 Task: Look for space in Kpandu, Ghana from 9th June, 2023 to 16th June, 2023 for 2 adults in price range Rs.8000 to Rs.16000. Place can be entire place with 2 bedrooms having 2 beds and 1 bathroom. Property type can be house, flat, guest house. Booking option can be shelf check-in. Required host language is English.
Action: Mouse moved to (559, 67)
Screenshot: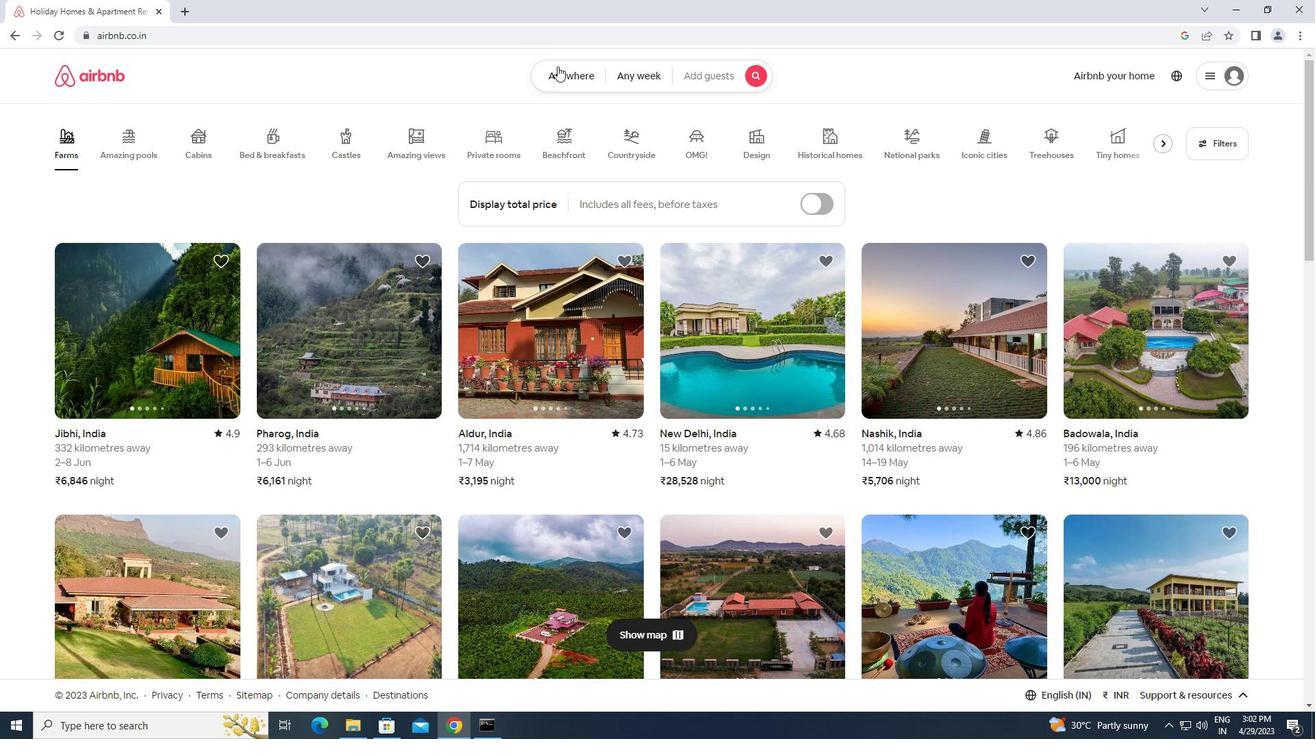 
Action: Mouse pressed left at (559, 67)
Screenshot: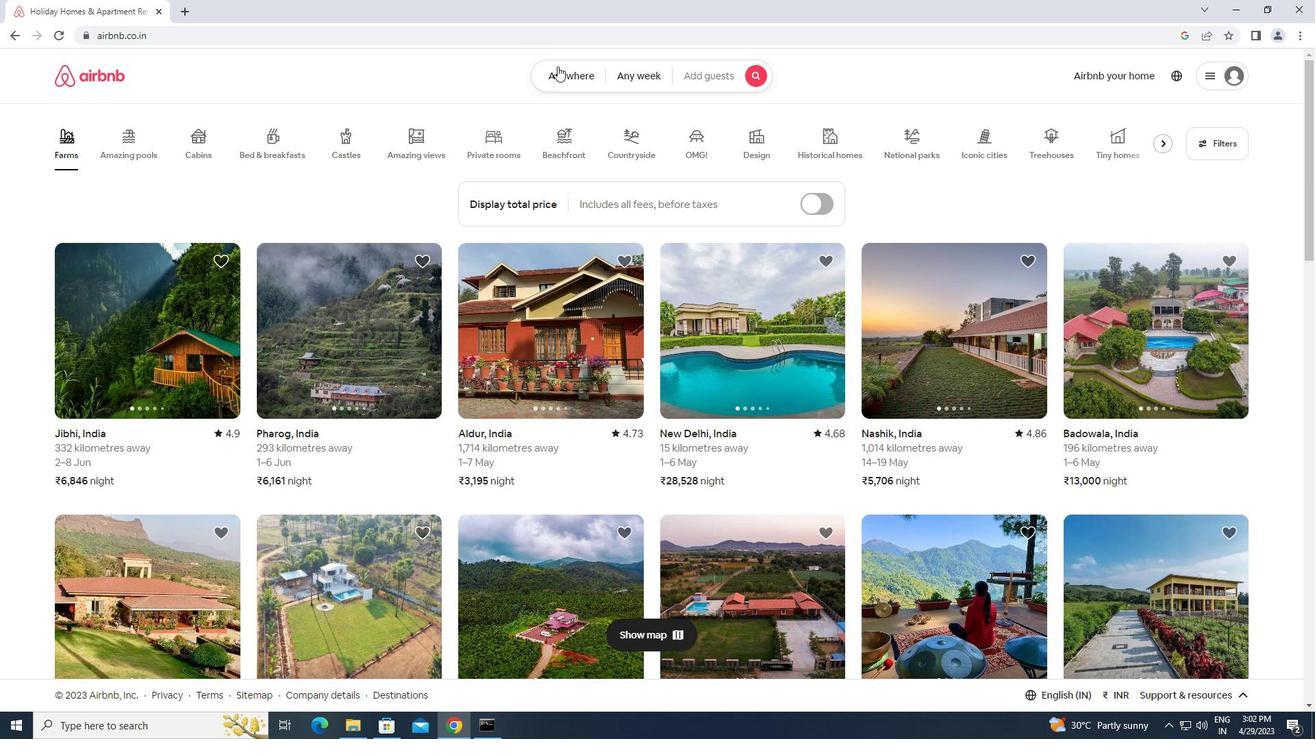 
Action: Mouse moved to (469, 119)
Screenshot: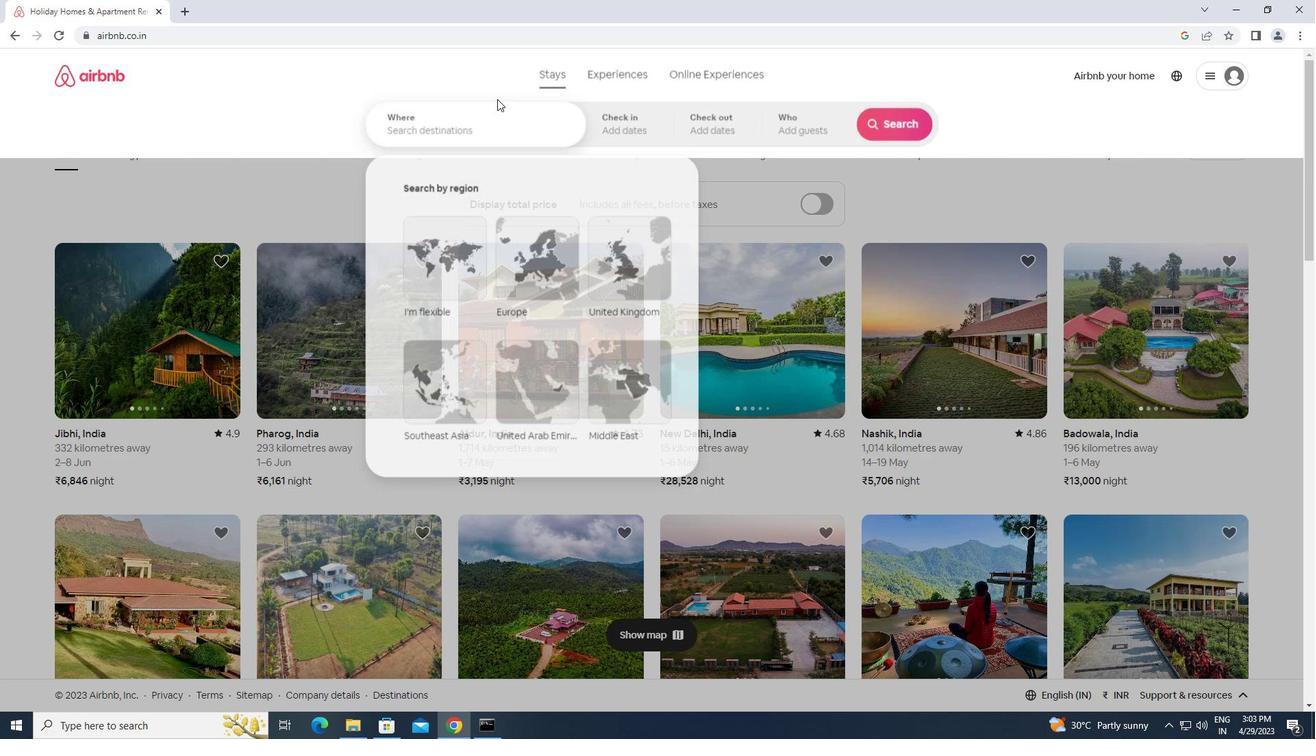 
Action: Mouse pressed left at (469, 119)
Screenshot: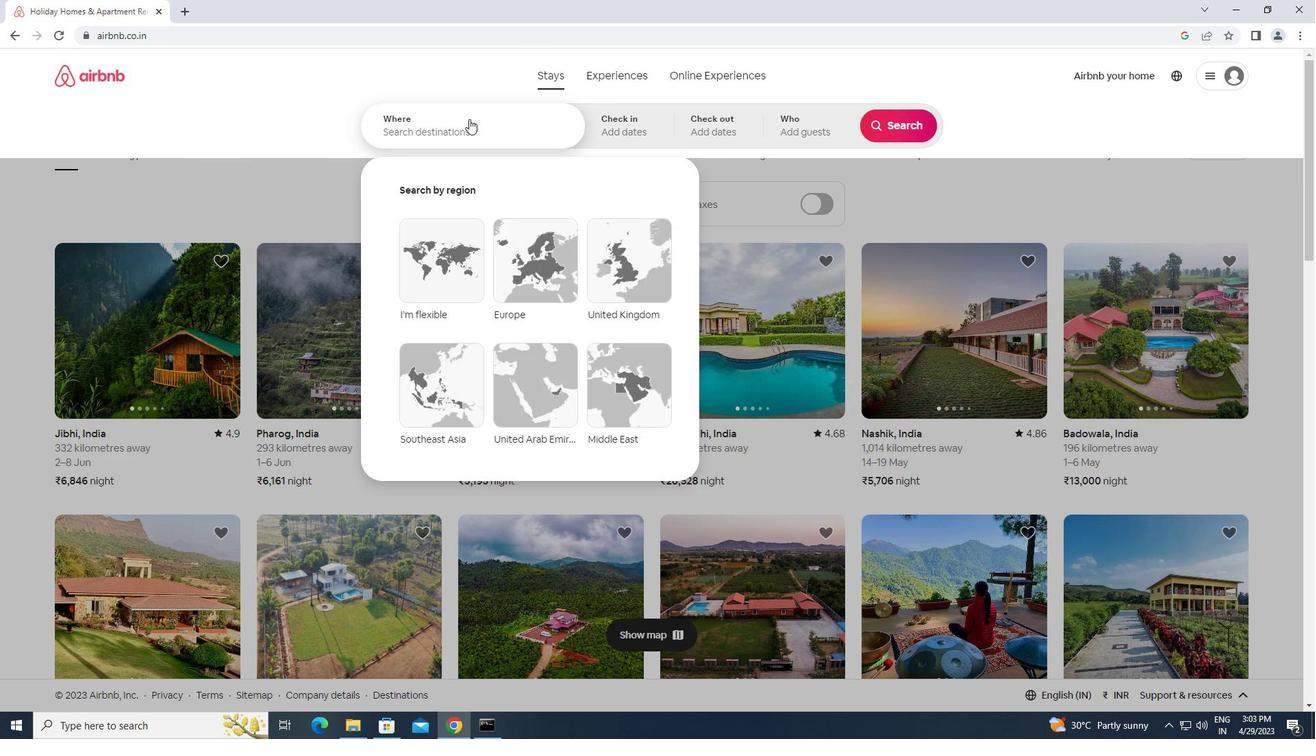 
Action: Key pressed k<Key.caps_lock>pandu,<Key.space><Key.caps_lock>g<Key.caps_lock>hana<Key.enter>
Screenshot: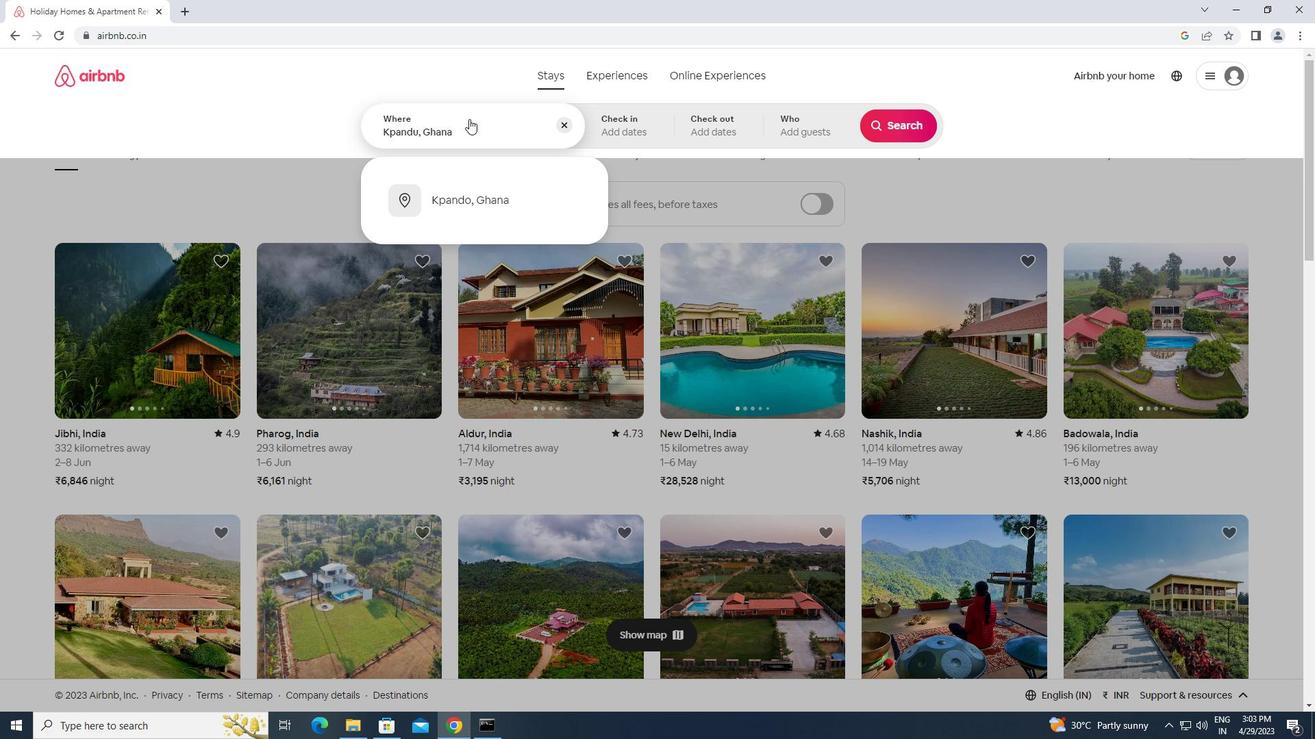 
Action: Mouse moved to (893, 232)
Screenshot: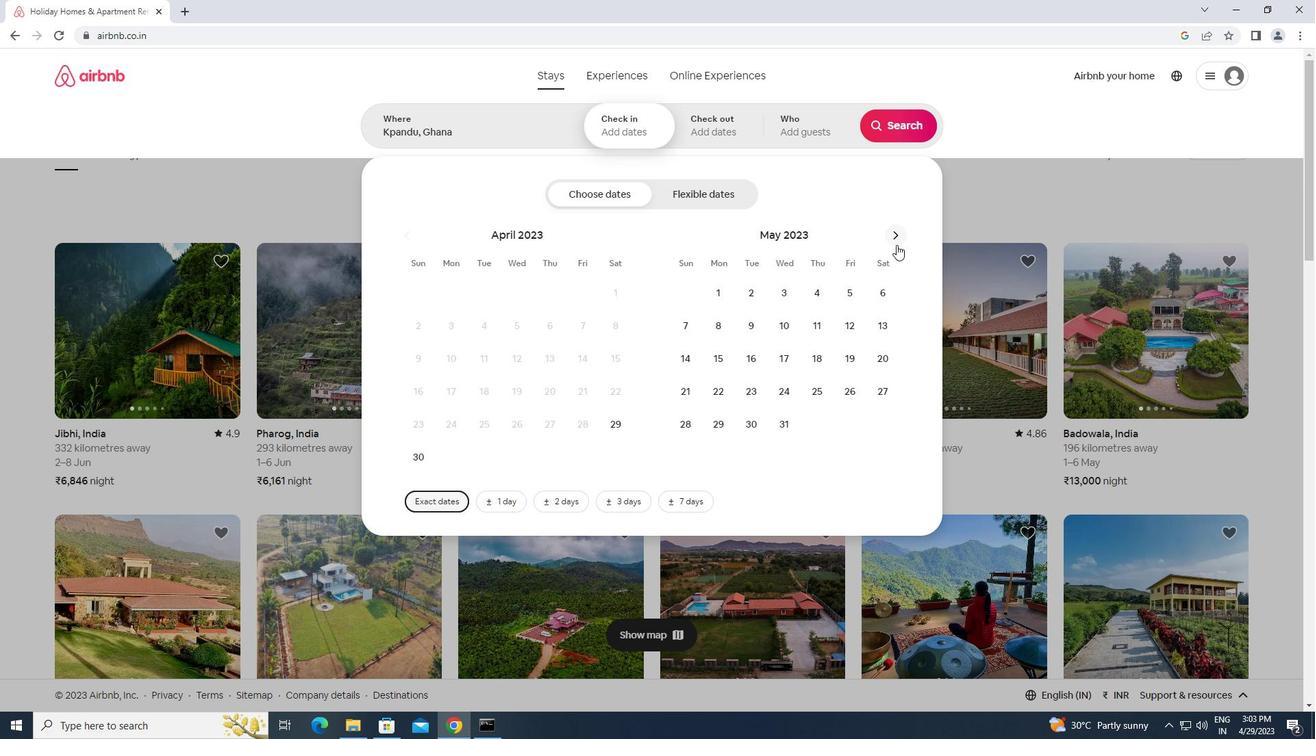 
Action: Mouse pressed left at (893, 232)
Screenshot: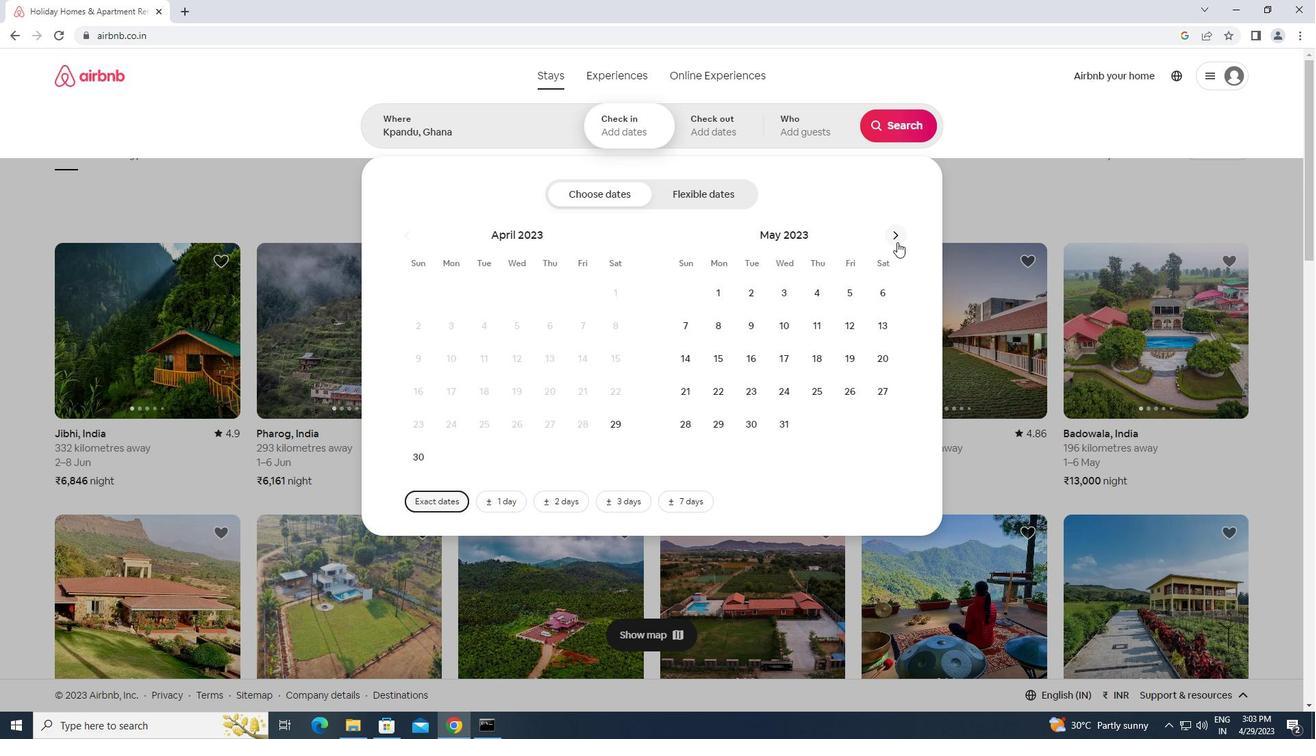 
Action: Mouse moved to (848, 321)
Screenshot: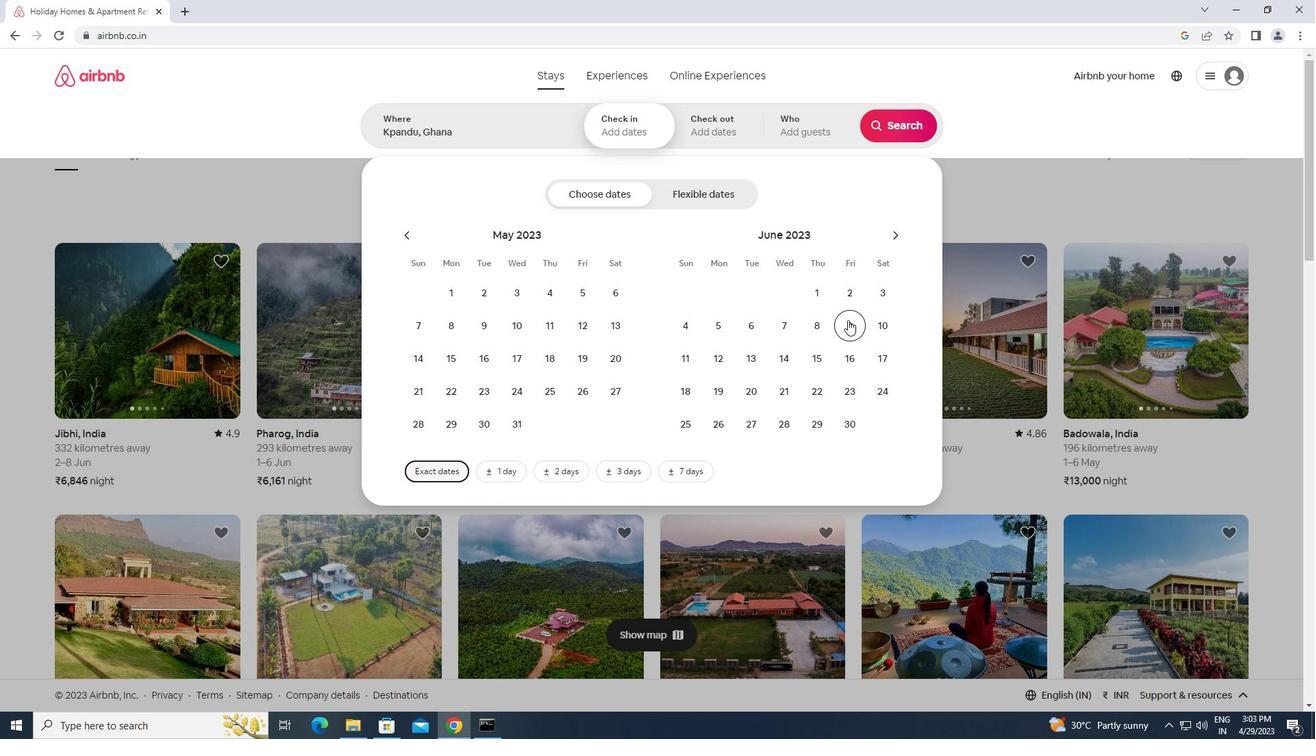 
Action: Mouse pressed left at (848, 321)
Screenshot: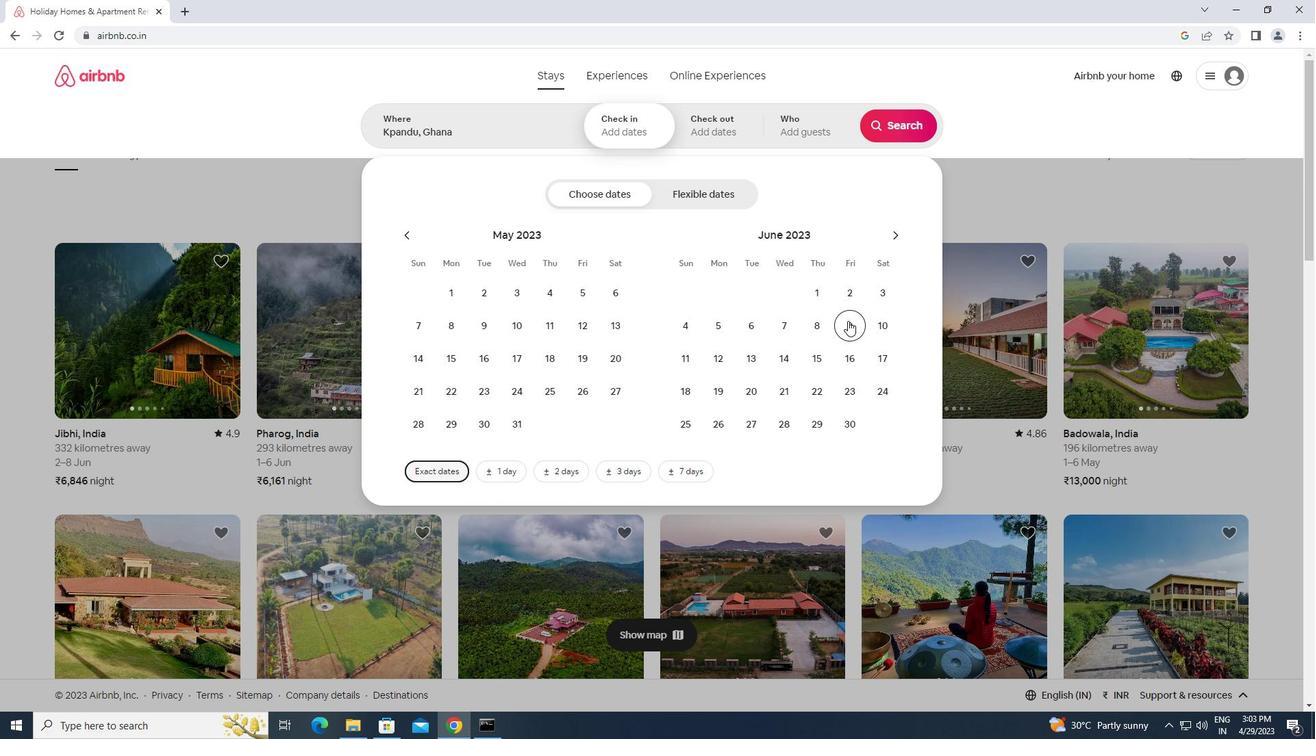 
Action: Mouse moved to (854, 352)
Screenshot: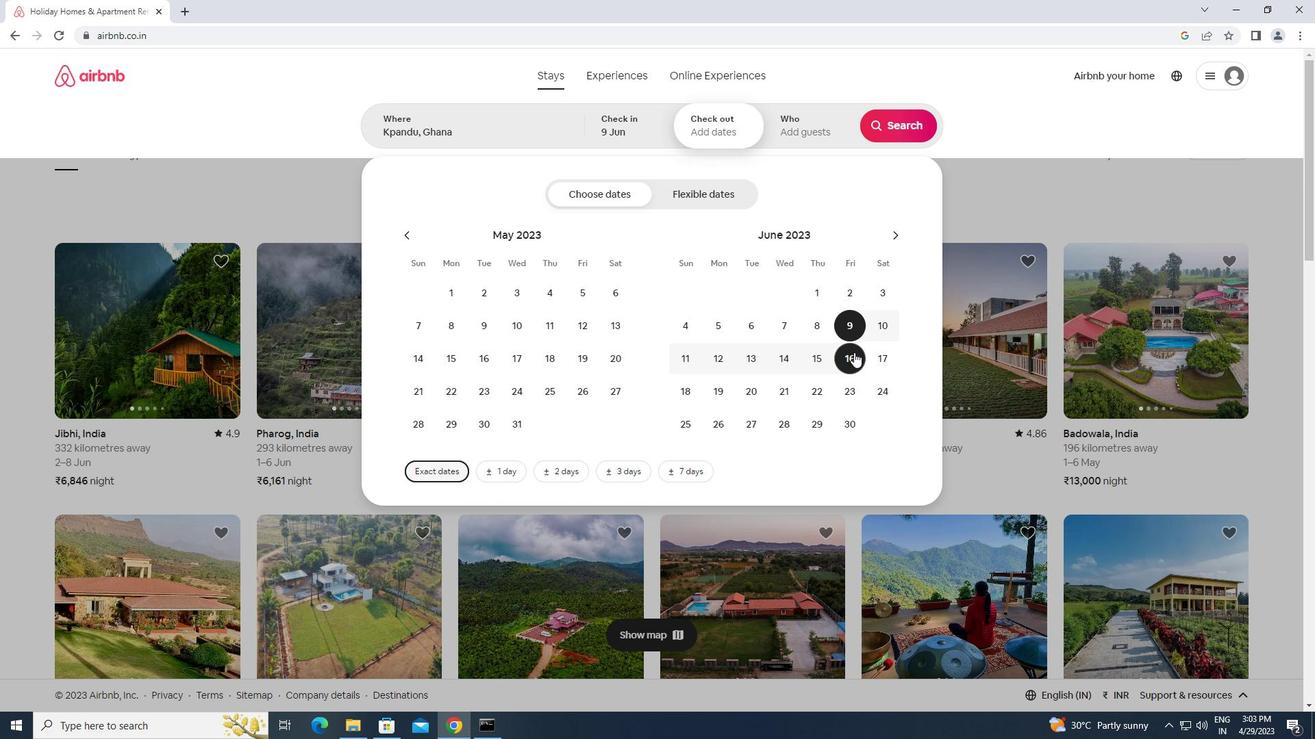 
Action: Mouse pressed left at (854, 352)
Screenshot: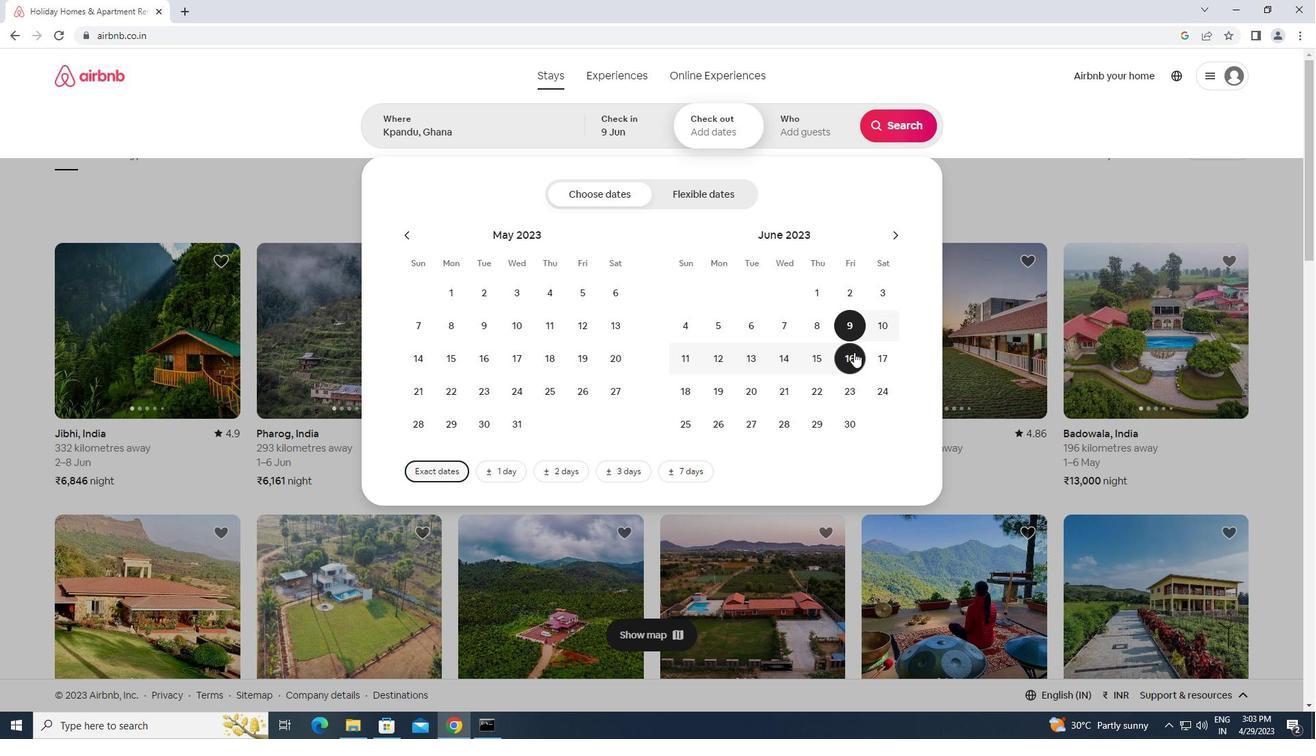 
Action: Mouse moved to (811, 117)
Screenshot: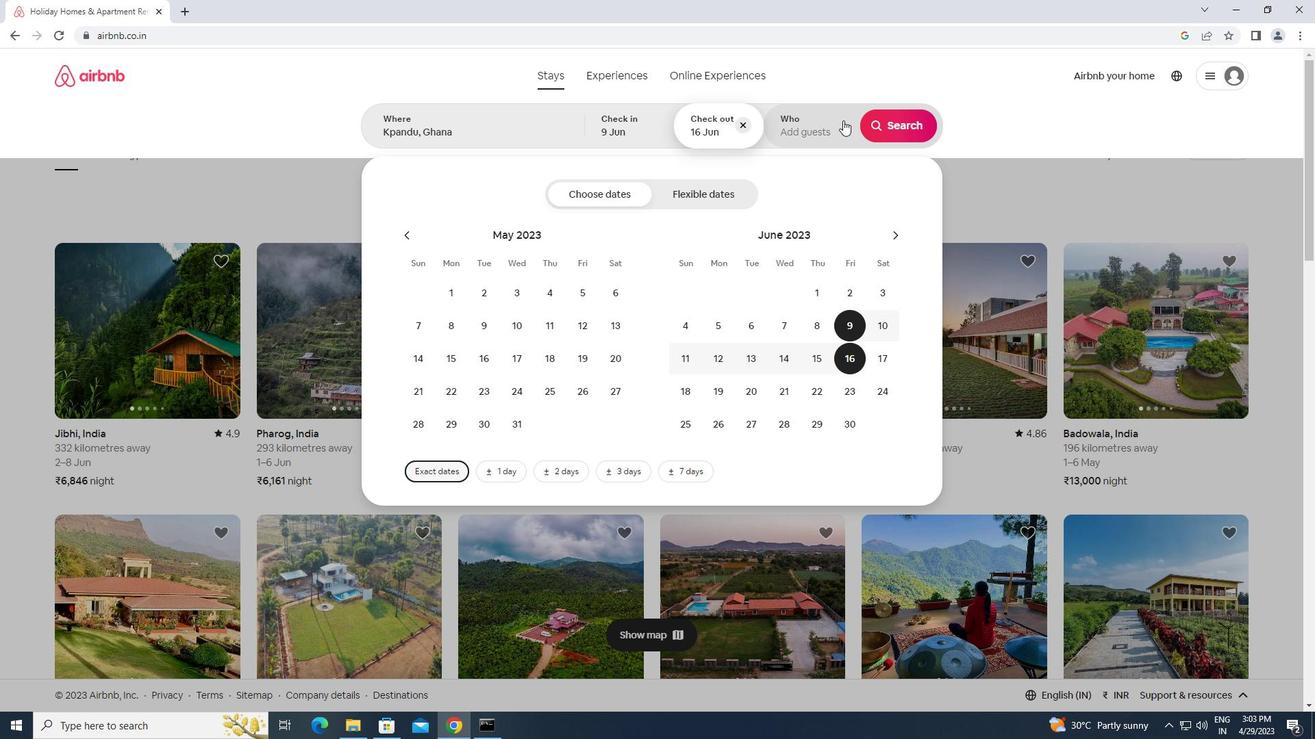 
Action: Mouse pressed left at (811, 117)
Screenshot: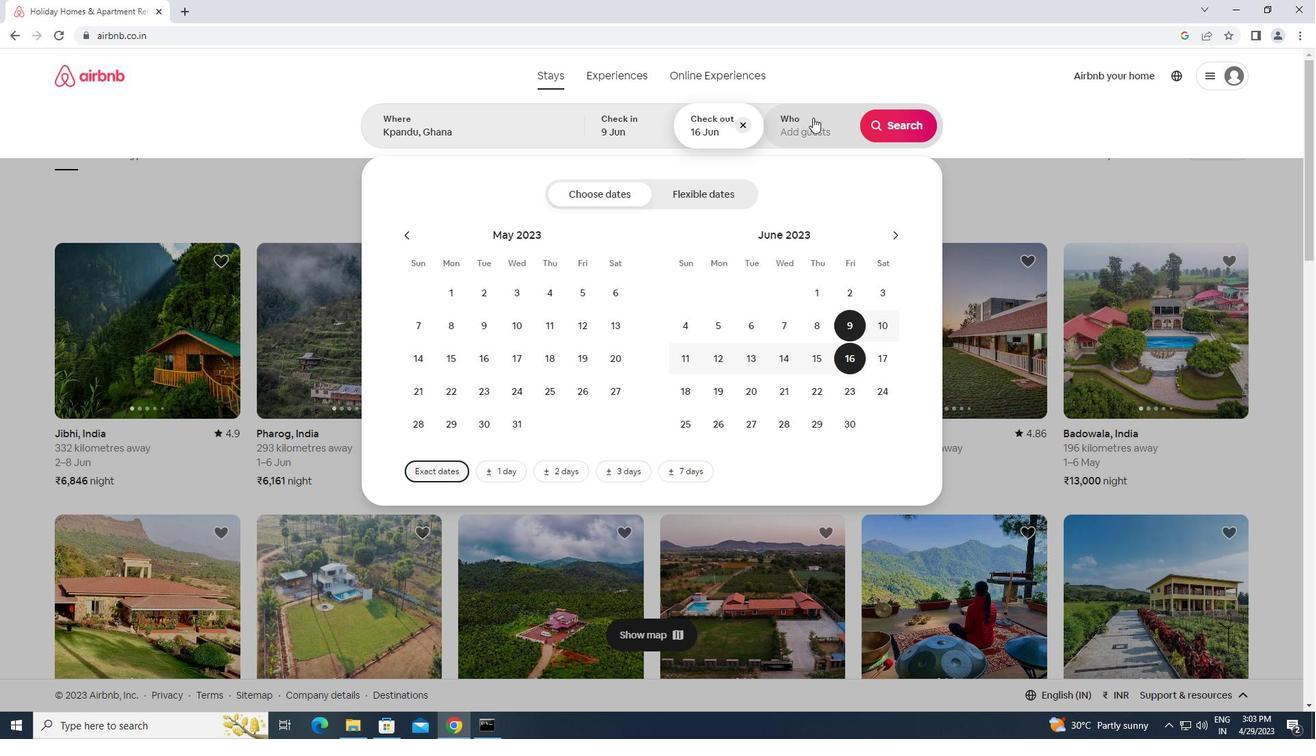 
Action: Mouse moved to (906, 202)
Screenshot: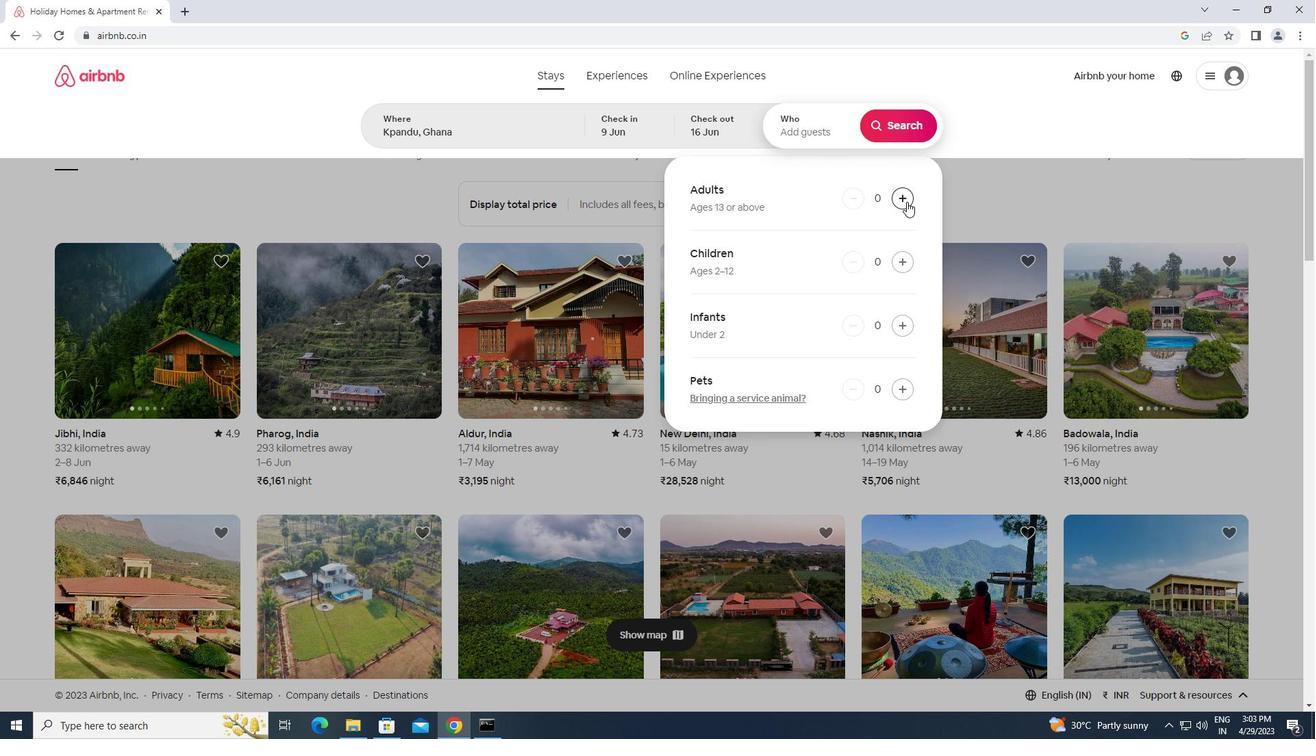 
Action: Mouse pressed left at (906, 202)
Screenshot: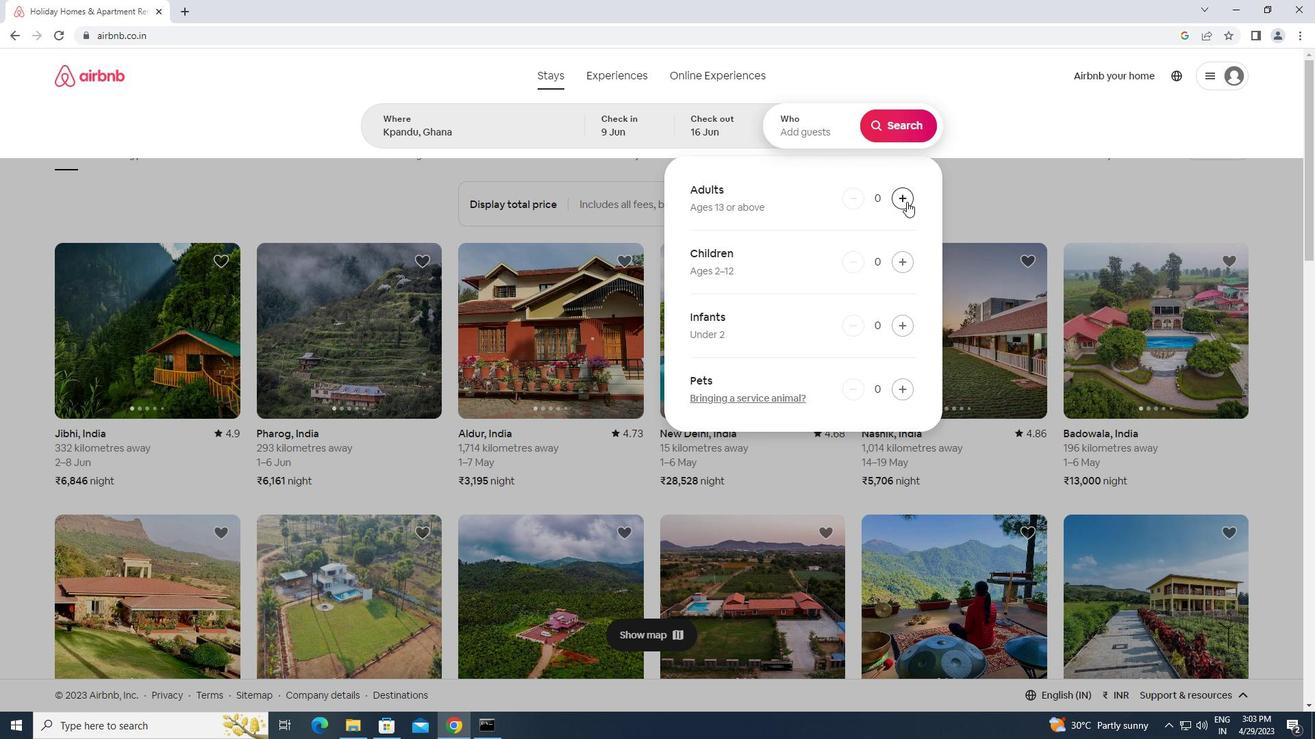 
Action: Mouse pressed left at (906, 202)
Screenshot: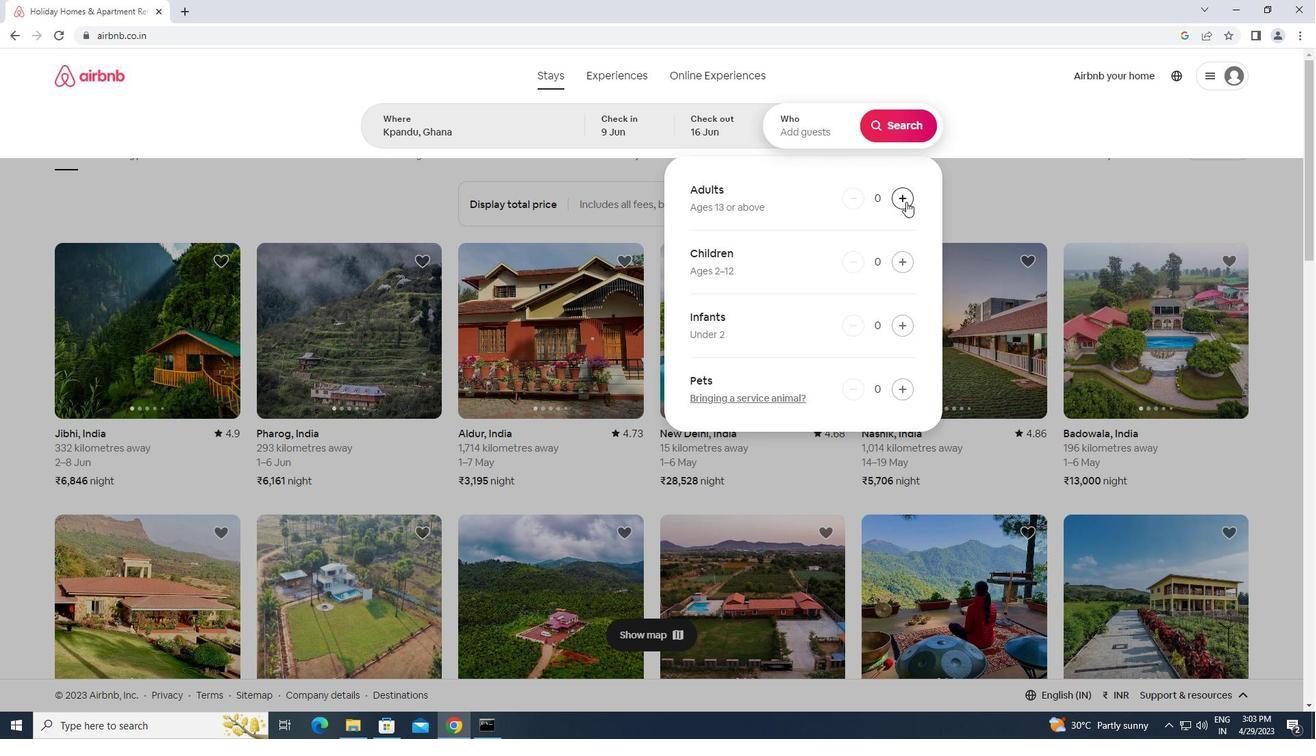 
Action: Mouse moved to (902, 123)
Screenshot: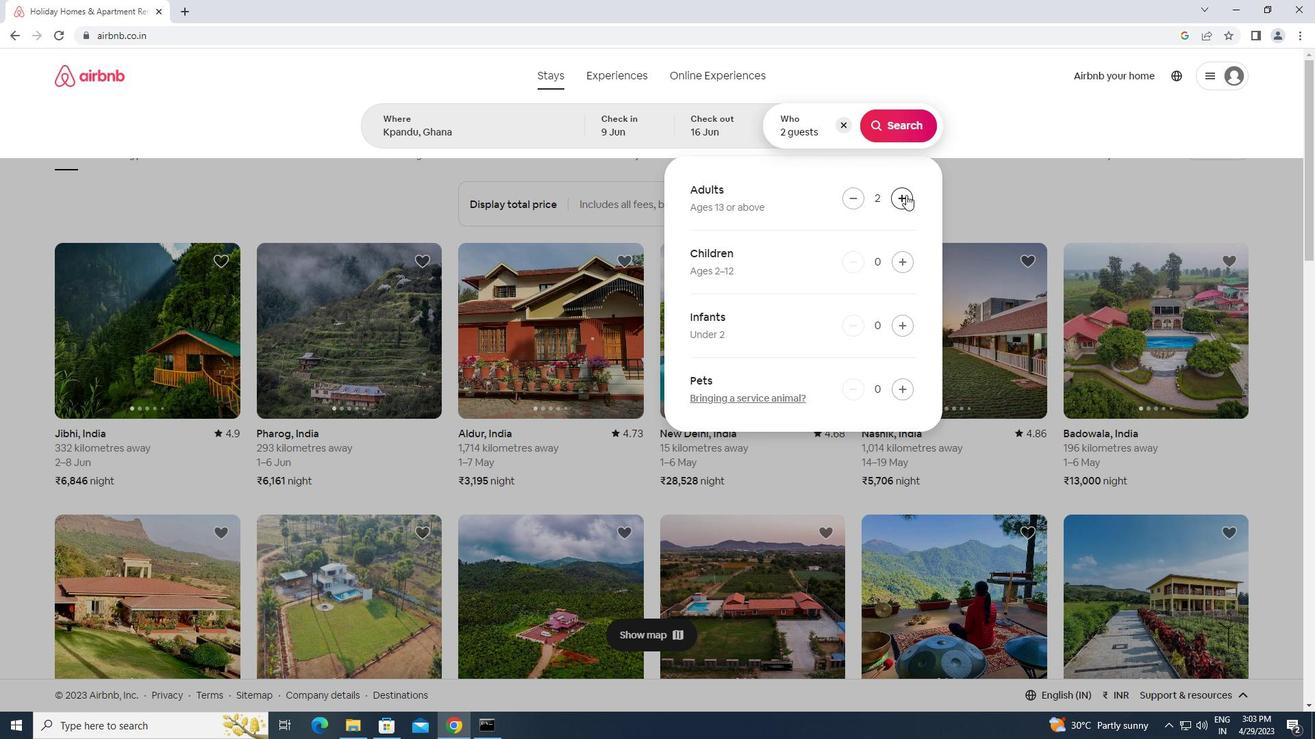 
Action: Mouse pressed left at (902, 123)
Screenshot: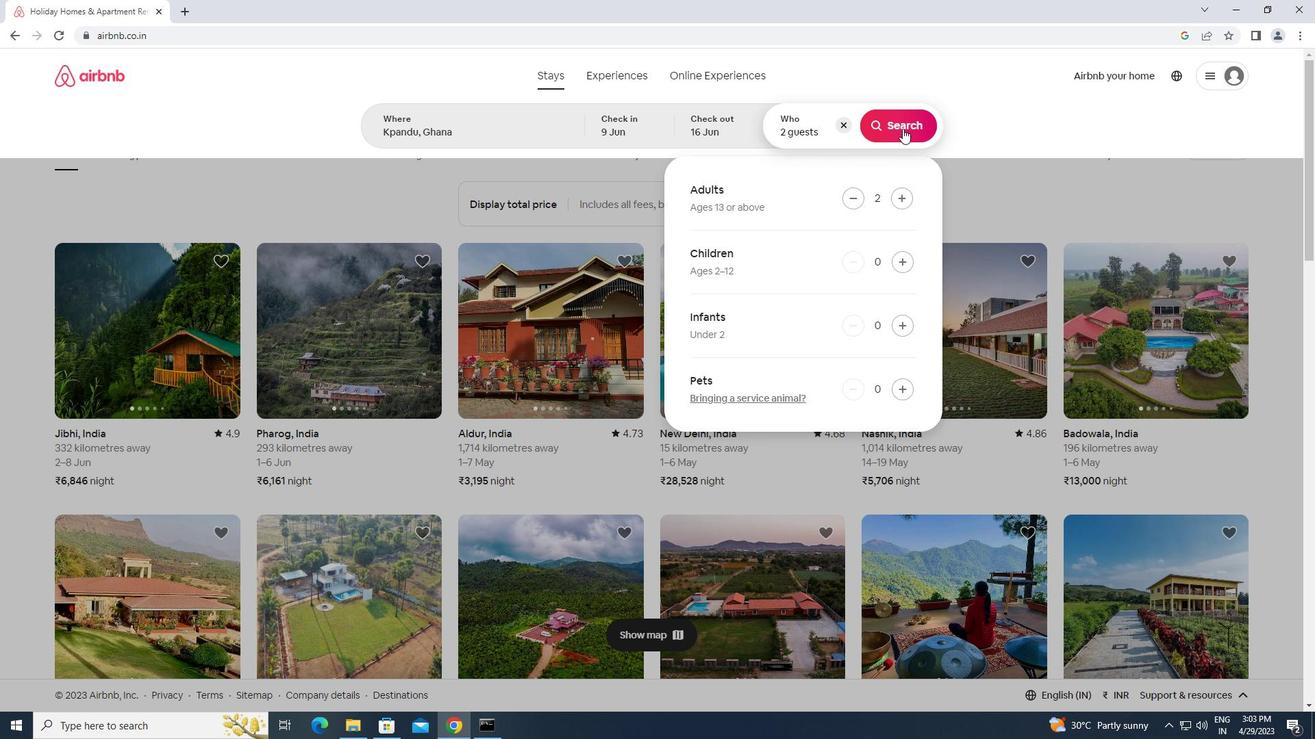
Action: Mouse moved to (1235, 132)
Screenshot: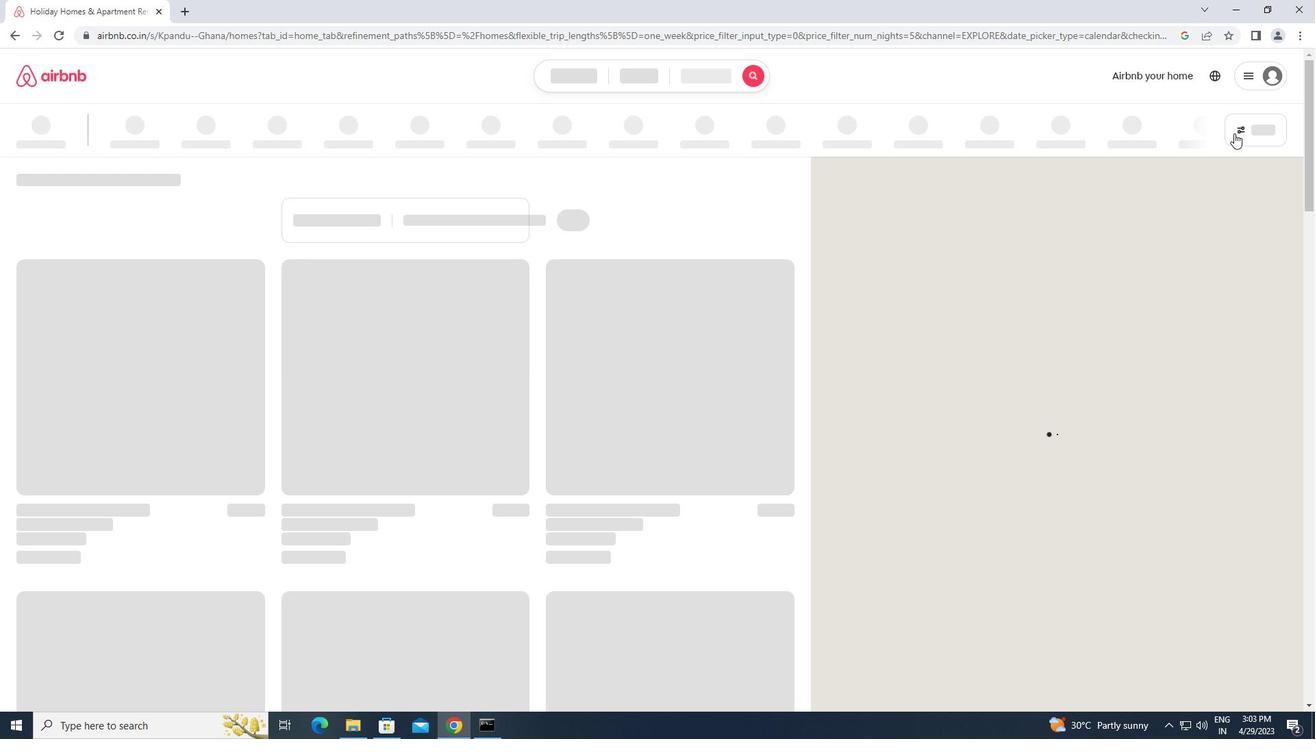 
Action: Mouse pressed left at (1235, 132)
Screenshot: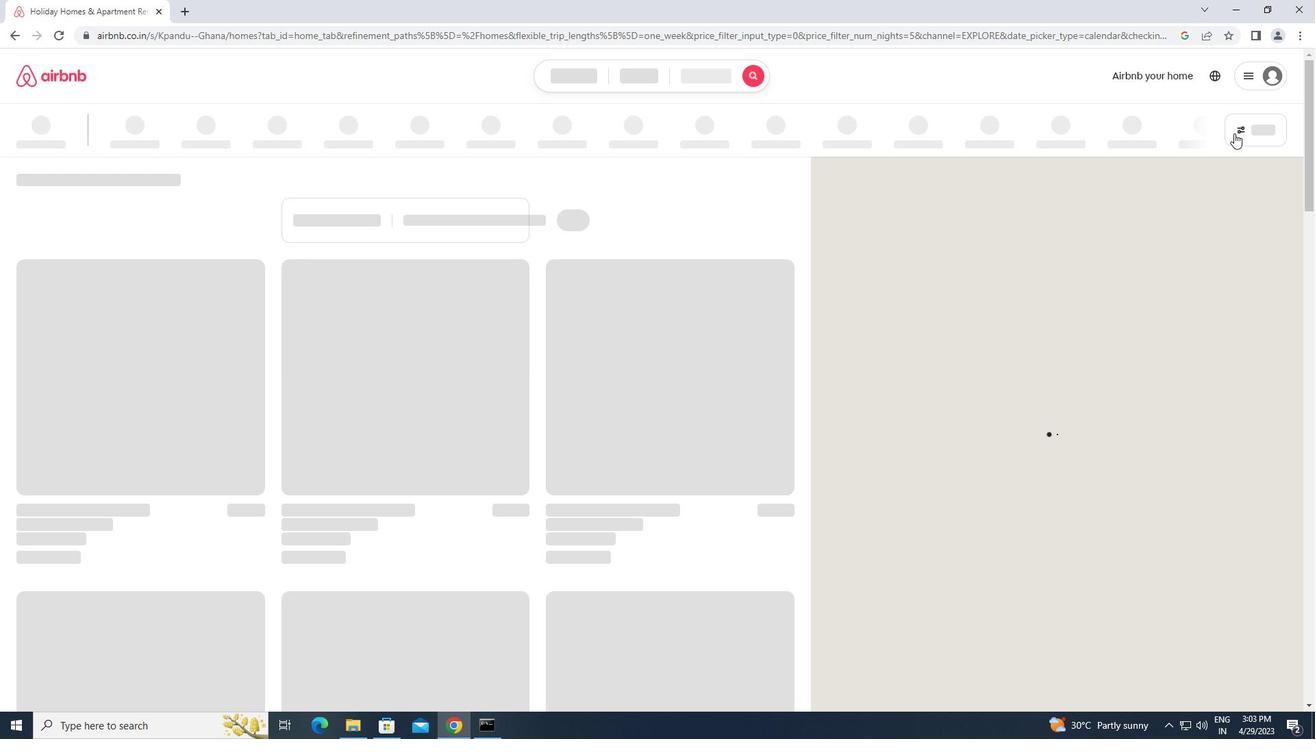 
Action: Mouse moved to (482, 300)
Screenshot: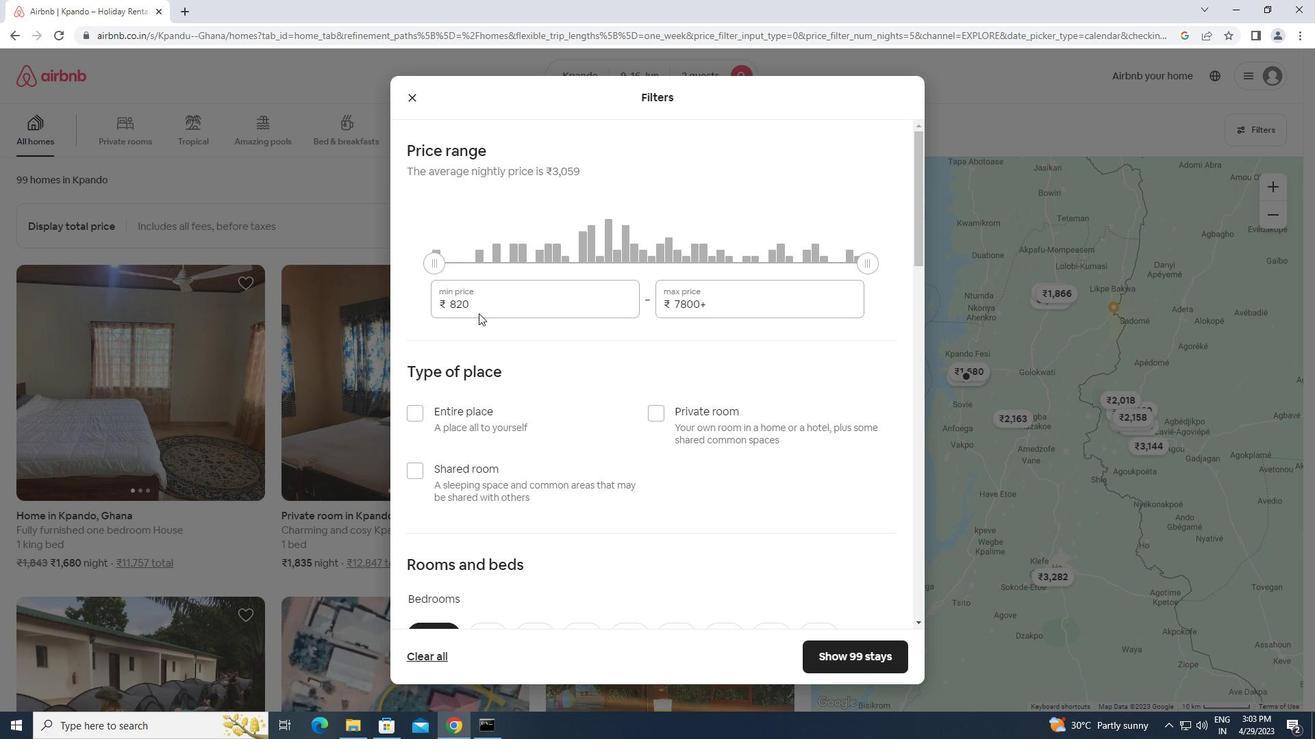 
Action: Mouse pressed left at (482, 300)
Screenshot: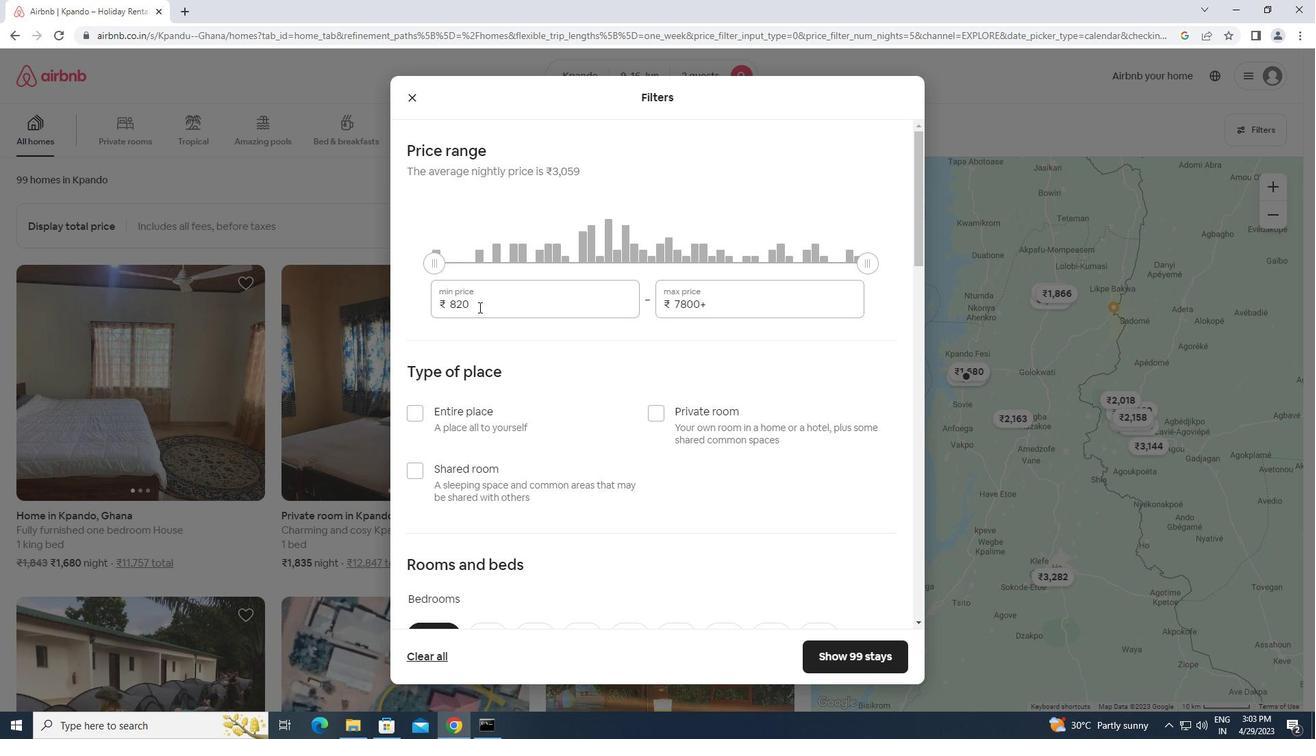 
Action: Mouse moved to (419, 317)
Screenshot: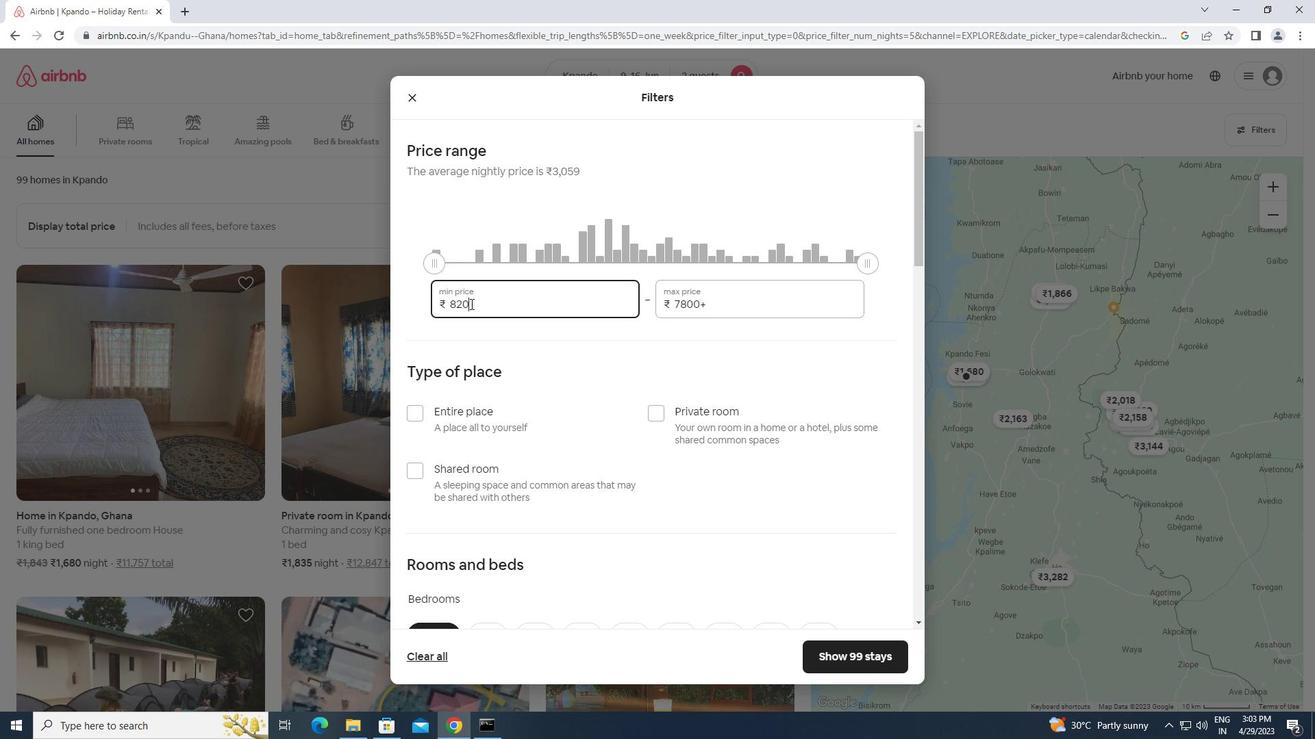 
Action: Key pressed 8000<Key.tab><Key.backspace><Key.backspace><Key.backspace><Key.backspace><Key.backspace><Key.backspace><Key.backspace><Key.backspace><Key.backspace><Key.backspace><Key.backspace><Key.backspace><Key.backspace><Key.backspace><Key.backspace><Key.backspace><Key.backspace><Key.backspace><Key.backspace><Key.backspace>16000
Screenshot: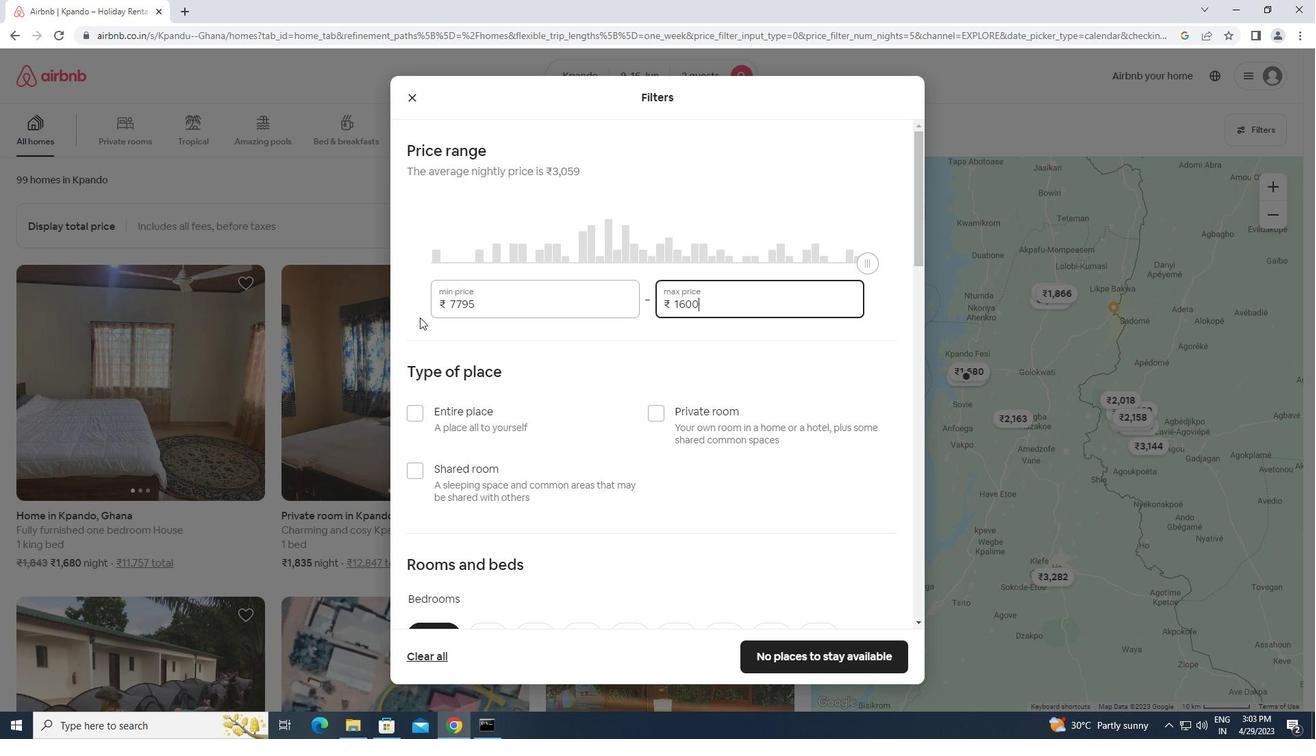 
Action: Mouse moved to (410, 413)
Screenshot: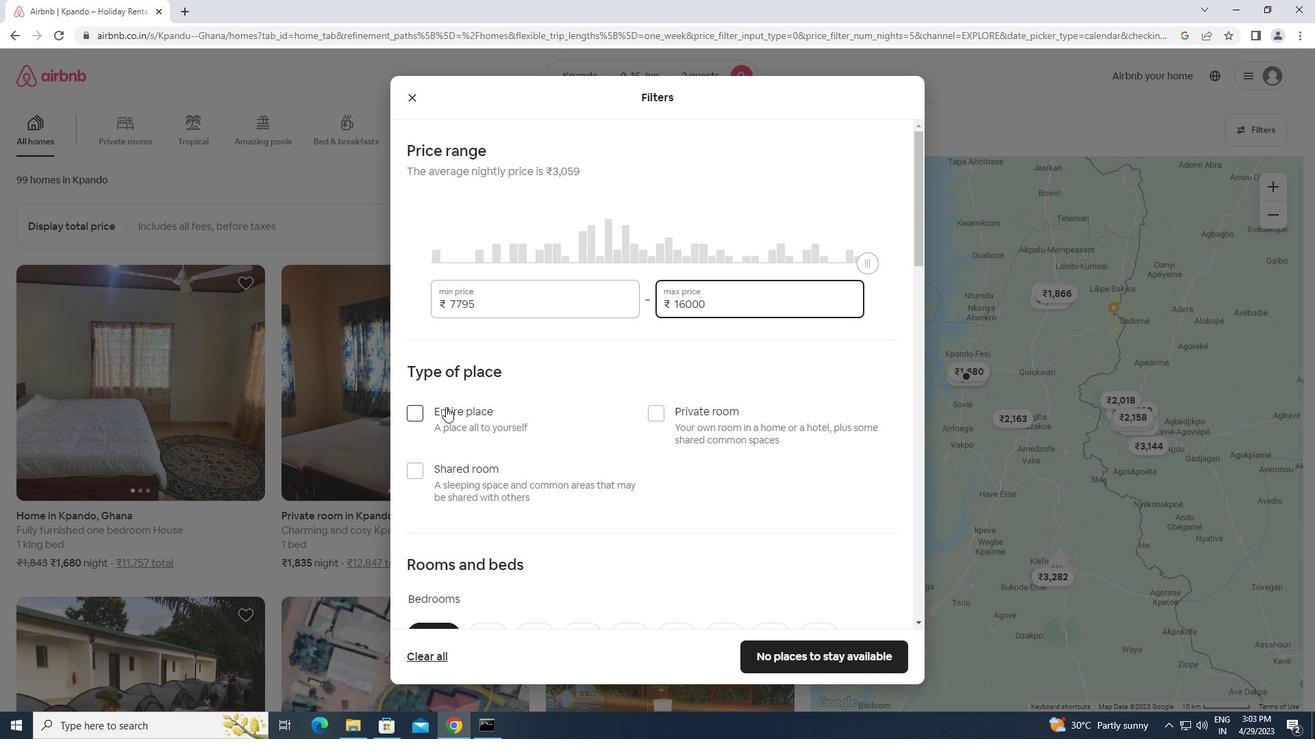 
Action: Mouse pressed left at (410, 413)
Screenshot: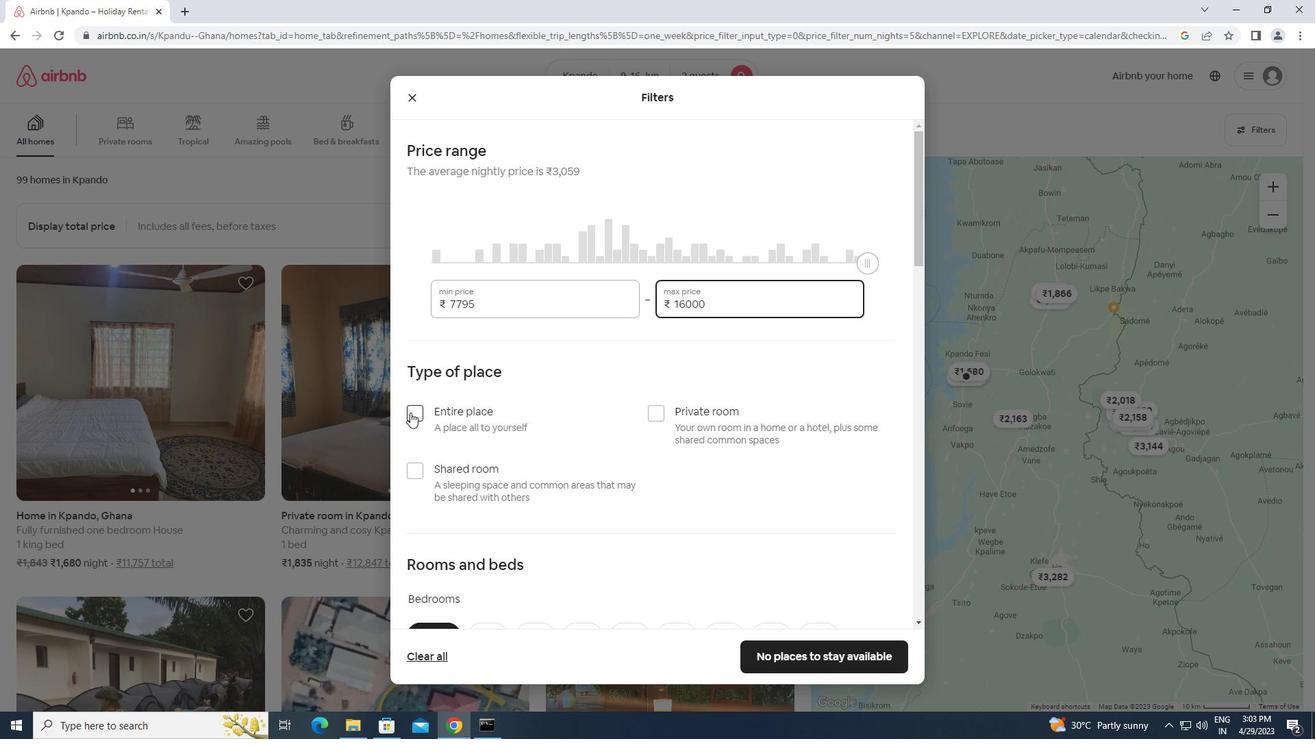 
Action: Mouse moved to (509, 438)
Screenshot: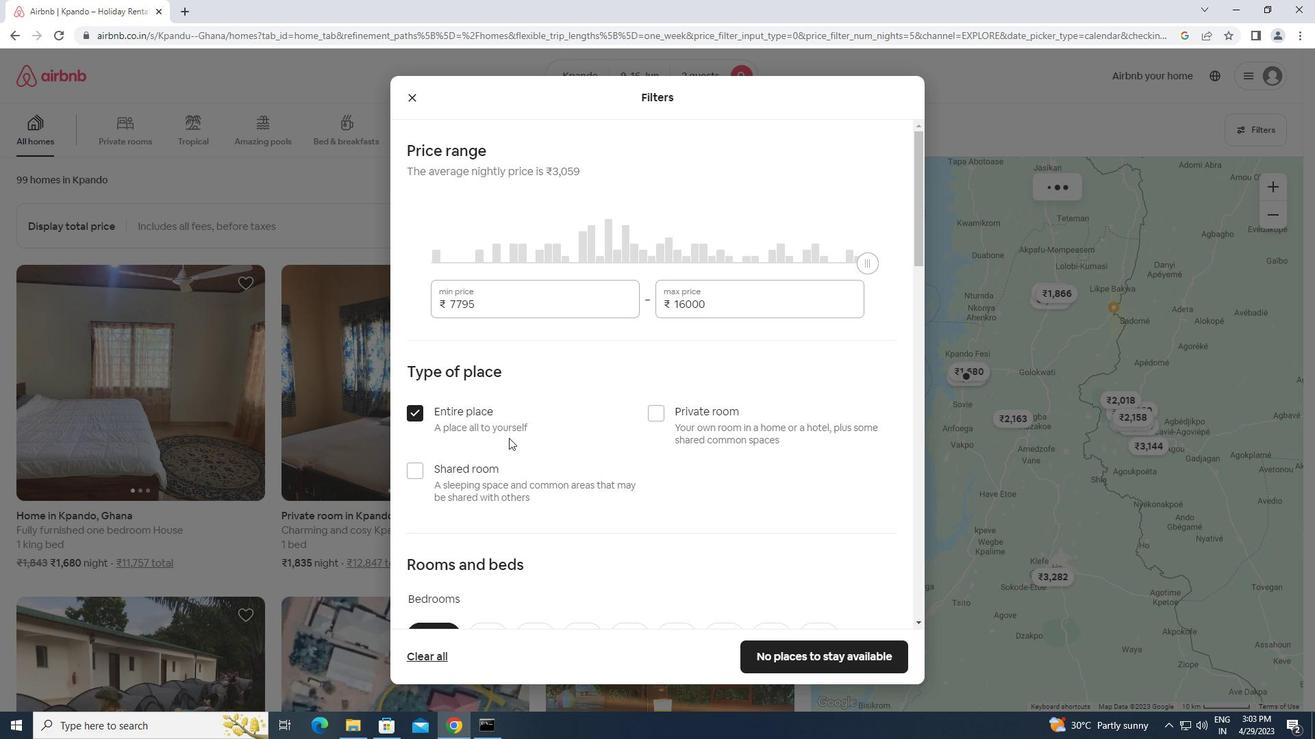 
Action: Mouse scrolled (509, 437) with delta (0, 0)
Screenshot: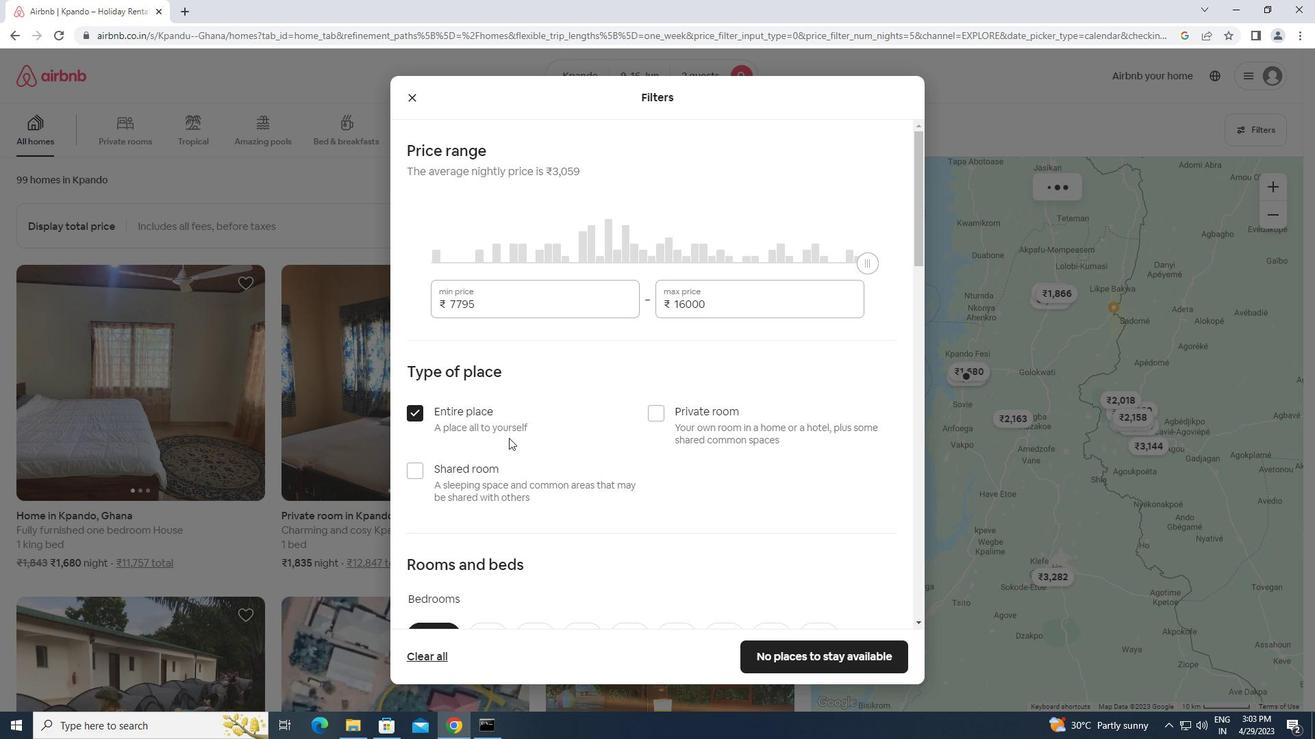 
Action: Mouse scrolled (509, 437) with delta (0, 0)
Screenshot: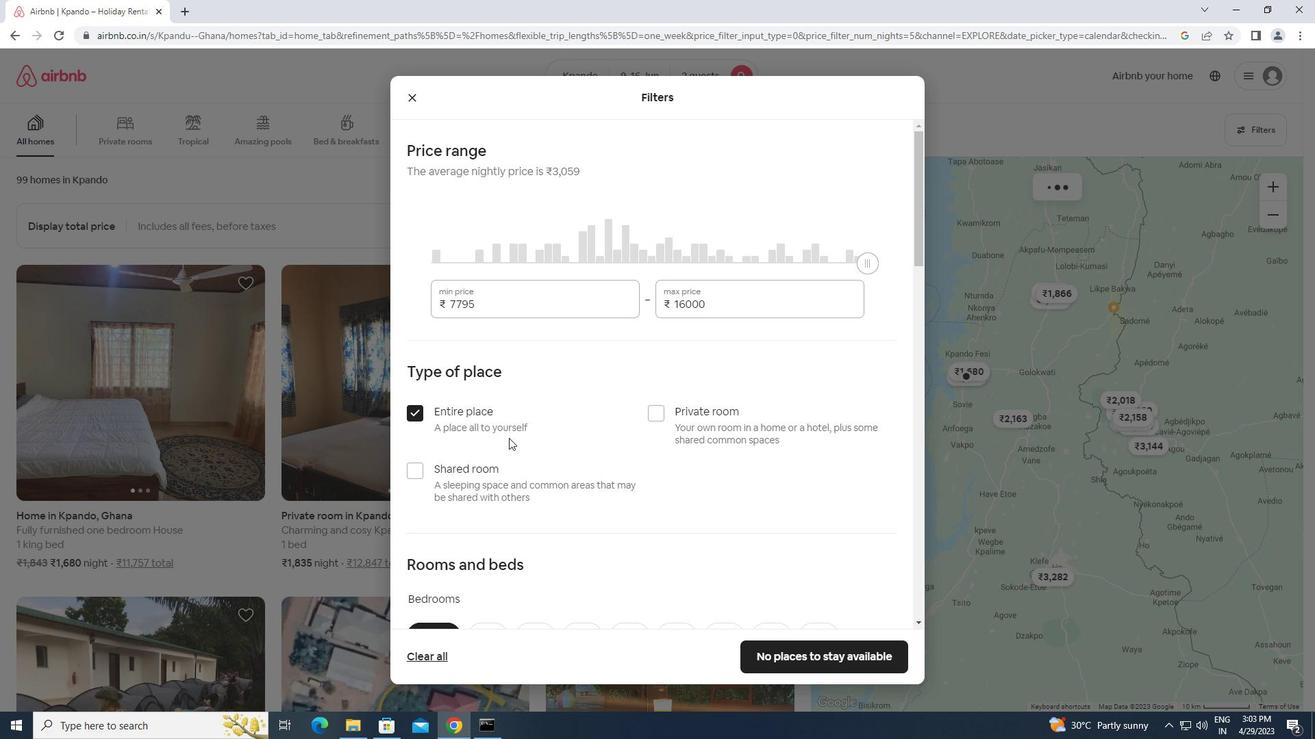 
Action: Mouse scrolled (509, 437) with delta (0, 0)
Screenshot: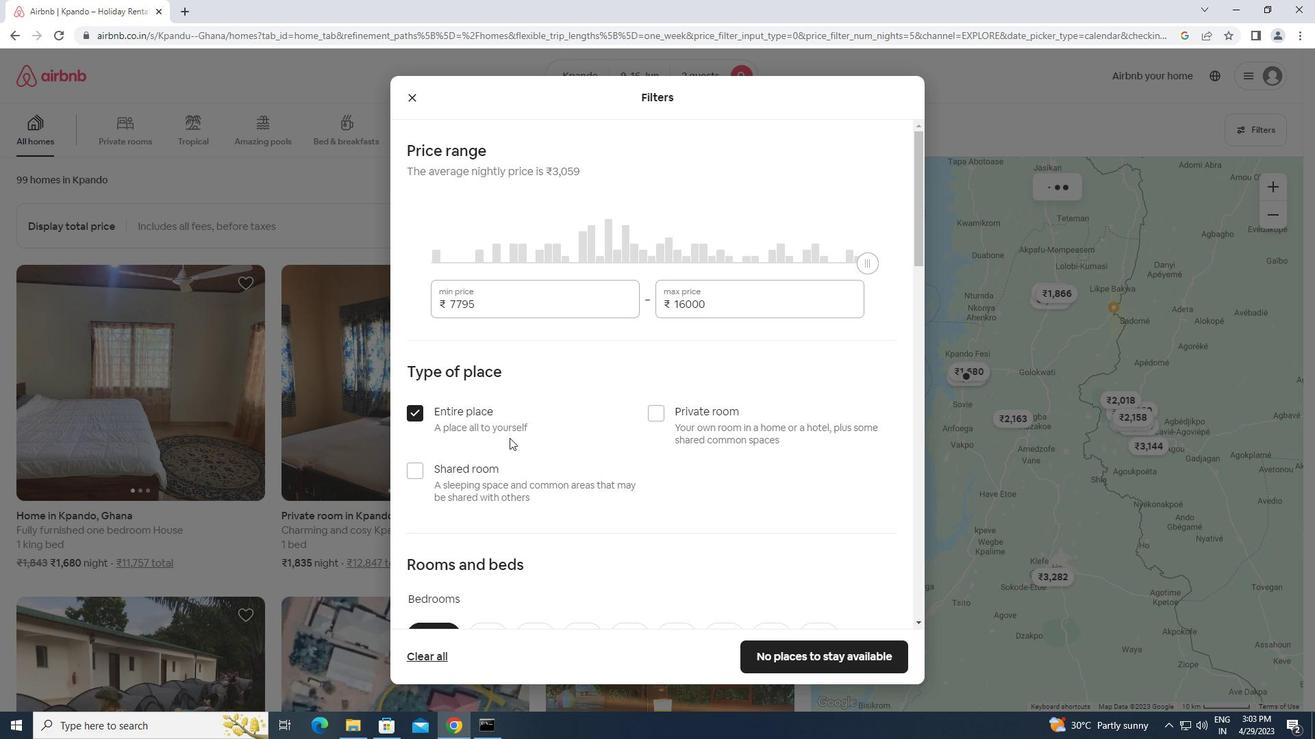 
Action: Mouse scrolled (509, 437) with delta (0, 0)
Screenshot: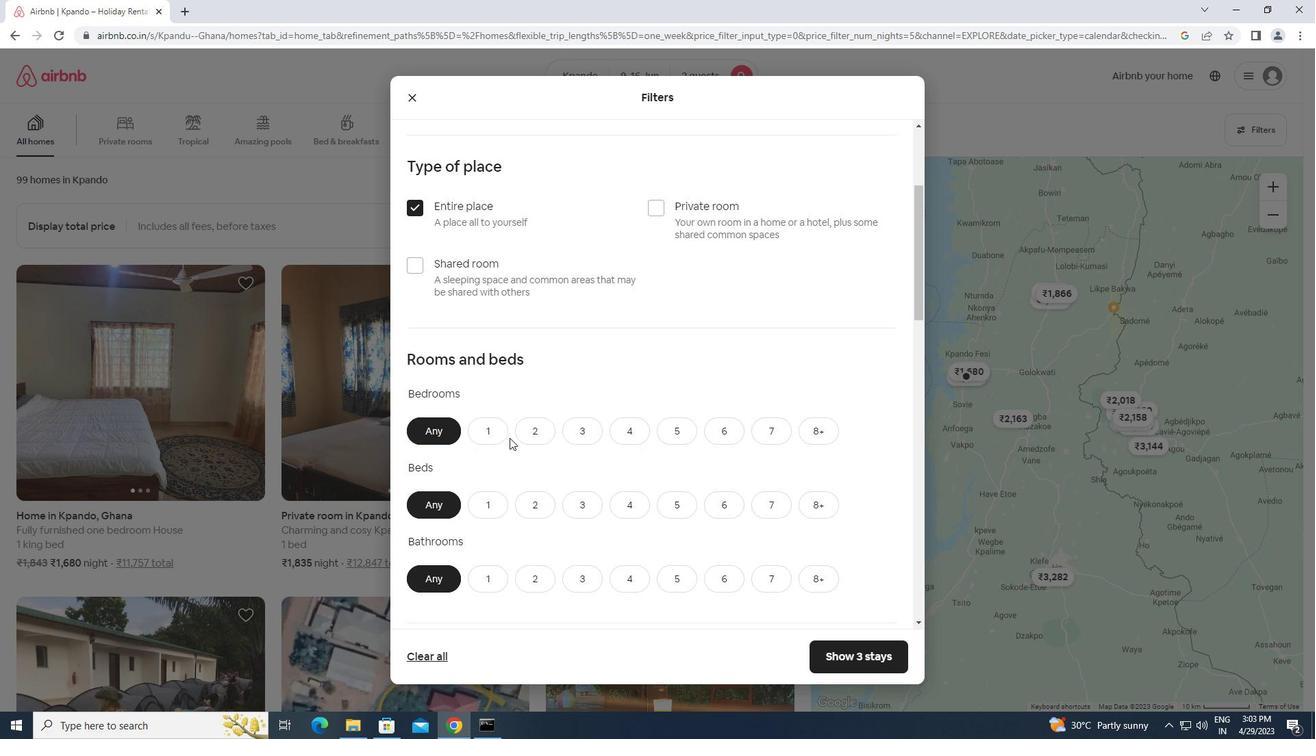 
Action: Mouse scrolled (509, 437) with delta (0, 0)
Screenshot: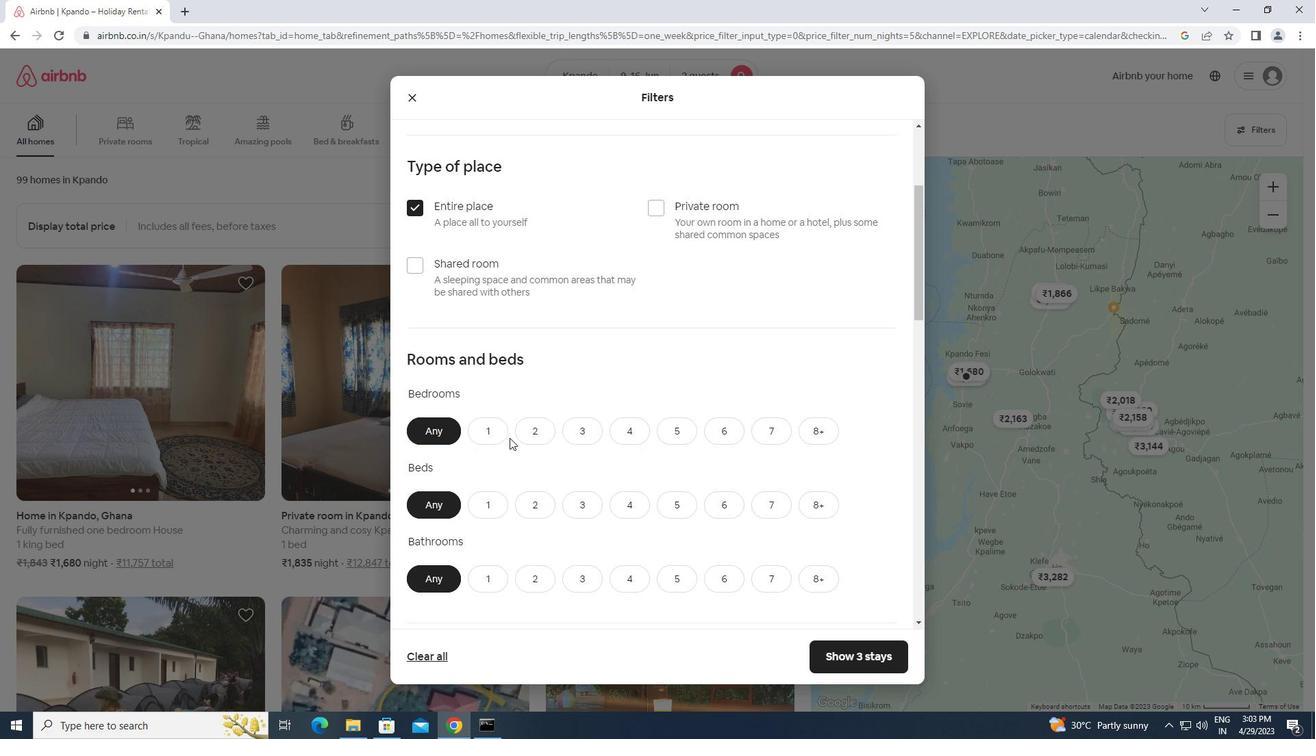 
Action: Mouse moved to (533, 283)
Screenshot: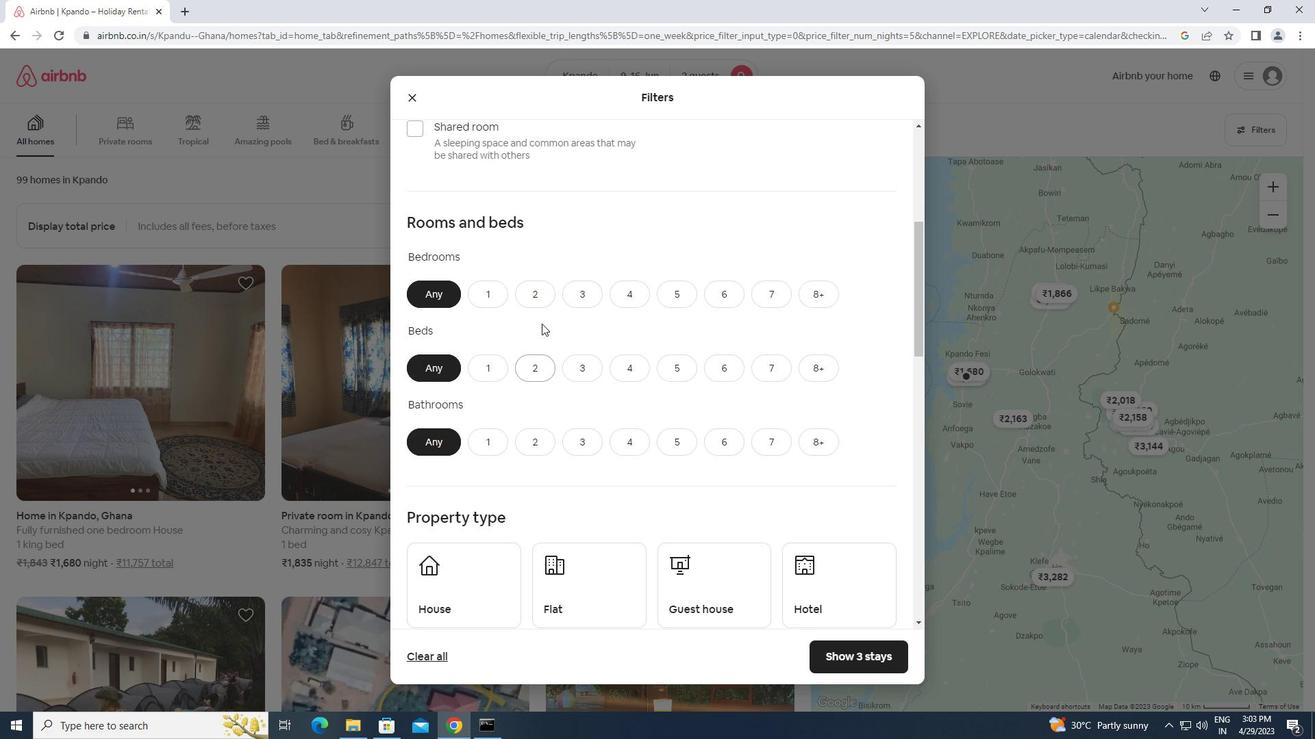 
Action: Mouse pressed left at (533, 283)
Screenshot: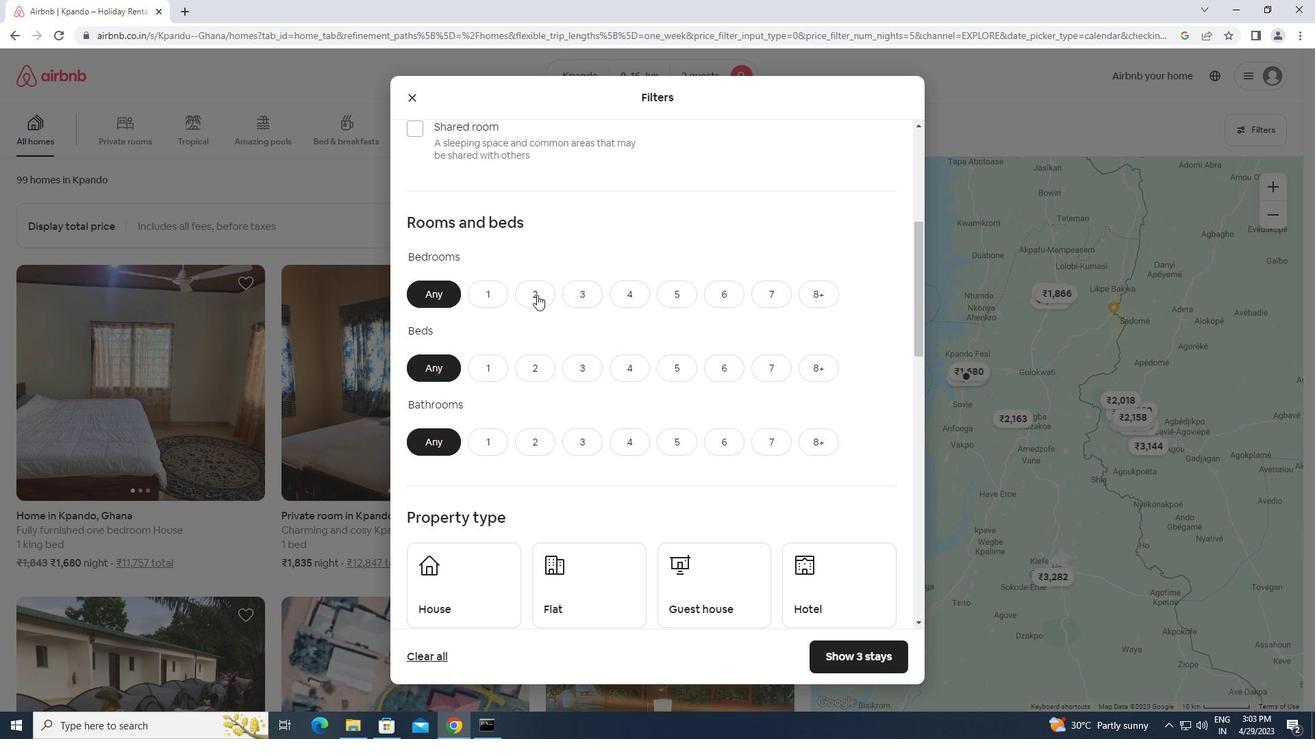 
Action: Mouse moved to (532, 365)
Screenshot: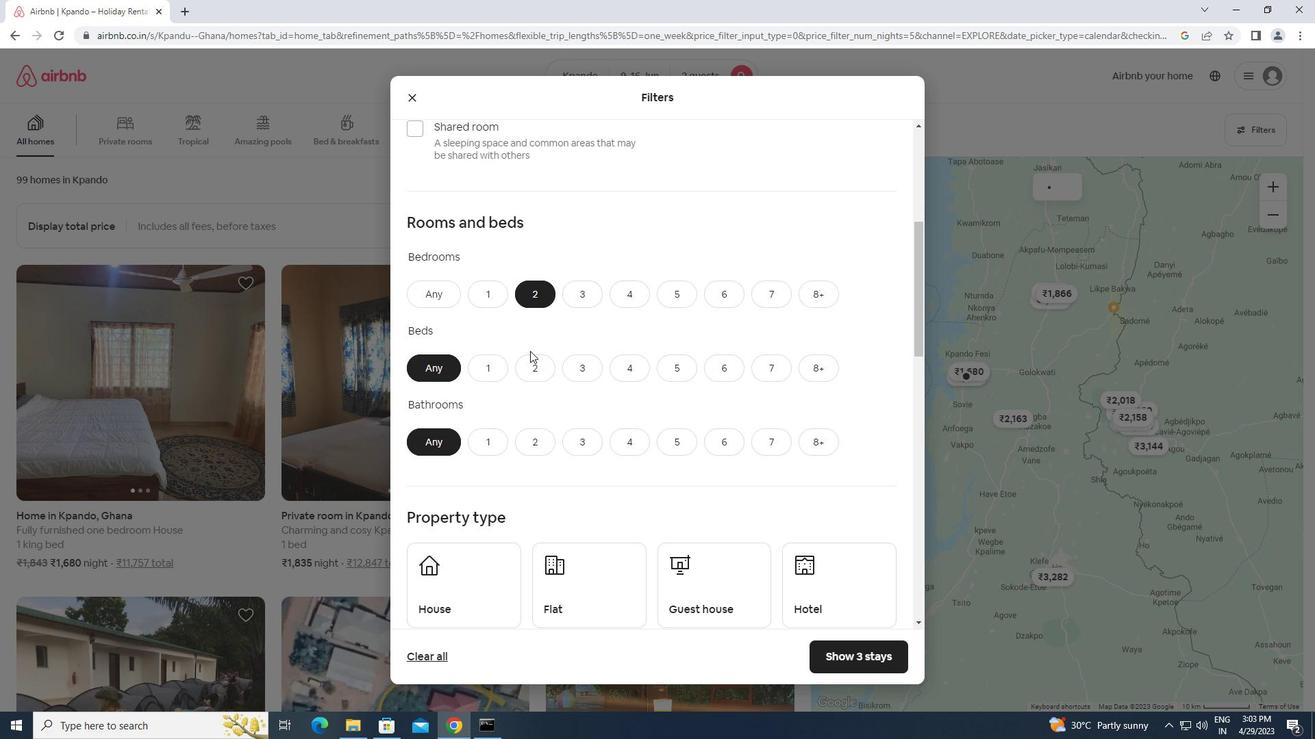 
Action: Mouse pressed left at (532, 365)
Screenshot: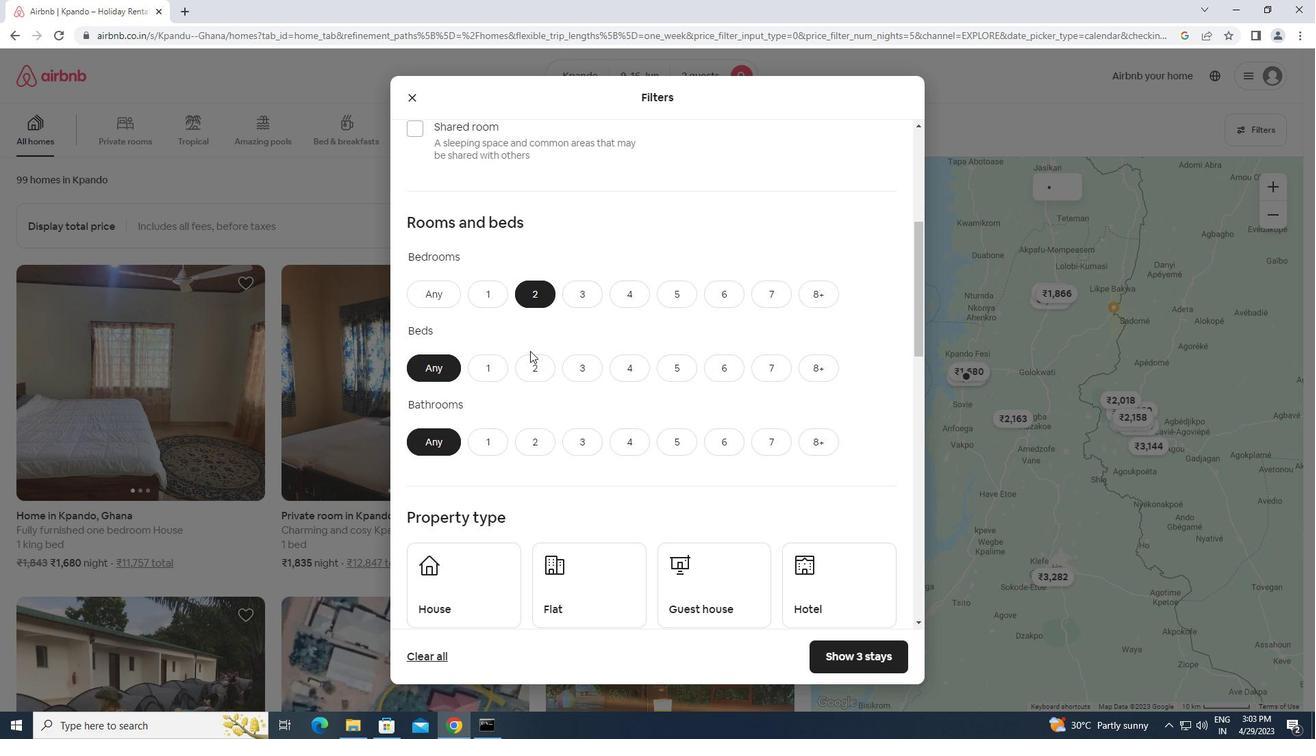 
Action: Mouse moved to (494, 432)
Screenshot: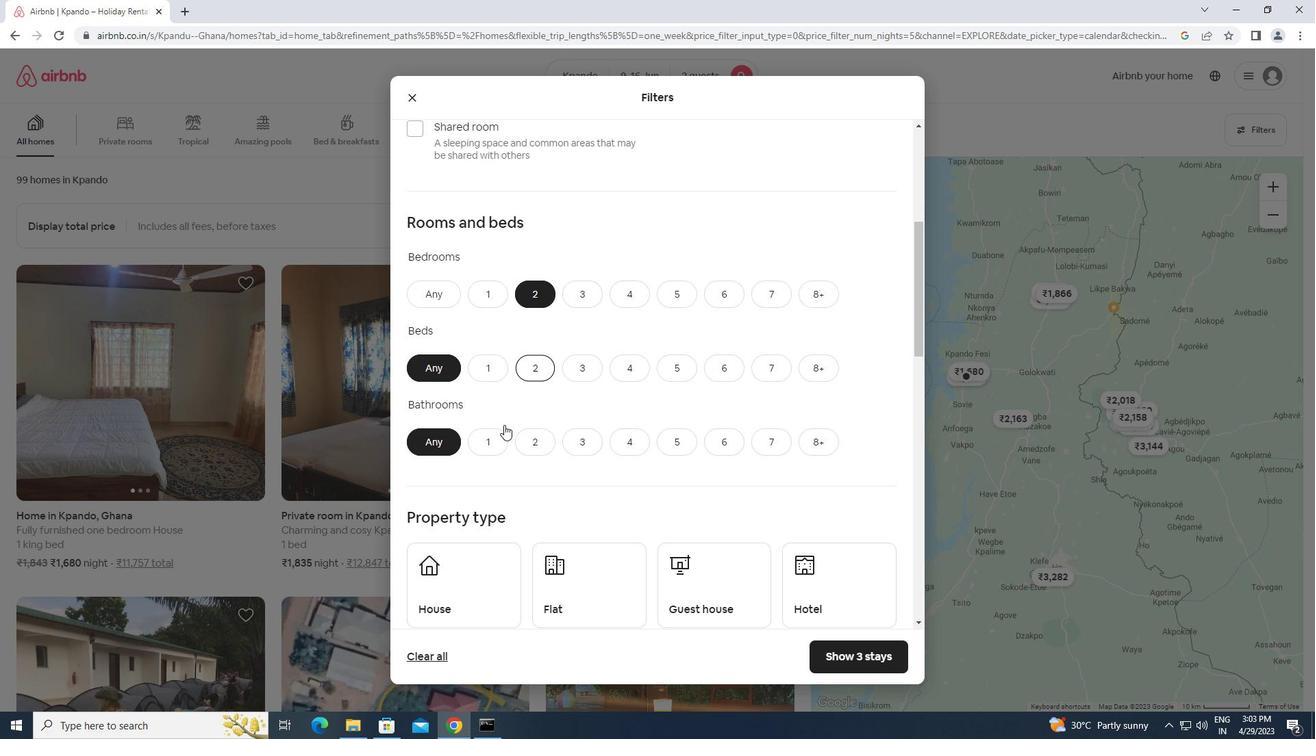 
Action: Mouse pressed left at (494, 432)
Screenshot: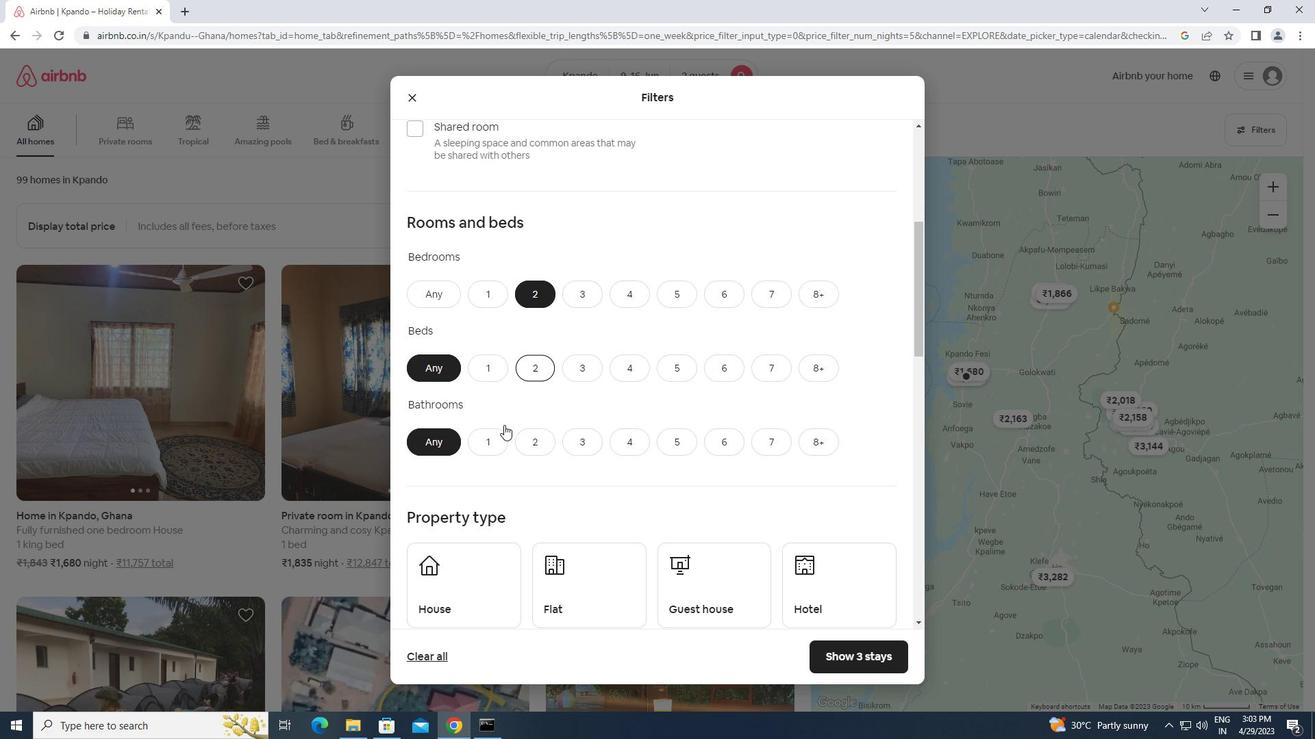 
Action: Mouse moved to (561, 448)
Screenshot: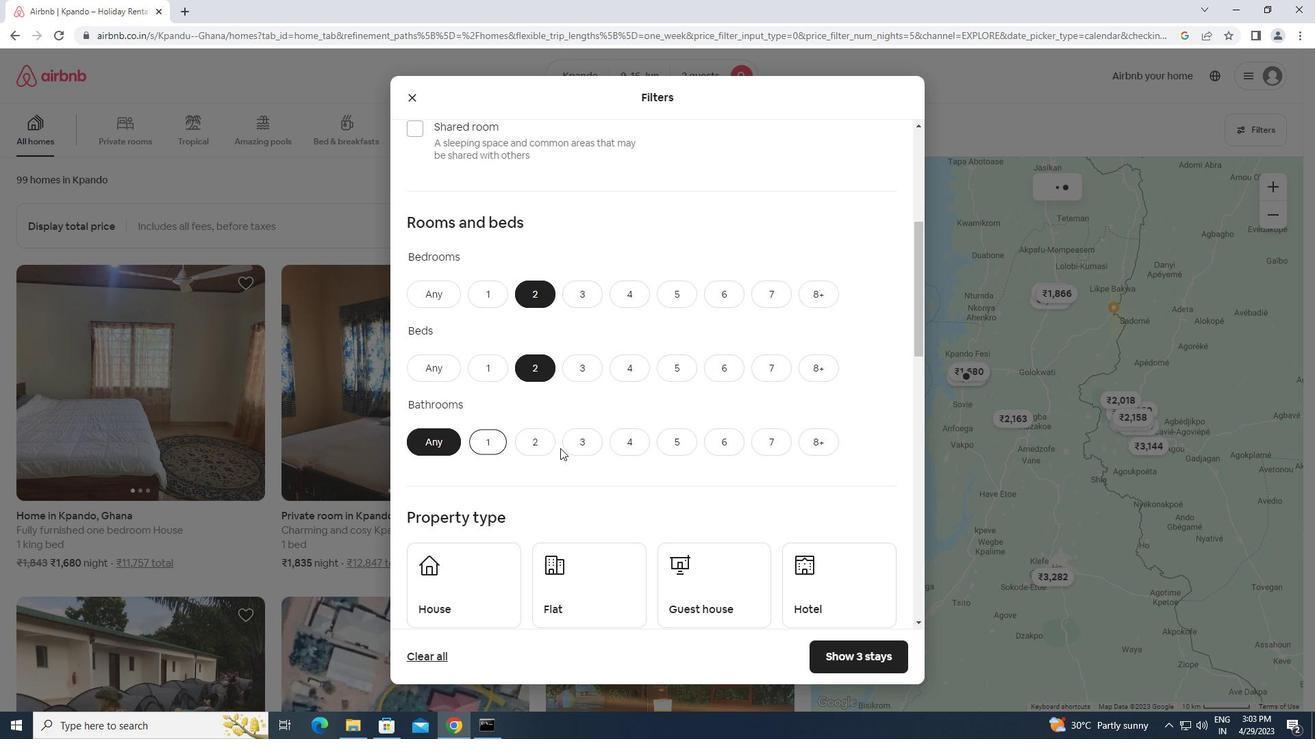 
Action: Mouse scrolled (561, 448) with delta (0, 0)
Screenshot: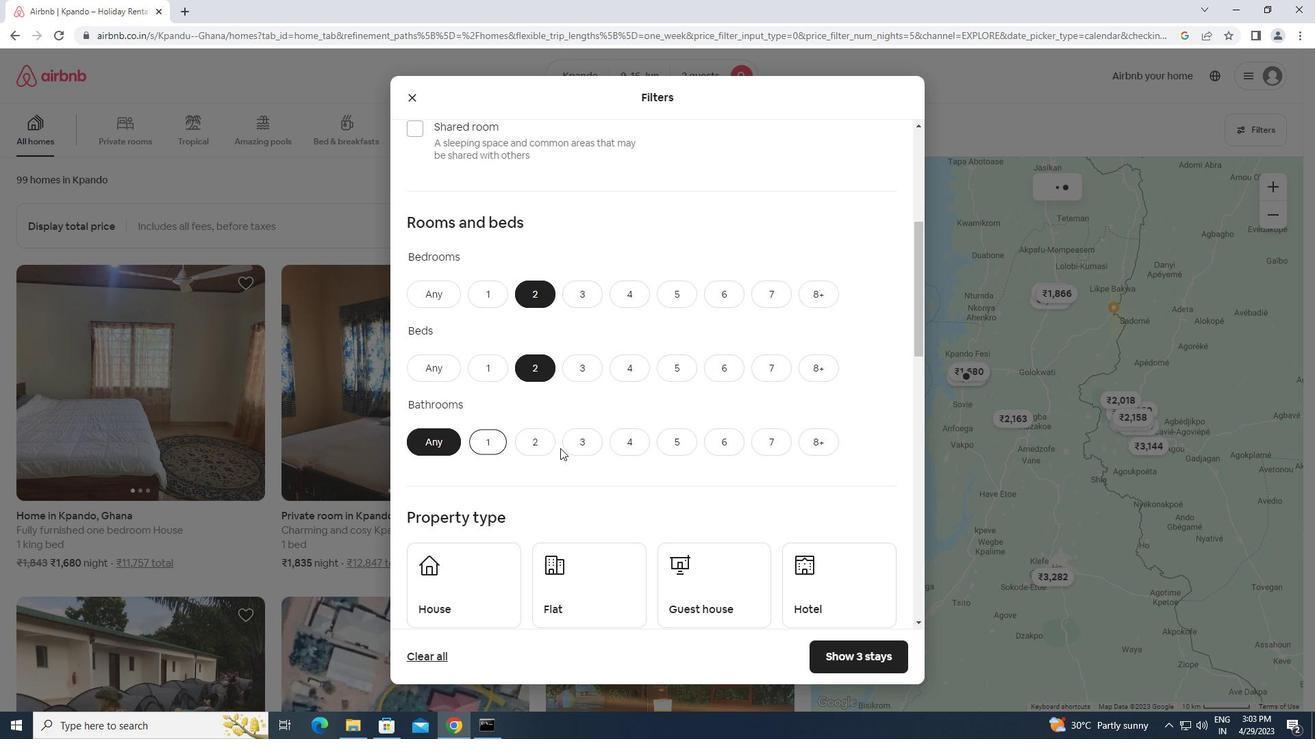 
Action: Mouse scrolled (561, 448) with delta (0, 0)
Screenshot: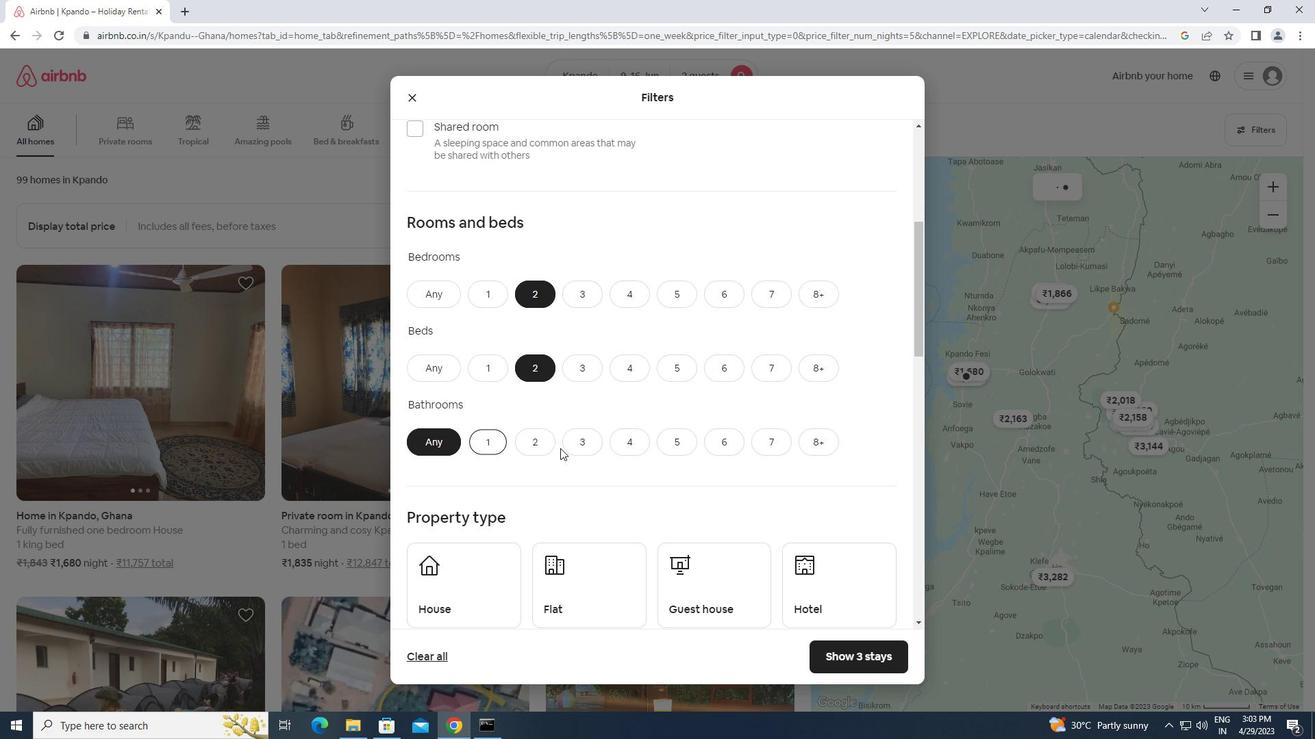 
Action: Mouse moved to (465, 448)
Screenshot: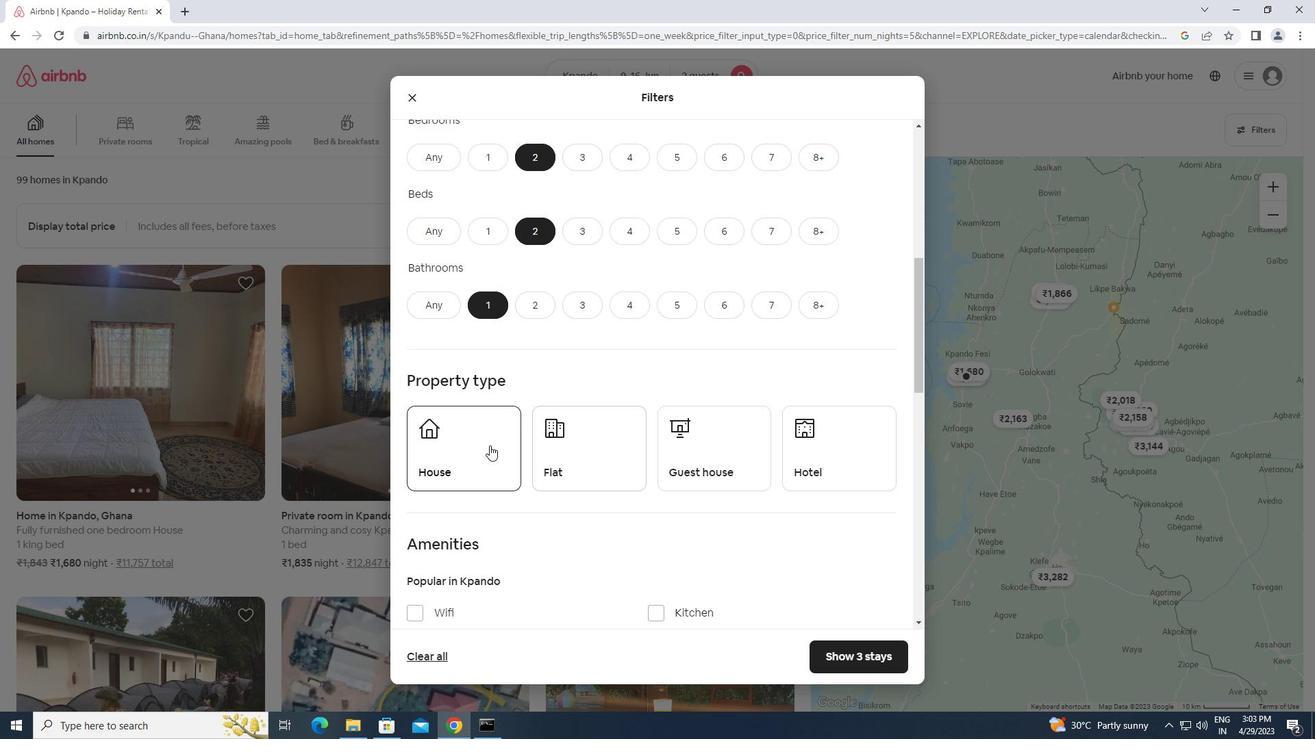 
Action: Mouse pressed left at (465, 448)
Screenshot: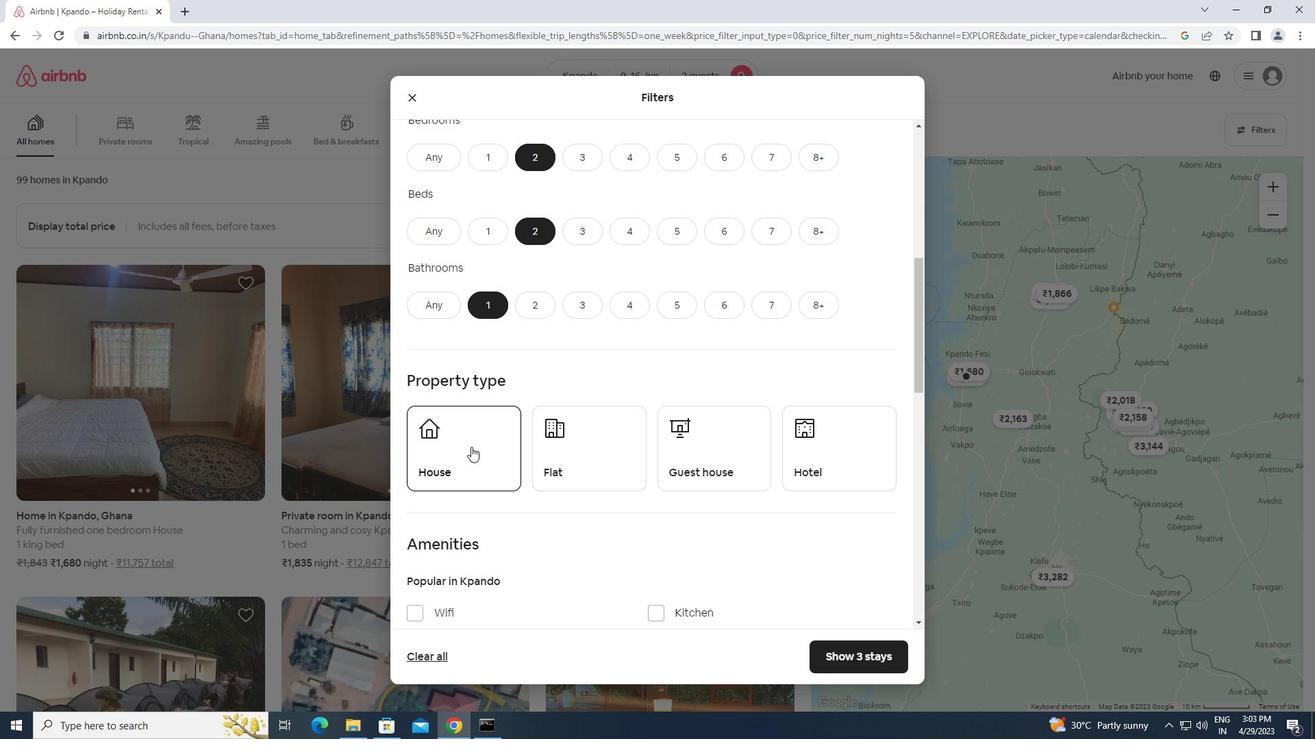 
Action: Mouse moved to (573, 467)
Screenshot: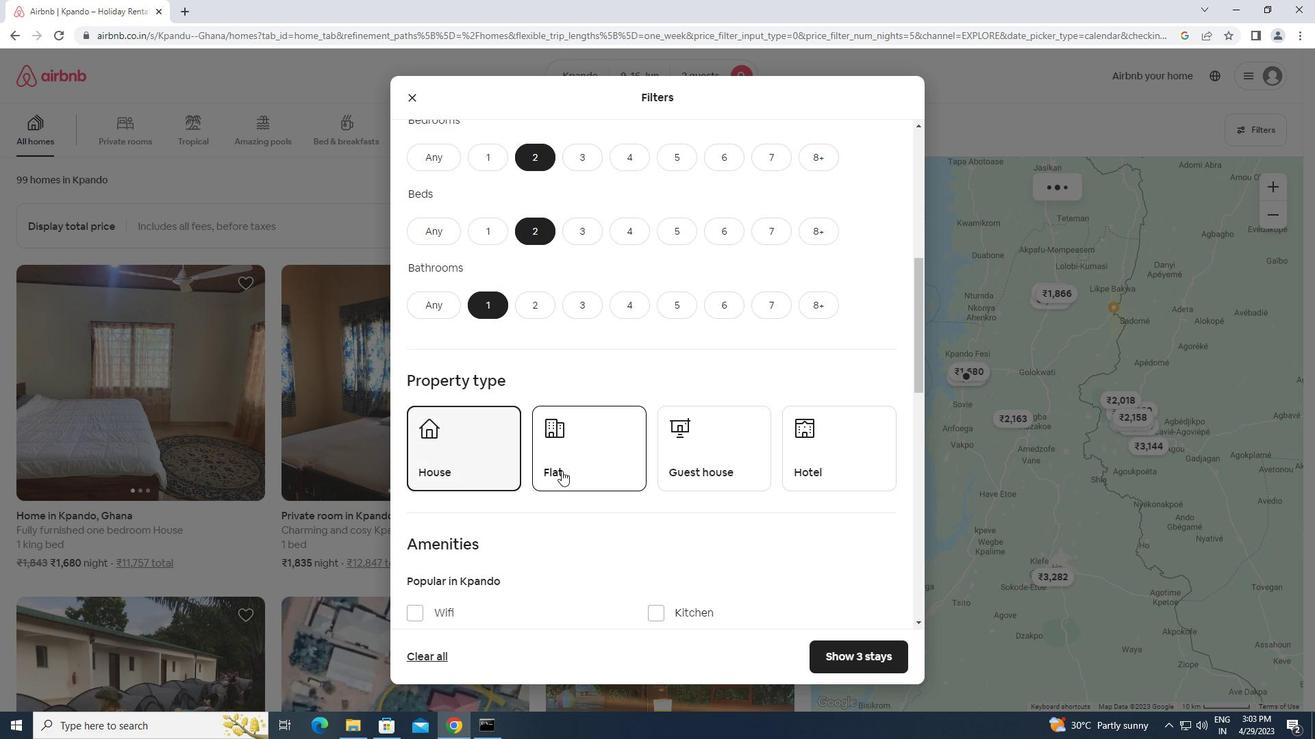 
Action: Mouse pressed left at (573, 467)
Screenshot: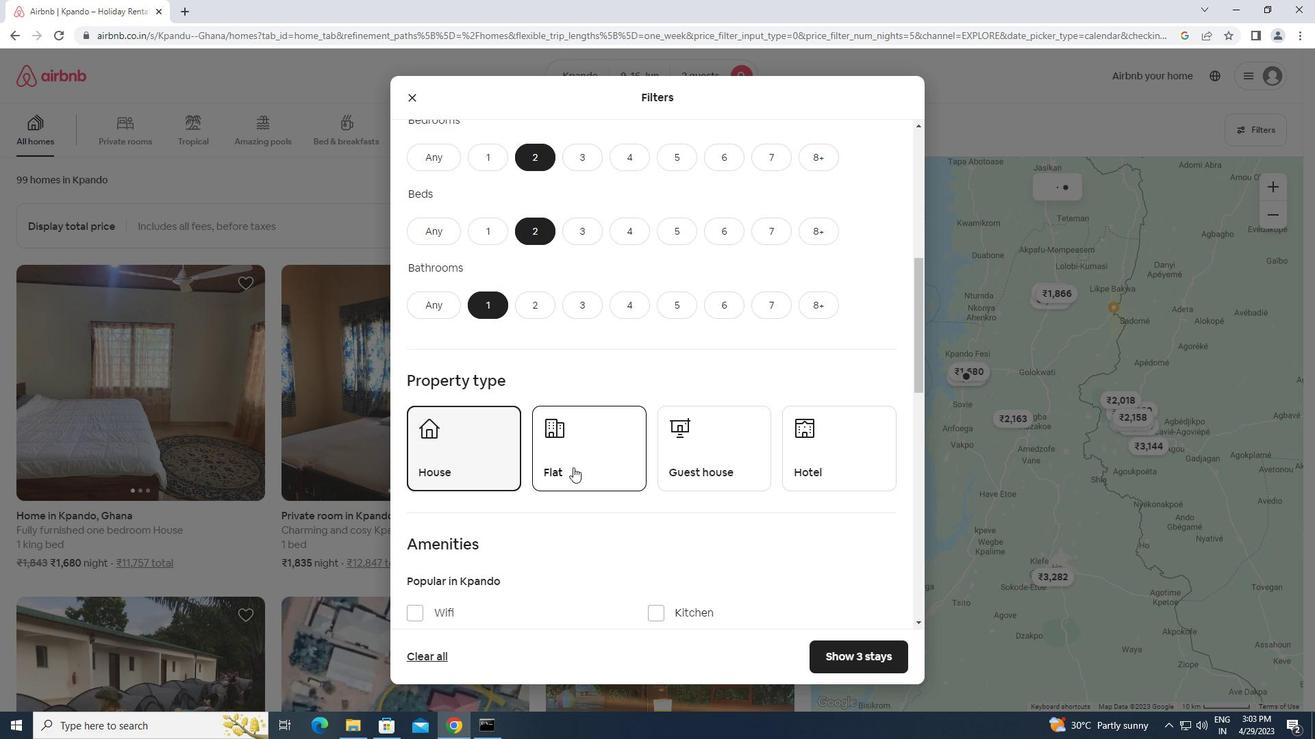 
Action: Mouse moved to (697, 446)
Screenshot: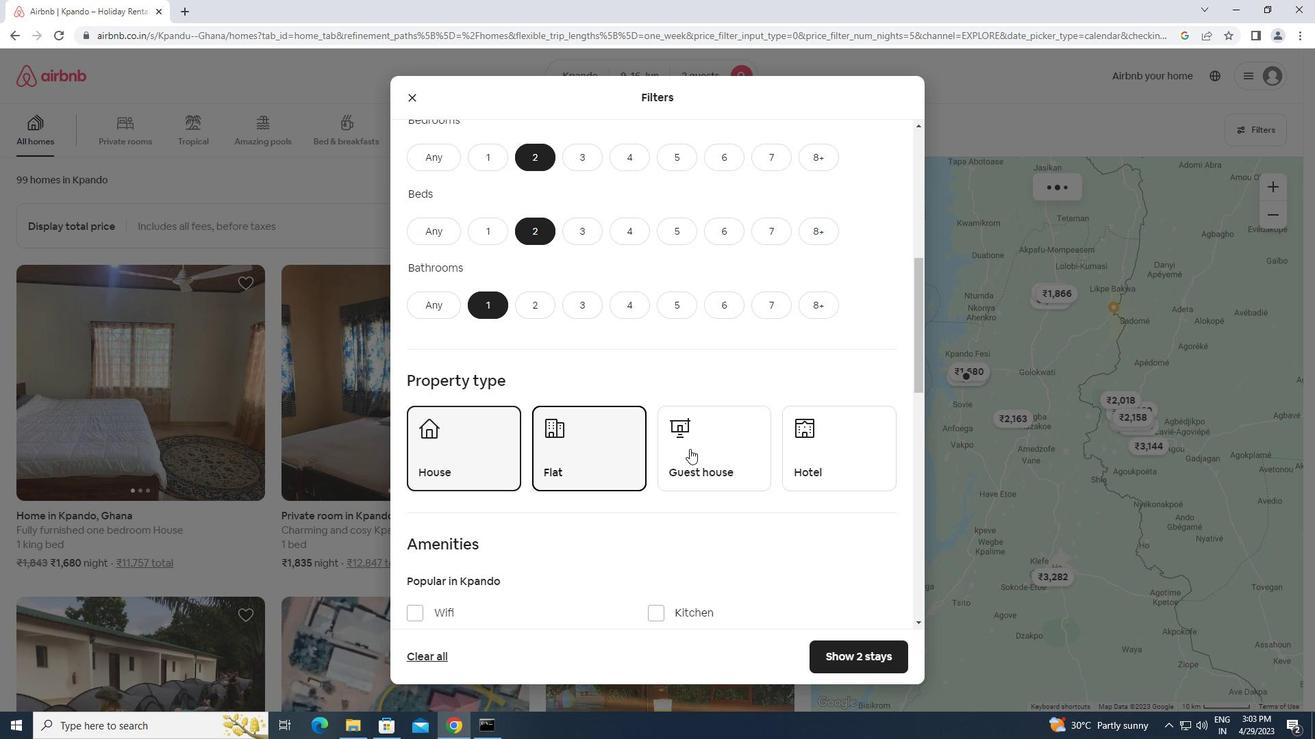 
Action: Mouse pressed left at (697, 446)
Screenshot: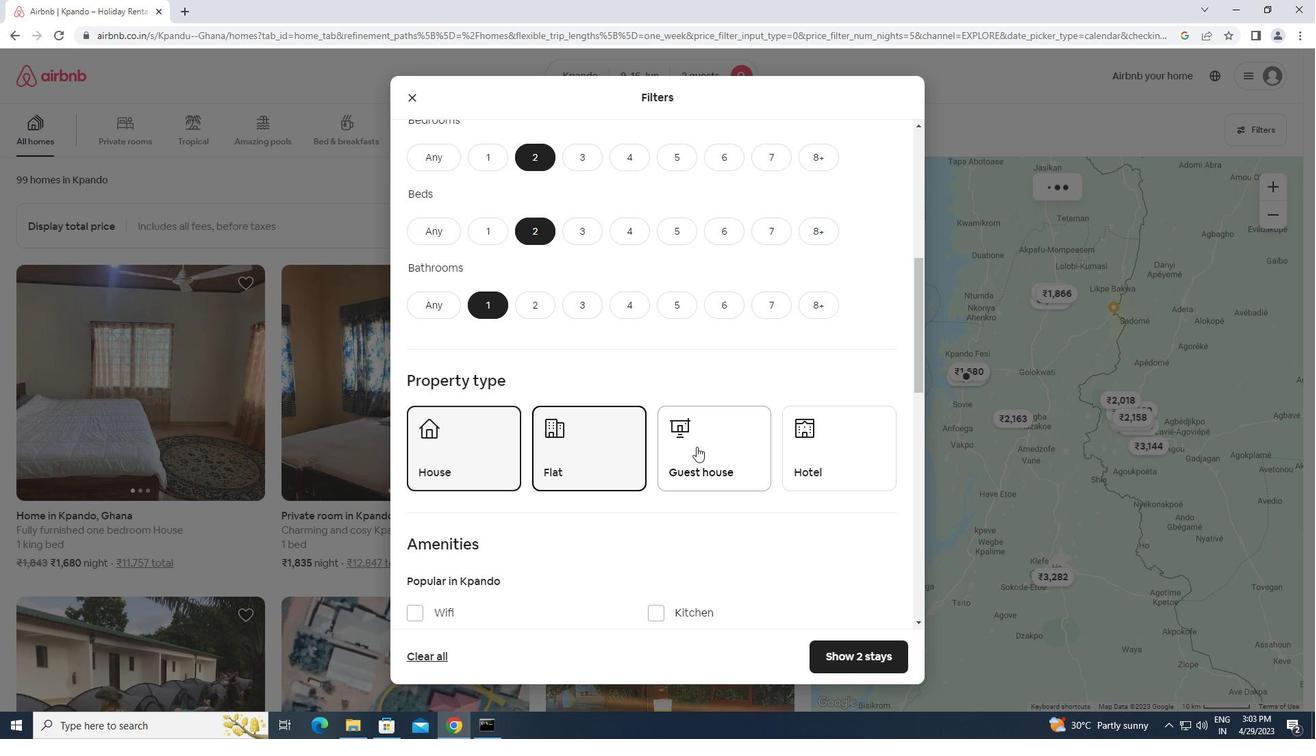 
Action: Mouse moved to (613, 489)
Screenshot: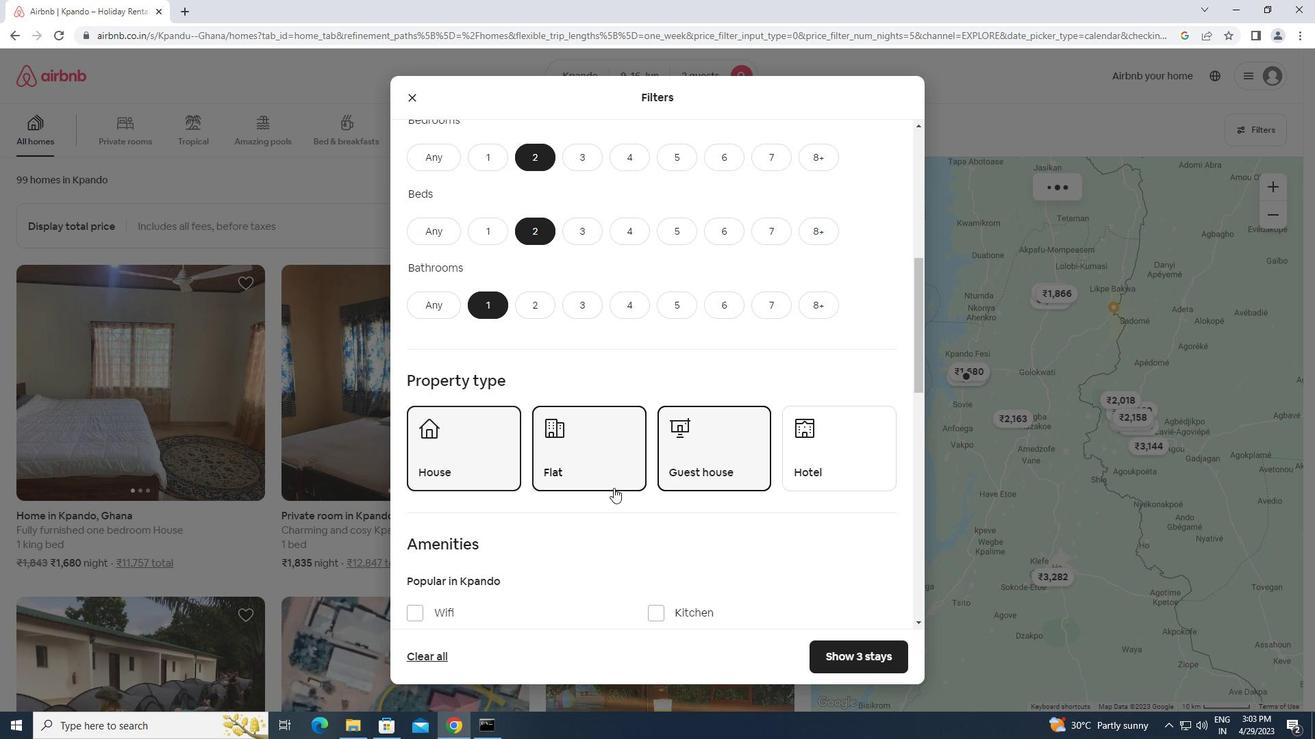 
Action: Mouse scrolled (613, 488) with delta (0, 0)
Screenshot: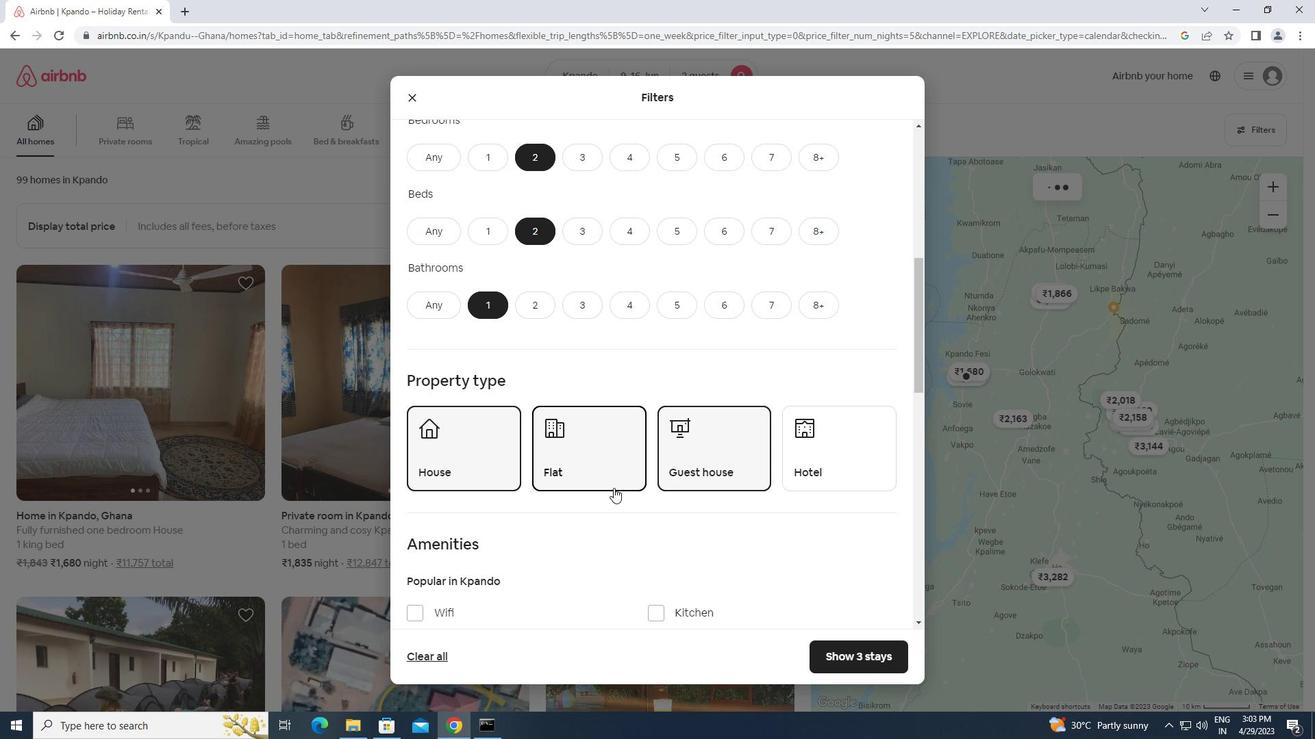 
Action: Mouse scrolled (613, 488) with delta (0, 0)
Screenshot: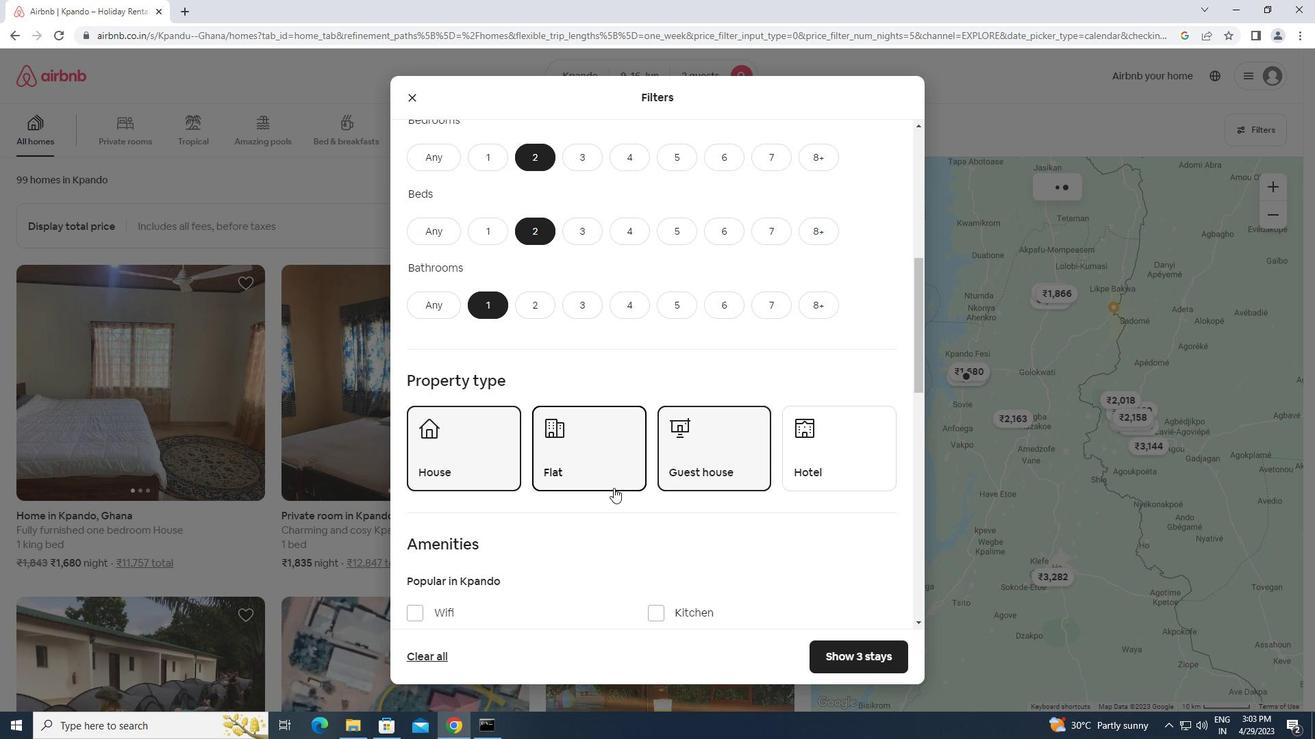 
Action: Mouse scrolled (613, 488) with delta (0, 0)
Screenshot: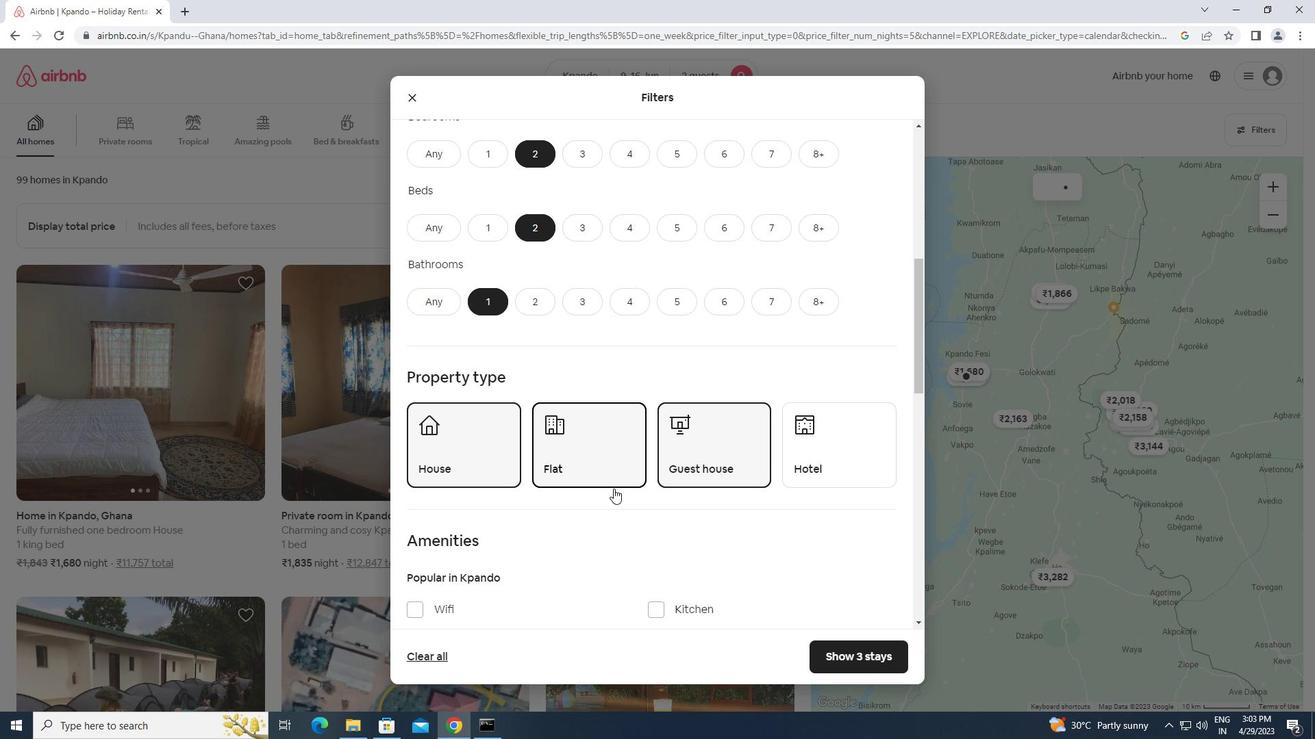 
Action: Mouse scrolled (613, 488) with delta (0, 0)
Screenshot: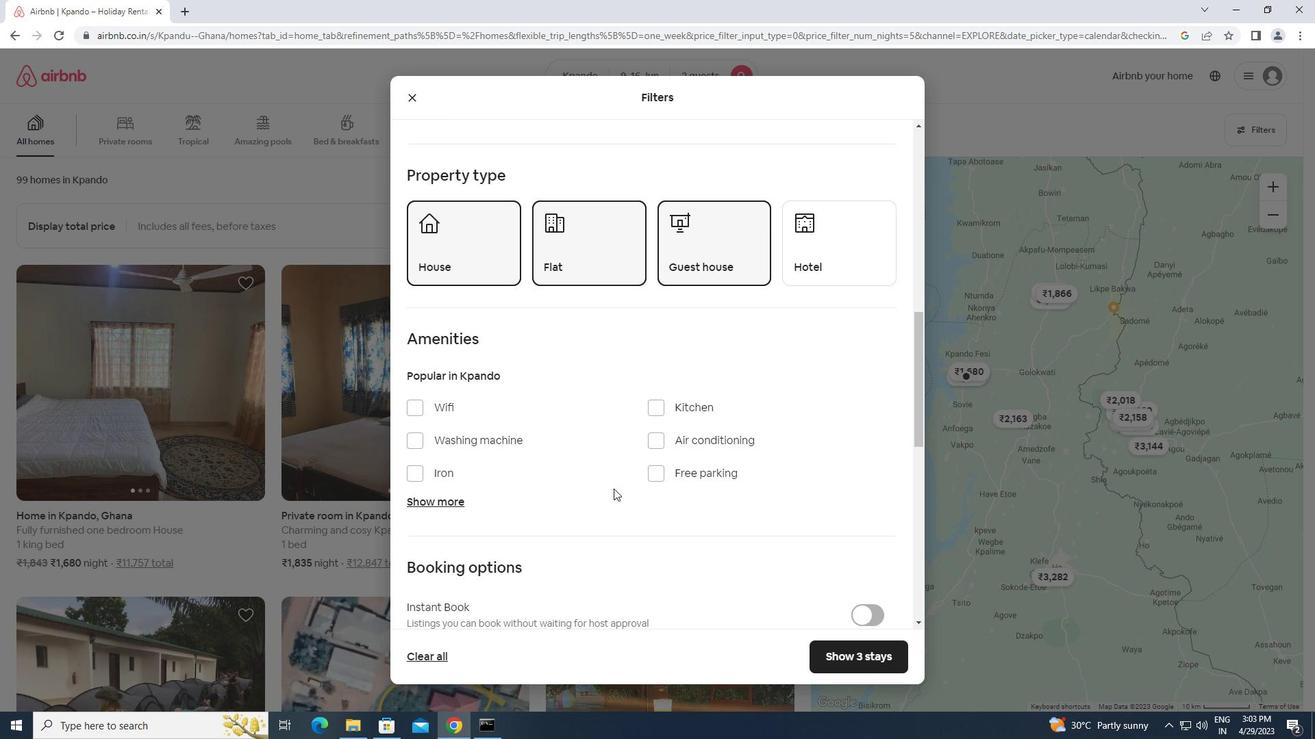 
Action: Mouse scrolled (613, 488) with delta (0, 0)
Screenshot: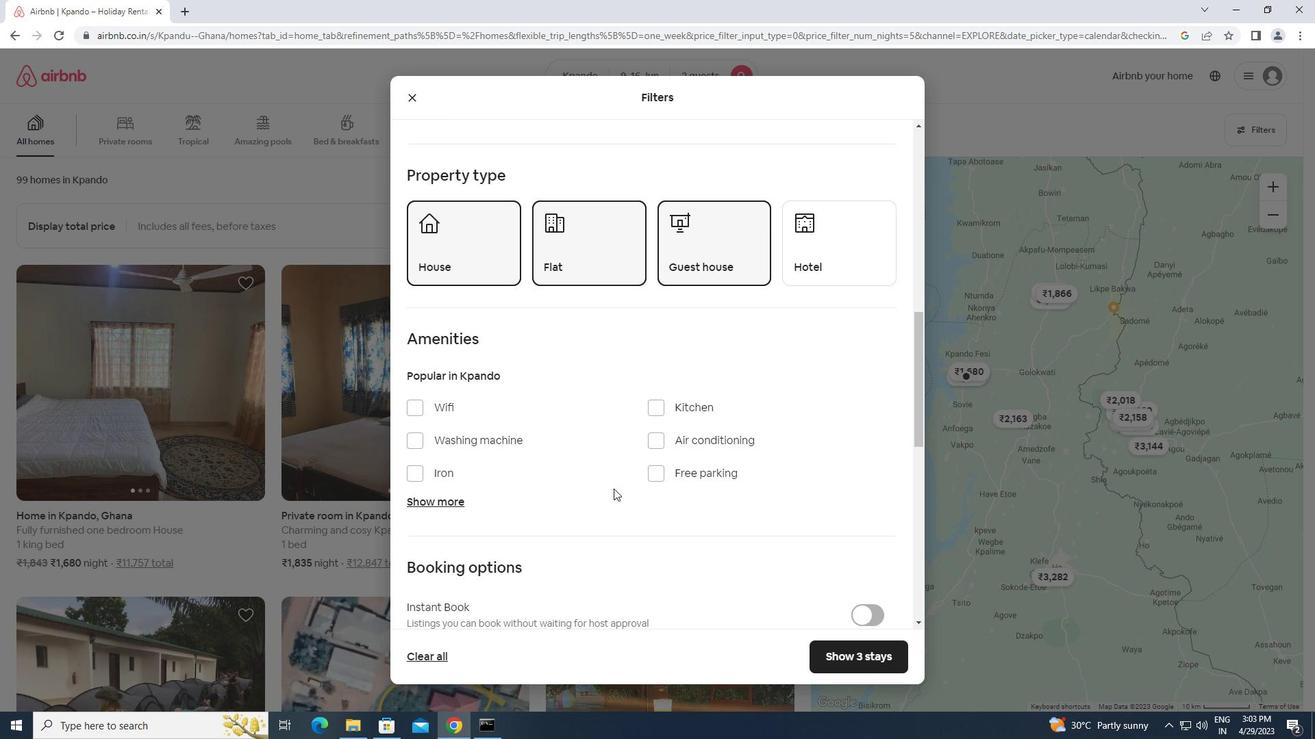 
Action: Mouse scrolled (613, 488) with delta (0, 0)
Screenshot: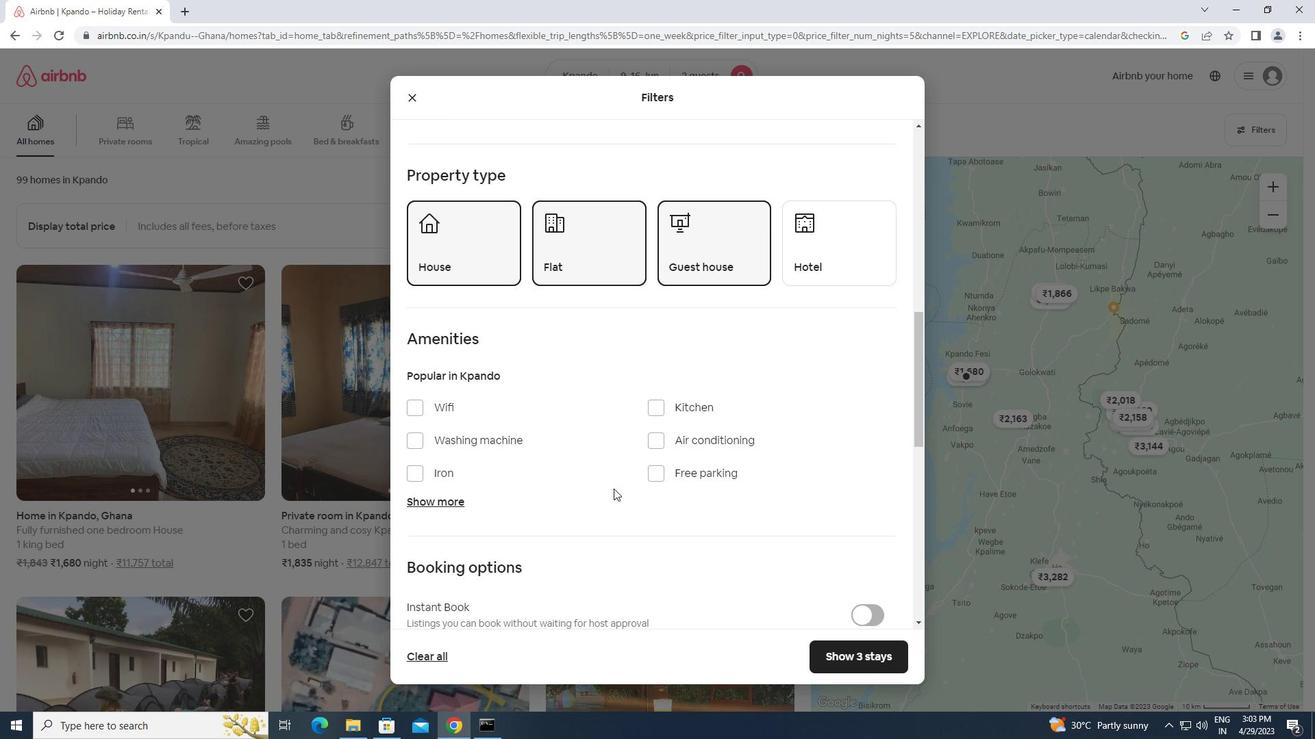 
Action: Mouse moved to (863, 447)
Screenshot: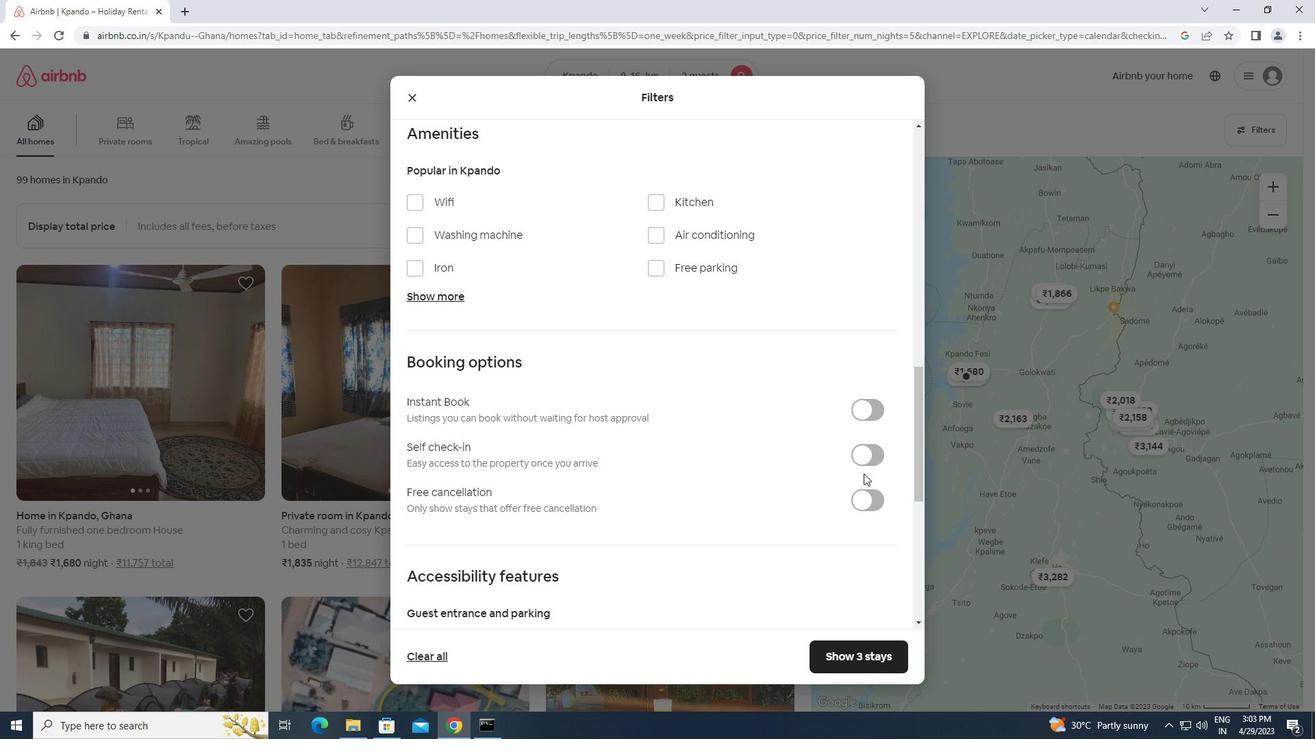 
Action: Mouse pressed left at (863, 447)
Screenshot: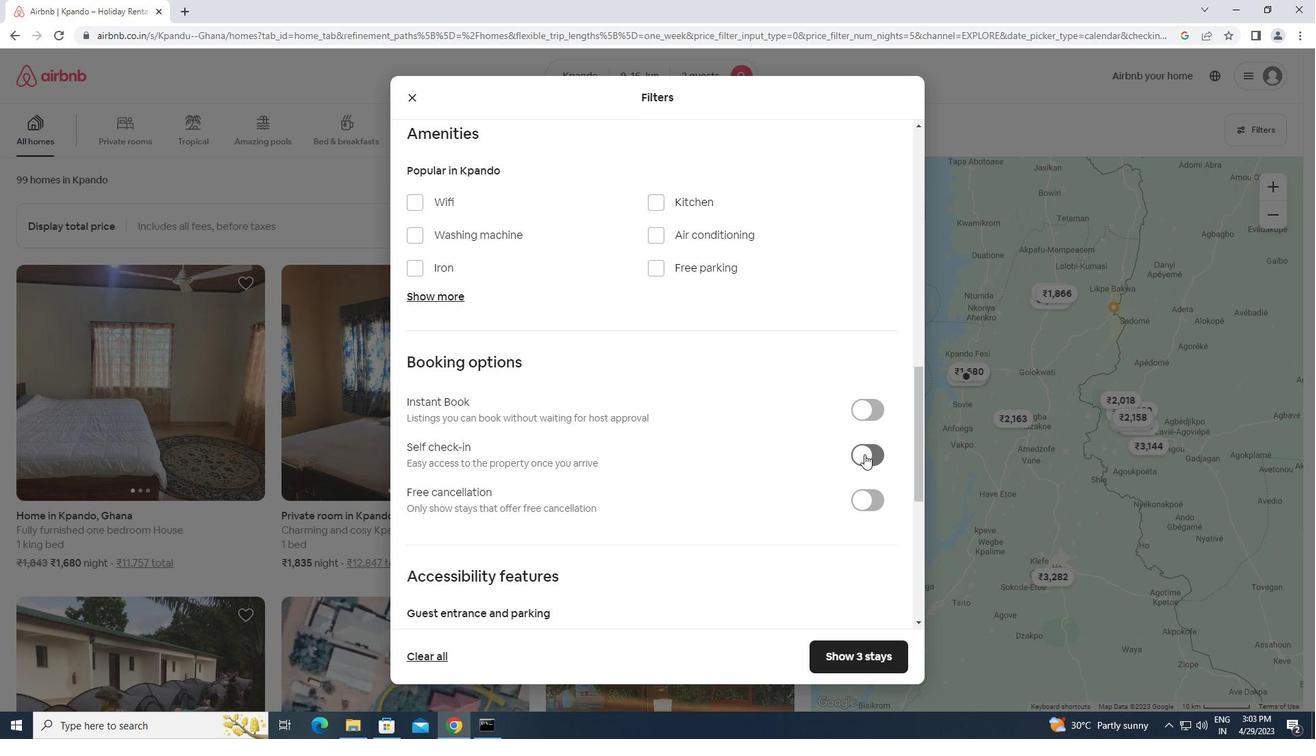 
Action: Mouse moved to (684, 504)
Screenshot: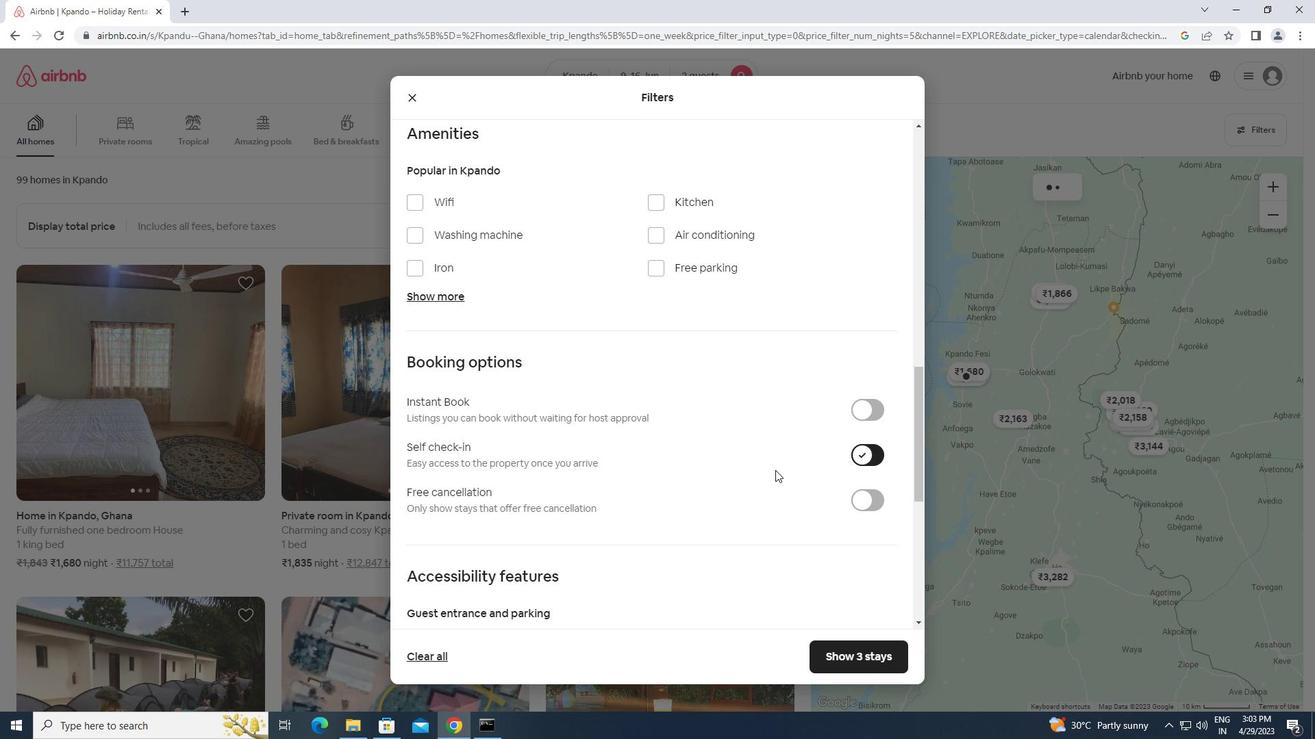 
Action: Mouse scrolled (684, 504) with delta (0, 0)
Screenshot: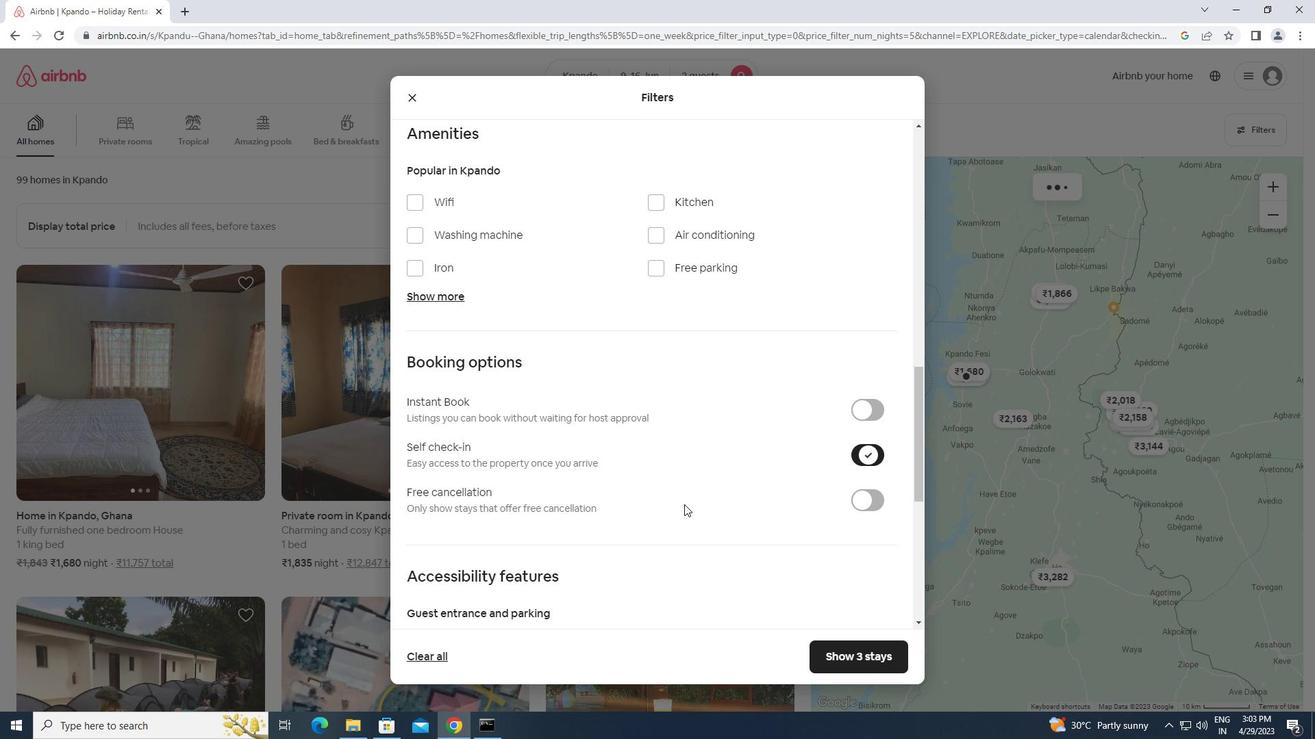 
Action: Mouse scrolled (684, 504) with delta (0, 0)
Screenshot: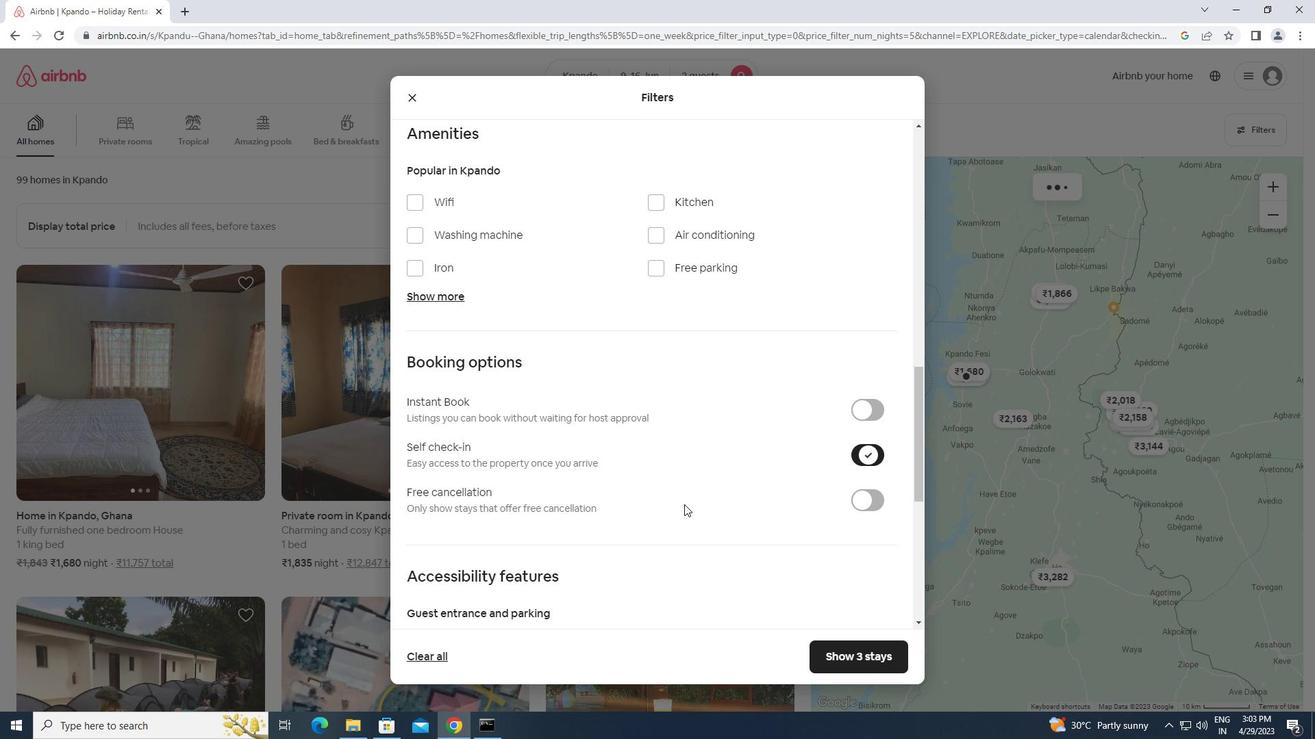
Action: Mouse scrolled (684, 504) with delta (0, 0)
Screenshot: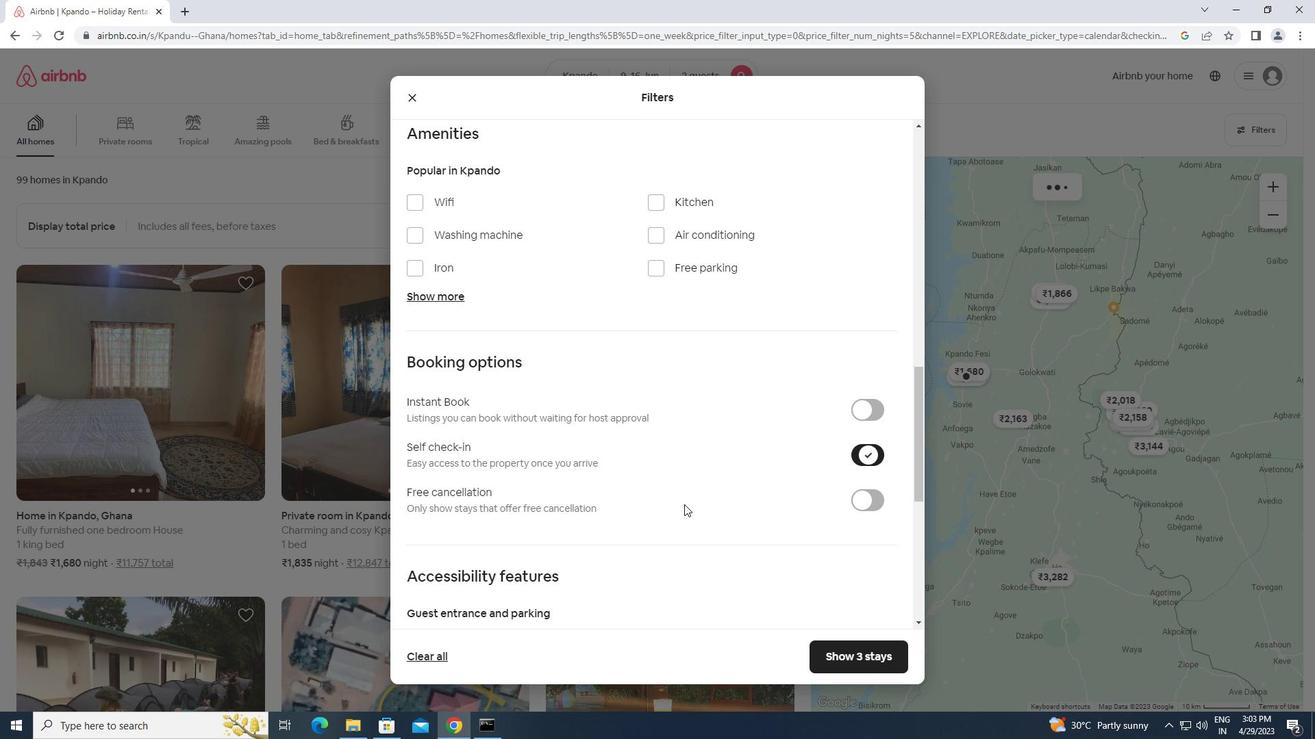 
Action: Mouse scrolled (684, 504) with delta (0, 0)
Screenshot: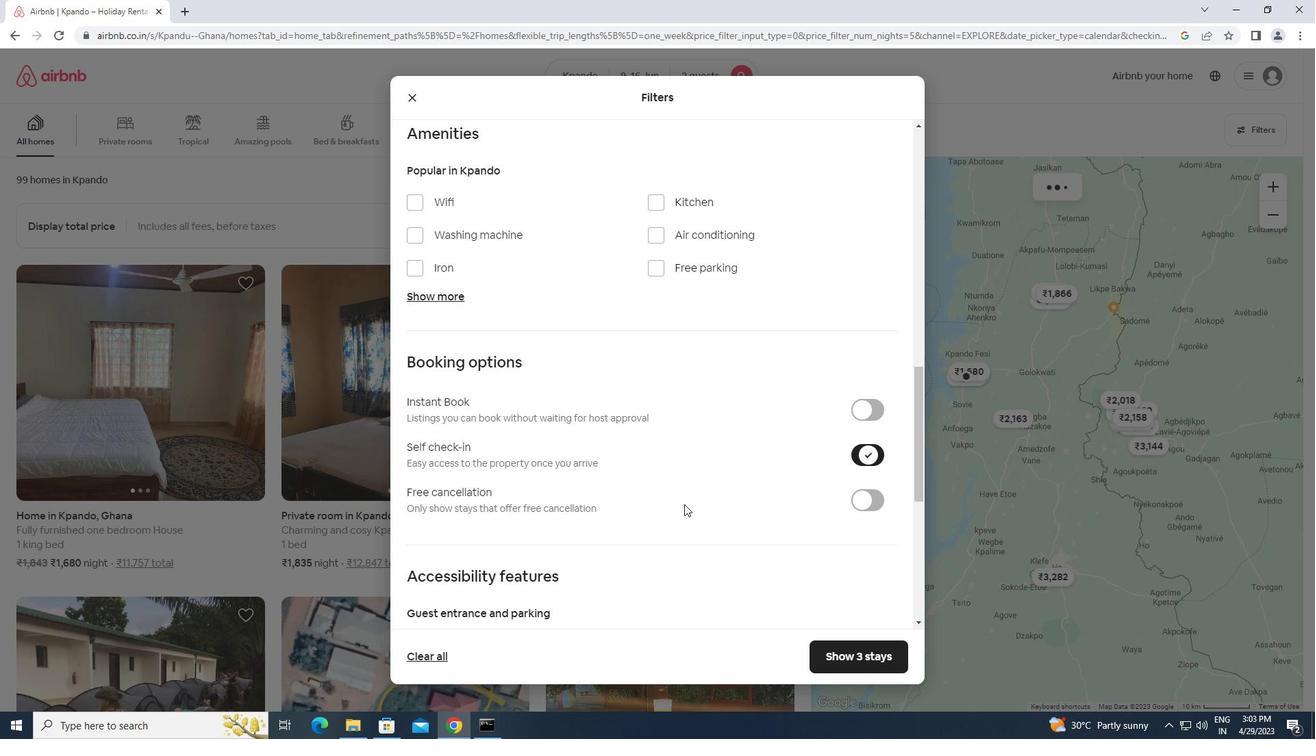 
Action: Mouse moved to (683, 506)
Screenshot: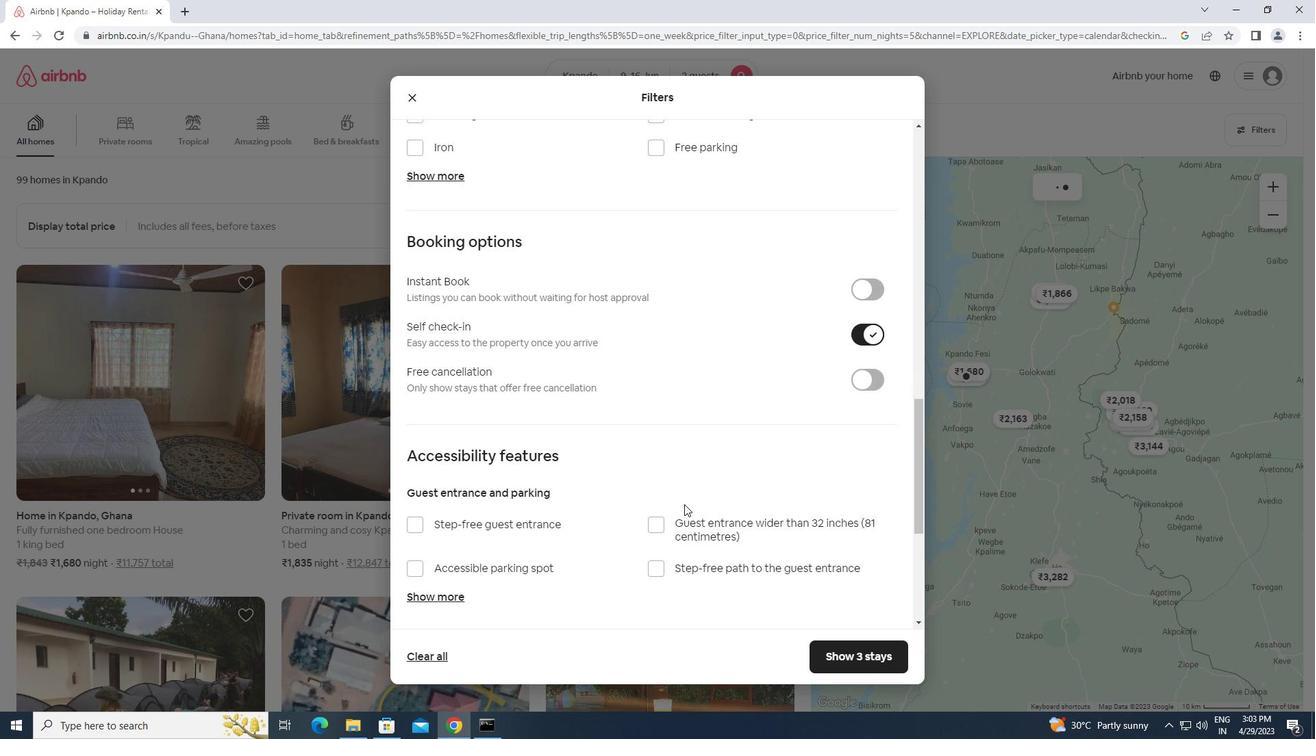 
Action: Mouse scrolled (683, 505) with delta (0, 0)
Screenshot: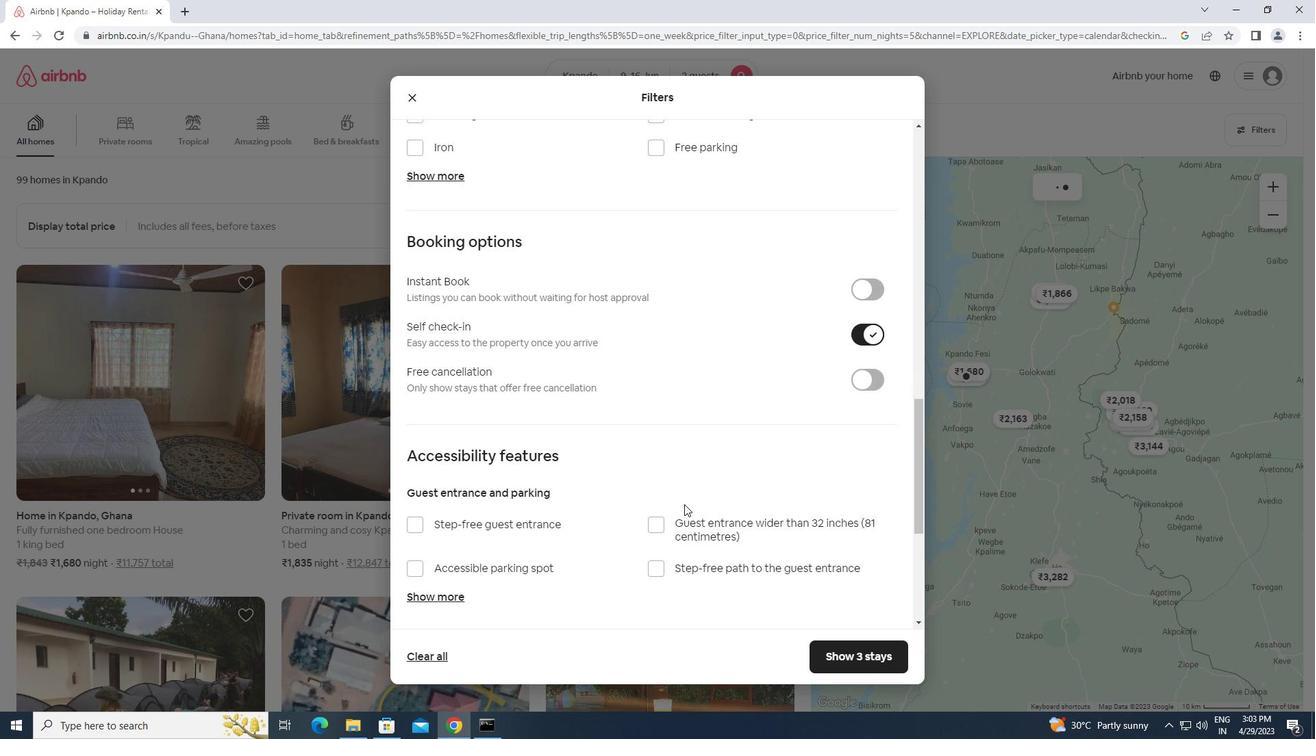 
Action: Mouse moved to (682, 513)
Screenshot: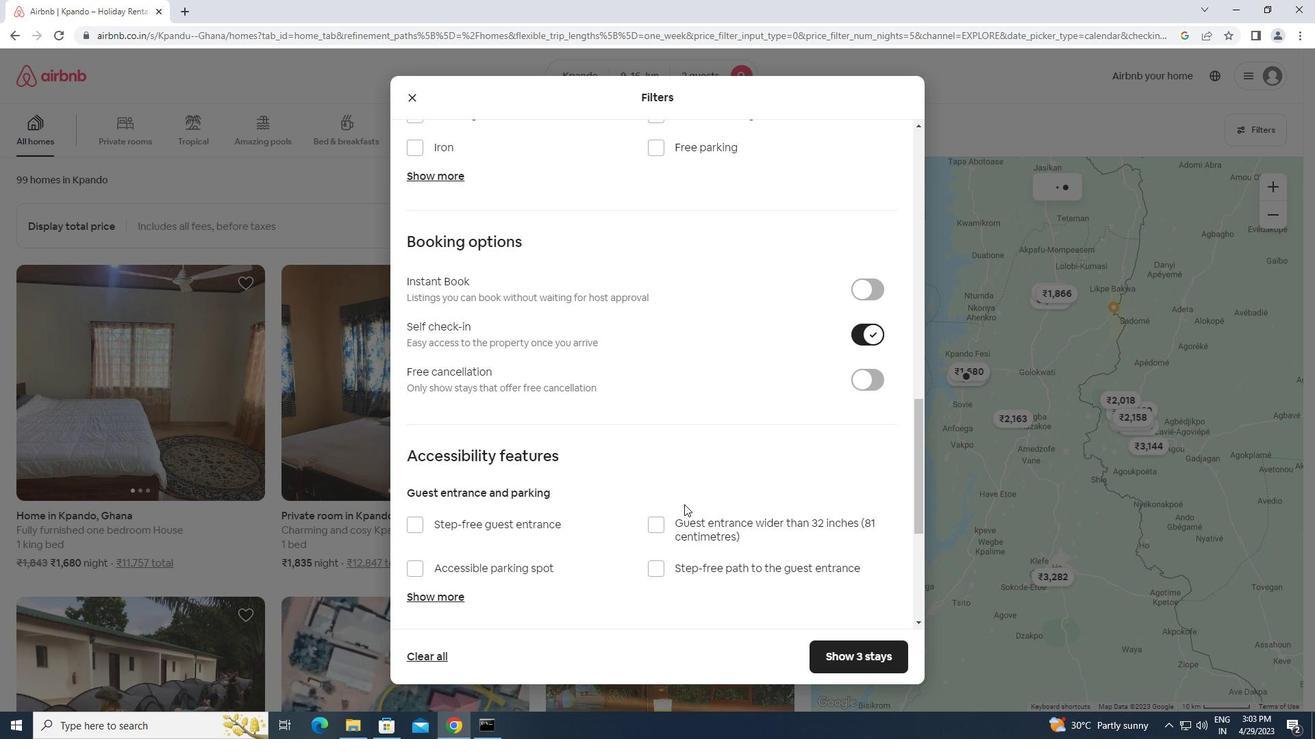 
Action: Mouse scrolled (682, 512) with delta (0, 0)
Screenshot: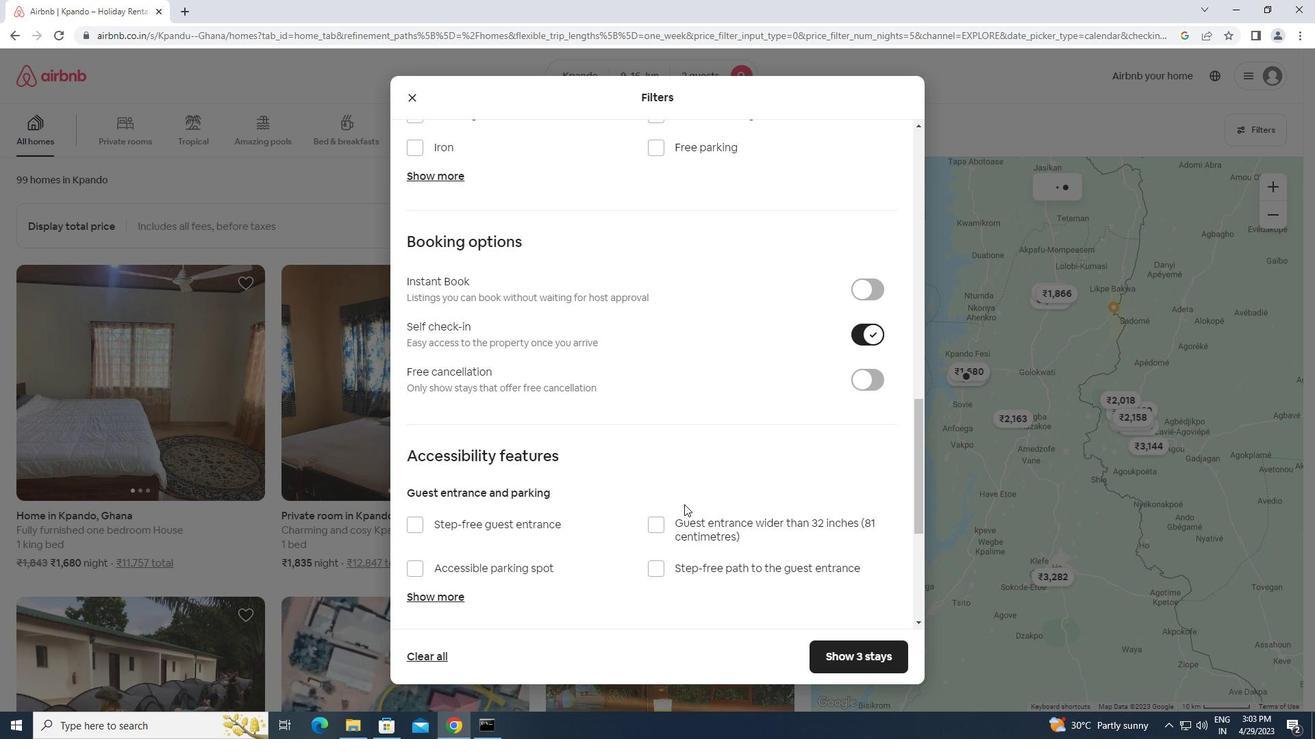 
Action: Mouse moved to (682, 515)
Screenshot: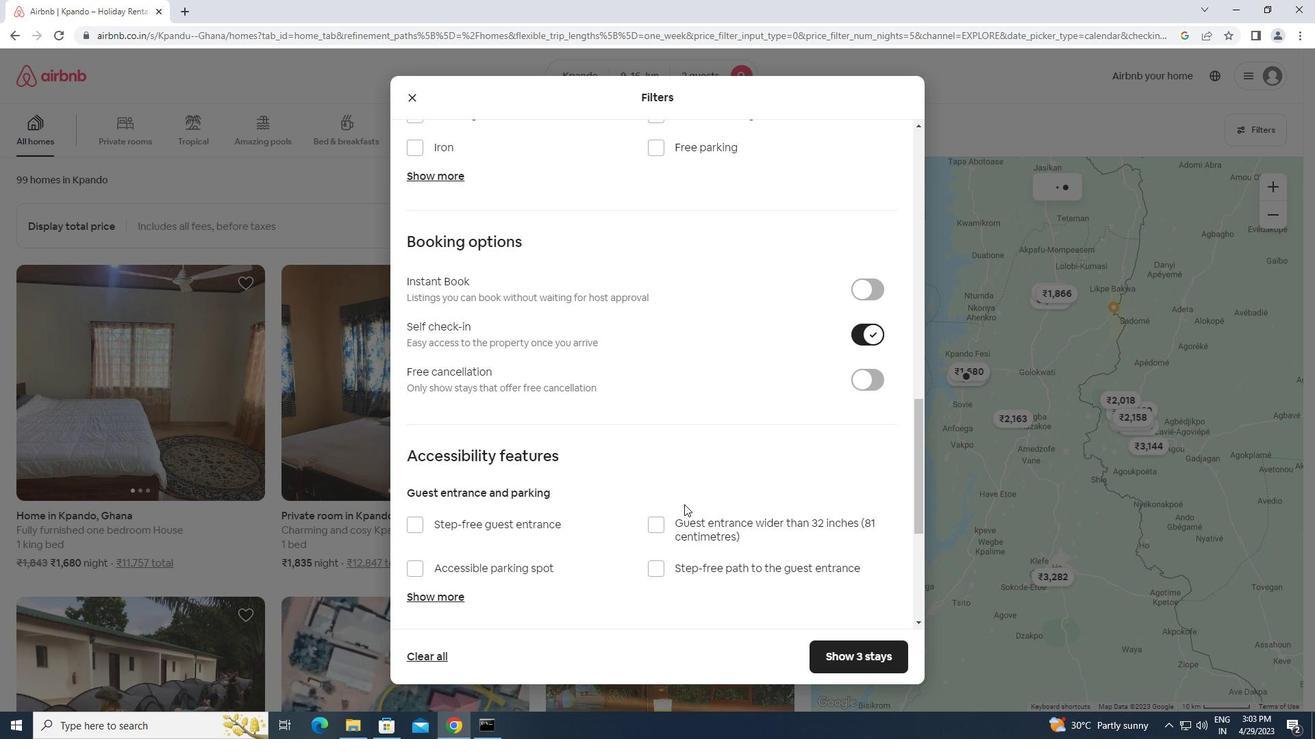 
Action: Mouse scrolled (682, 514) with delta (0, 0)
Screenshot: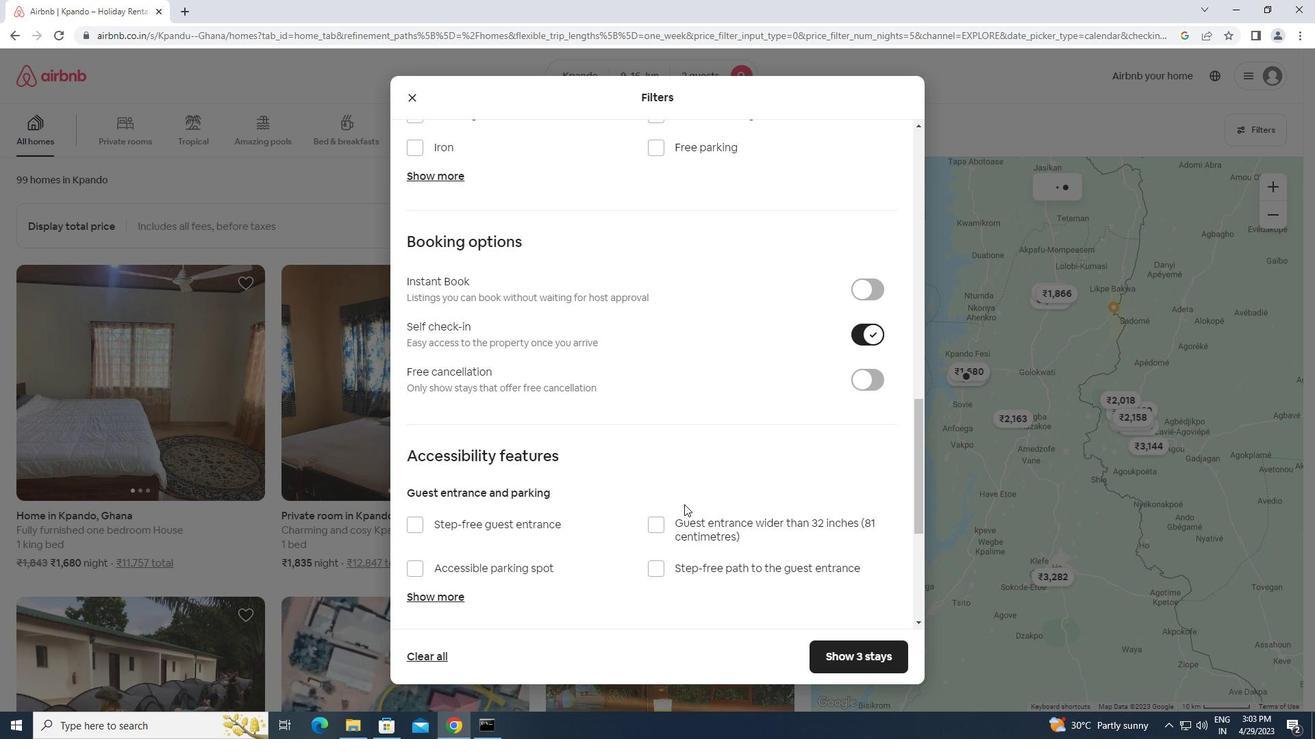 
Action: Mouse scrolled (682, 514) with delta (0, 0)
Screenshot: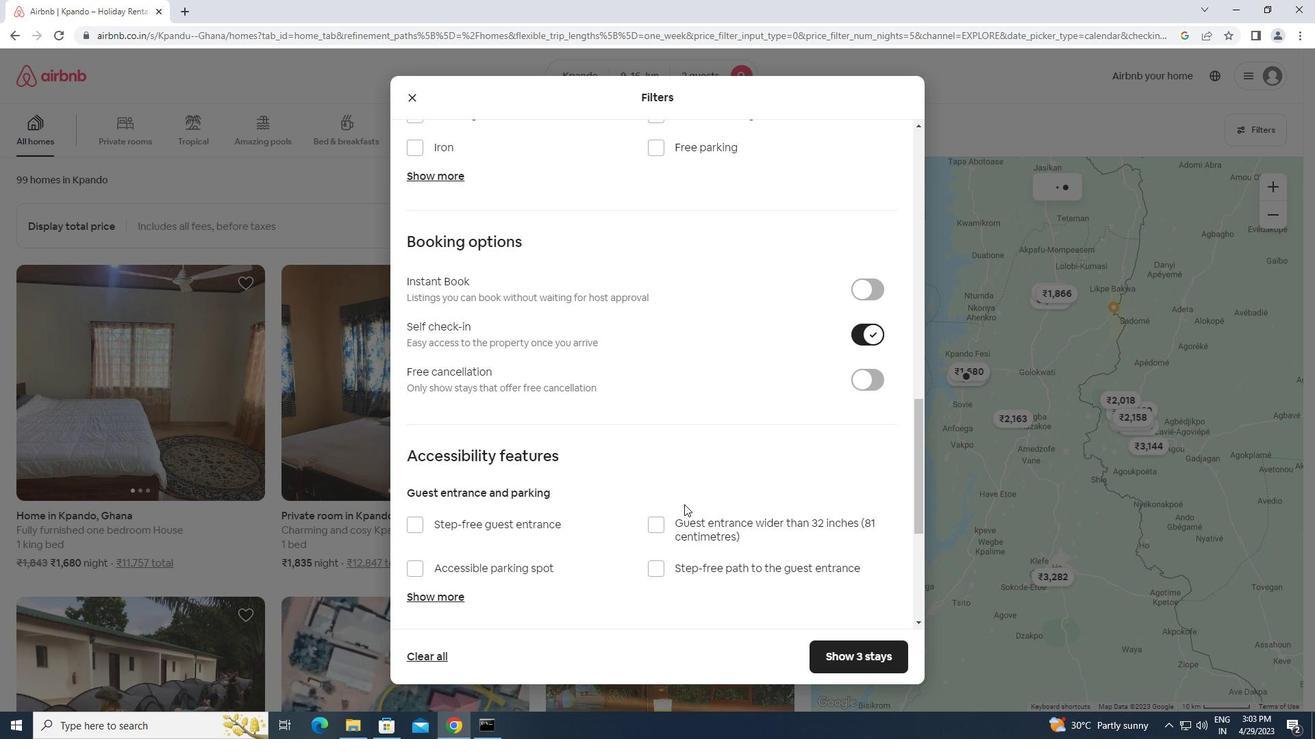 
Action: Mouse scrolled (682, 514) with delta (0, 0)
Screenshot: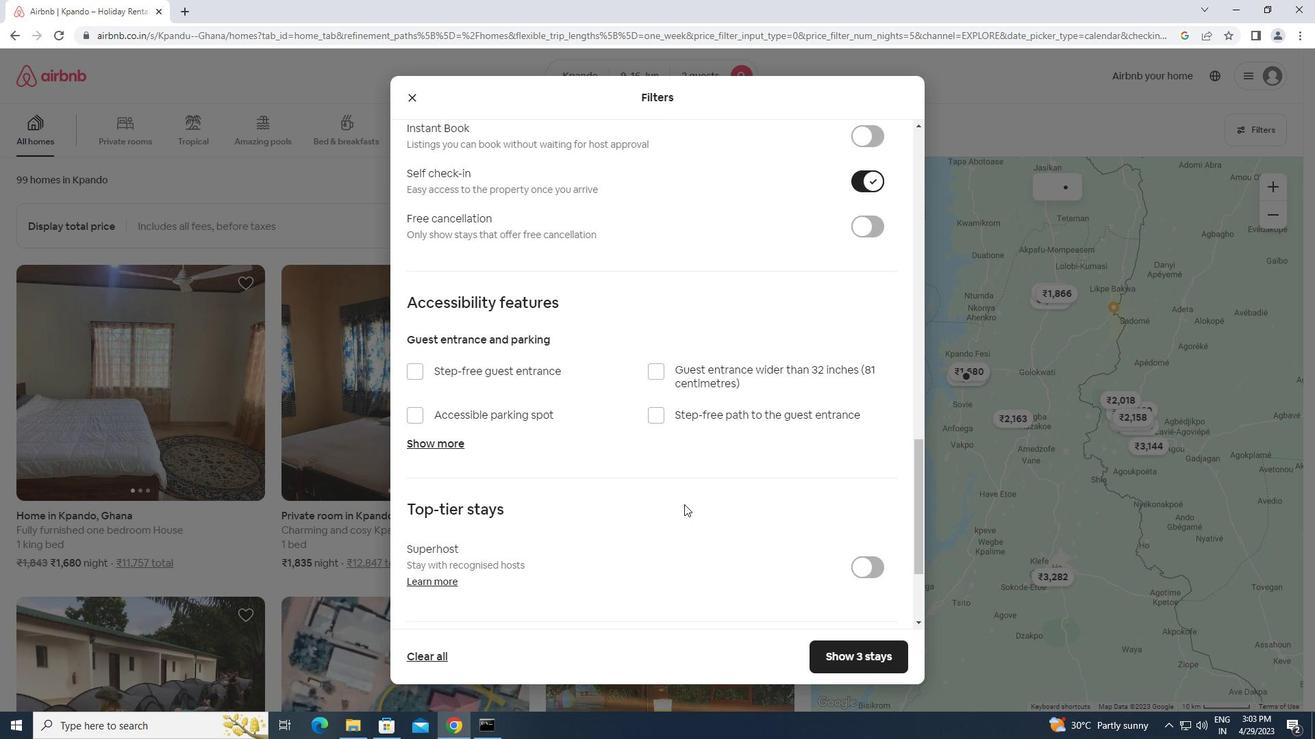 
Action: Mouse scrolled (682, 514) with delta (0, 0)
Screenshot: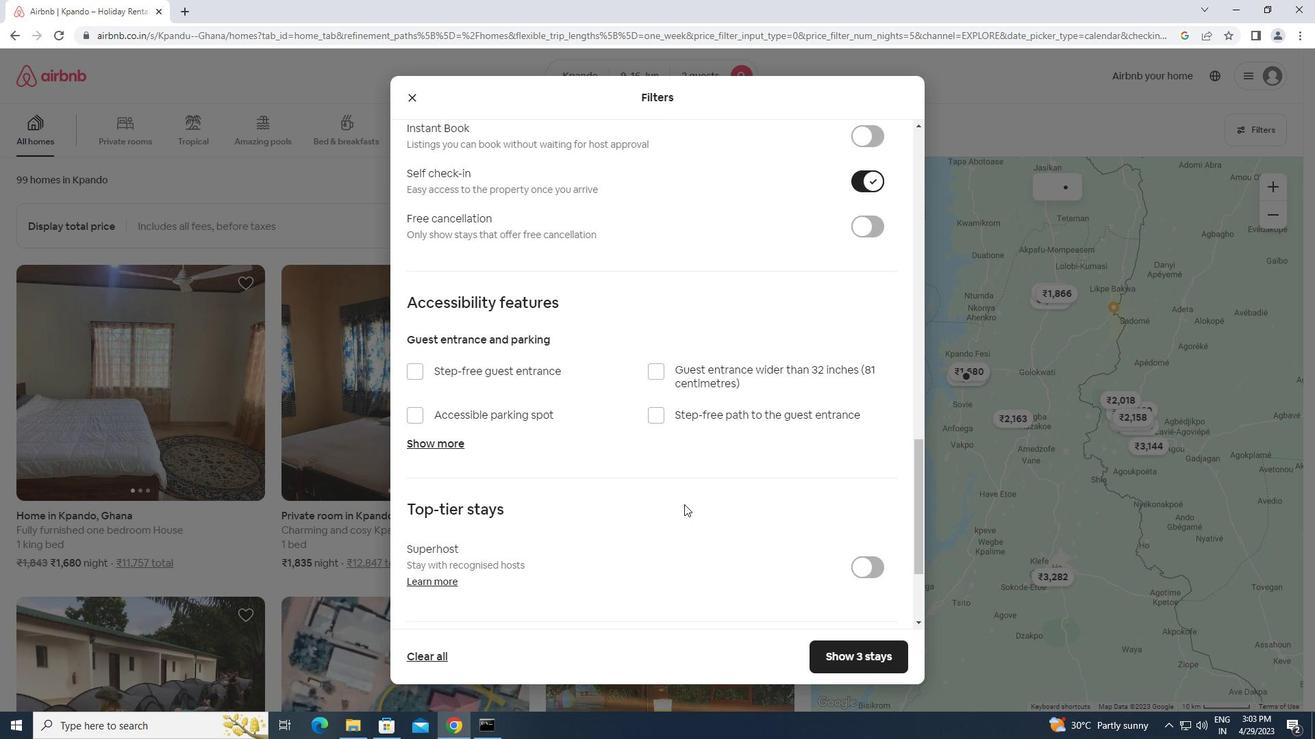 
Action: Mouse scrolled (682, 514) with delta (0, 0)
Screenshot: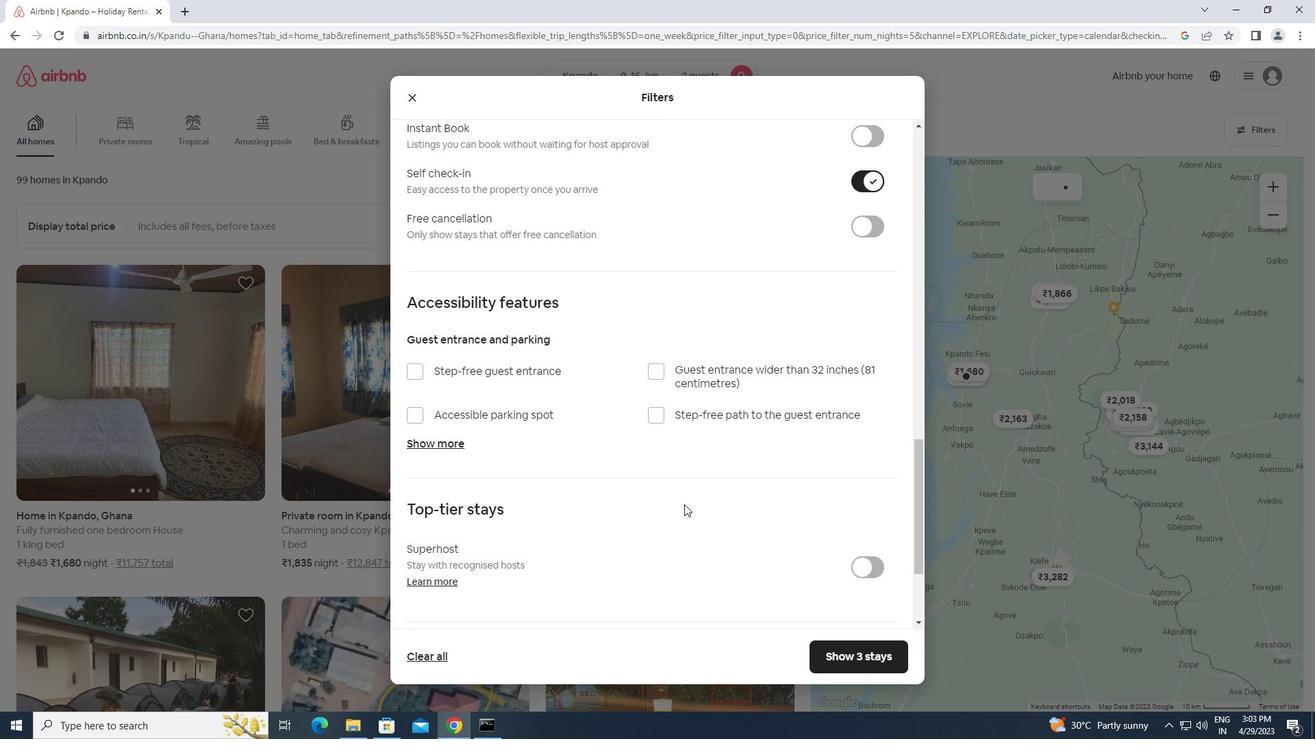 
Action: Mouse moved to (418, 532)
Screenshot: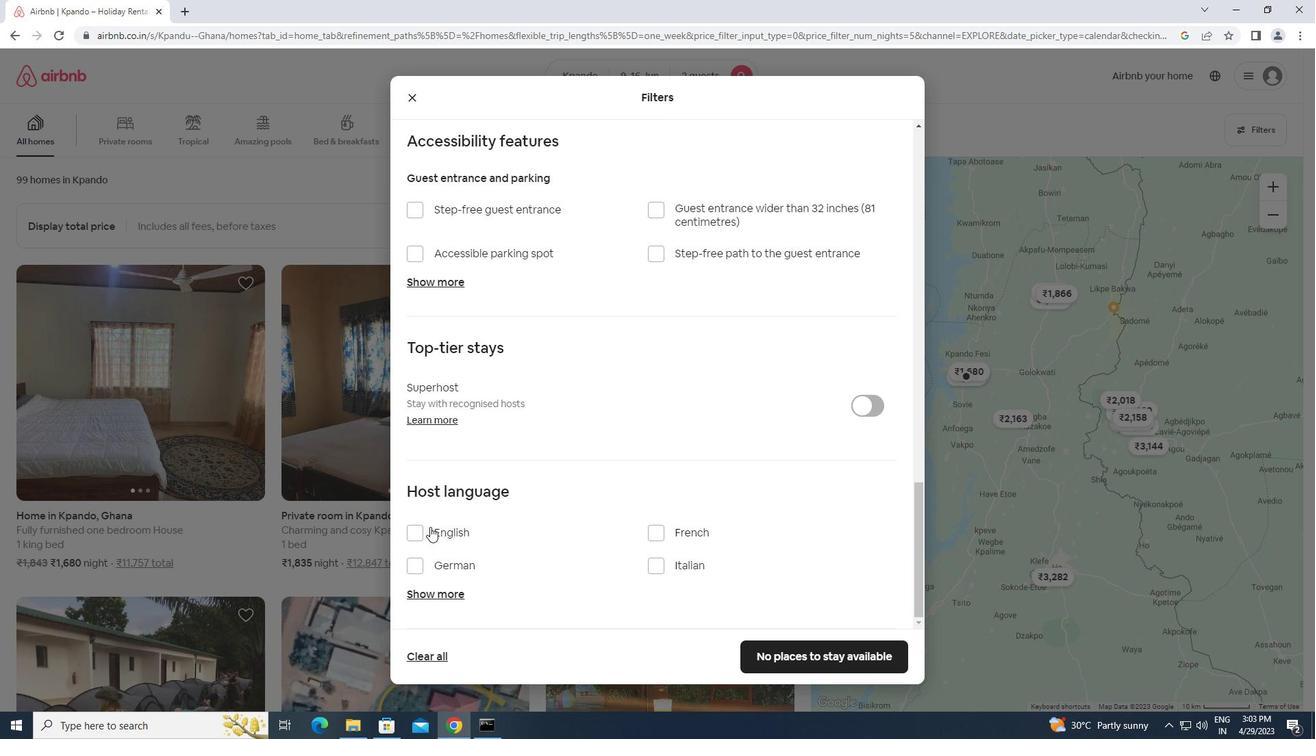 
Action: Mouse pressed left at (418, 532)
Screenshot: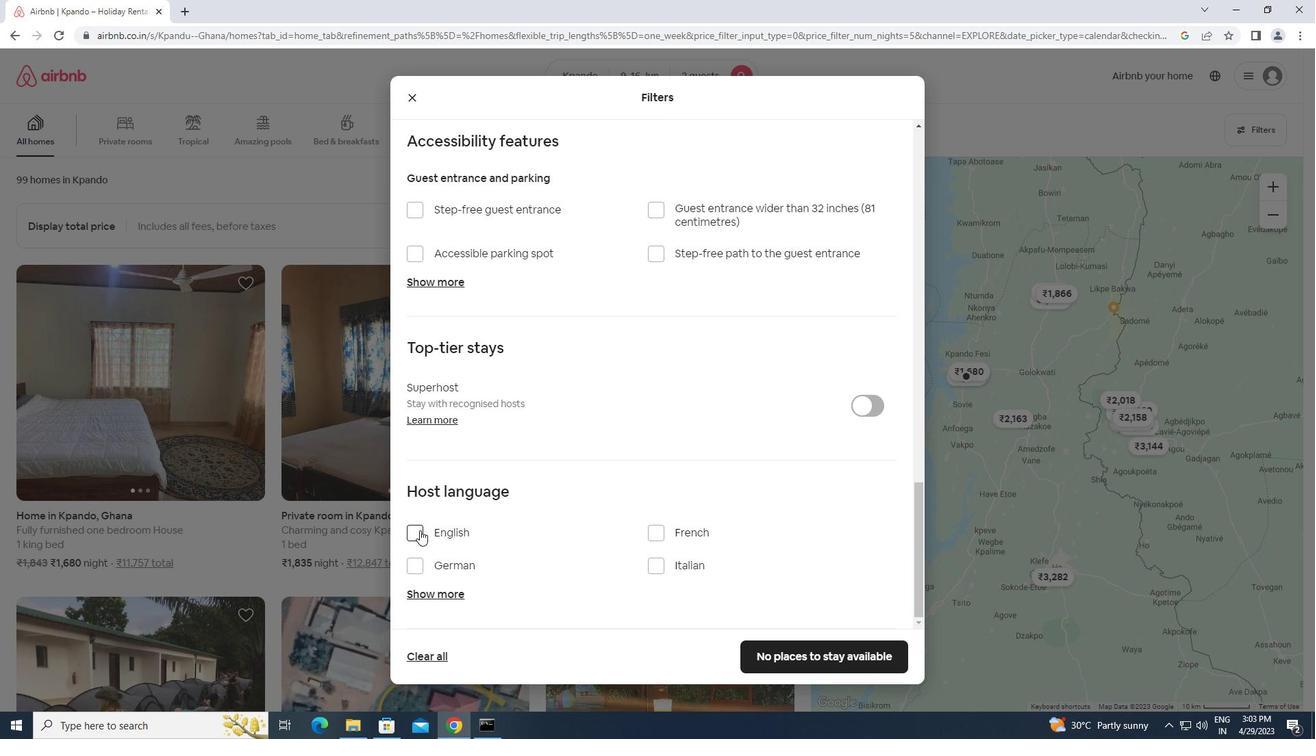 
Action: Mouse moved to (791, 657)
Screenshot: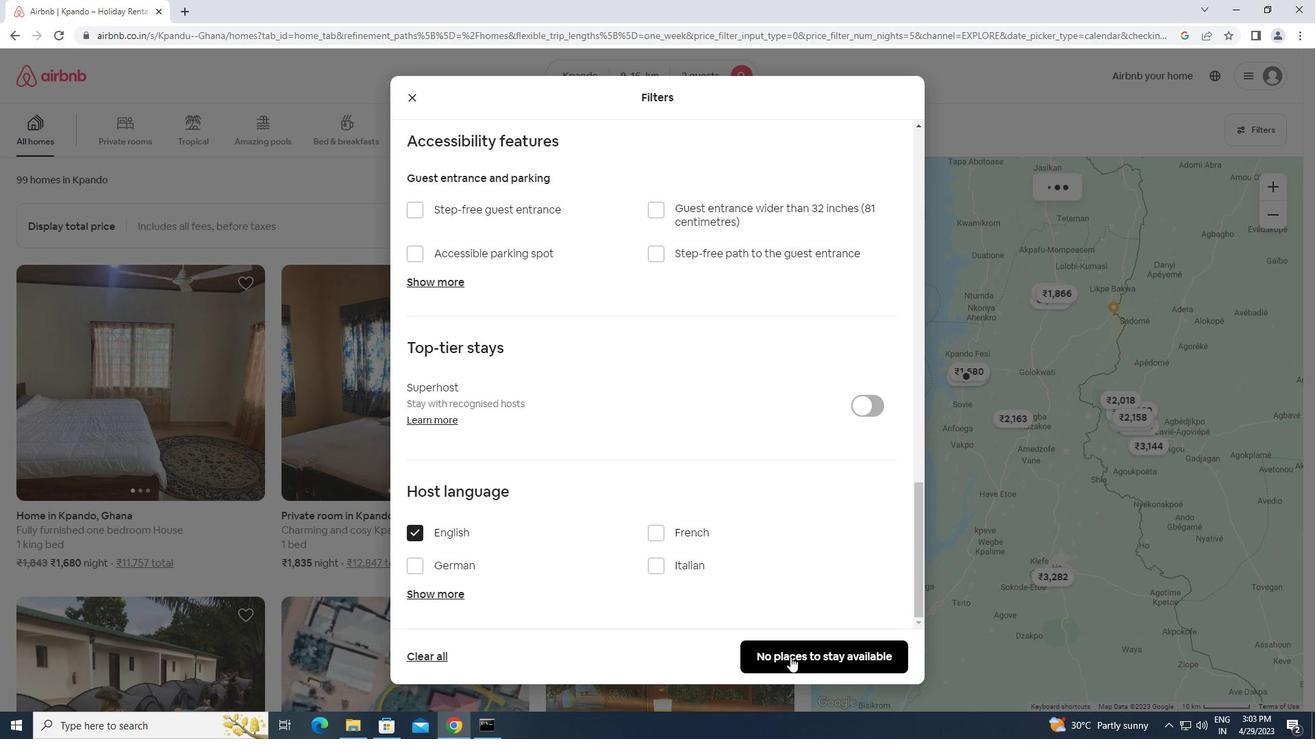 
Action: Mouse pressed left at (791, 657)
Screenshot: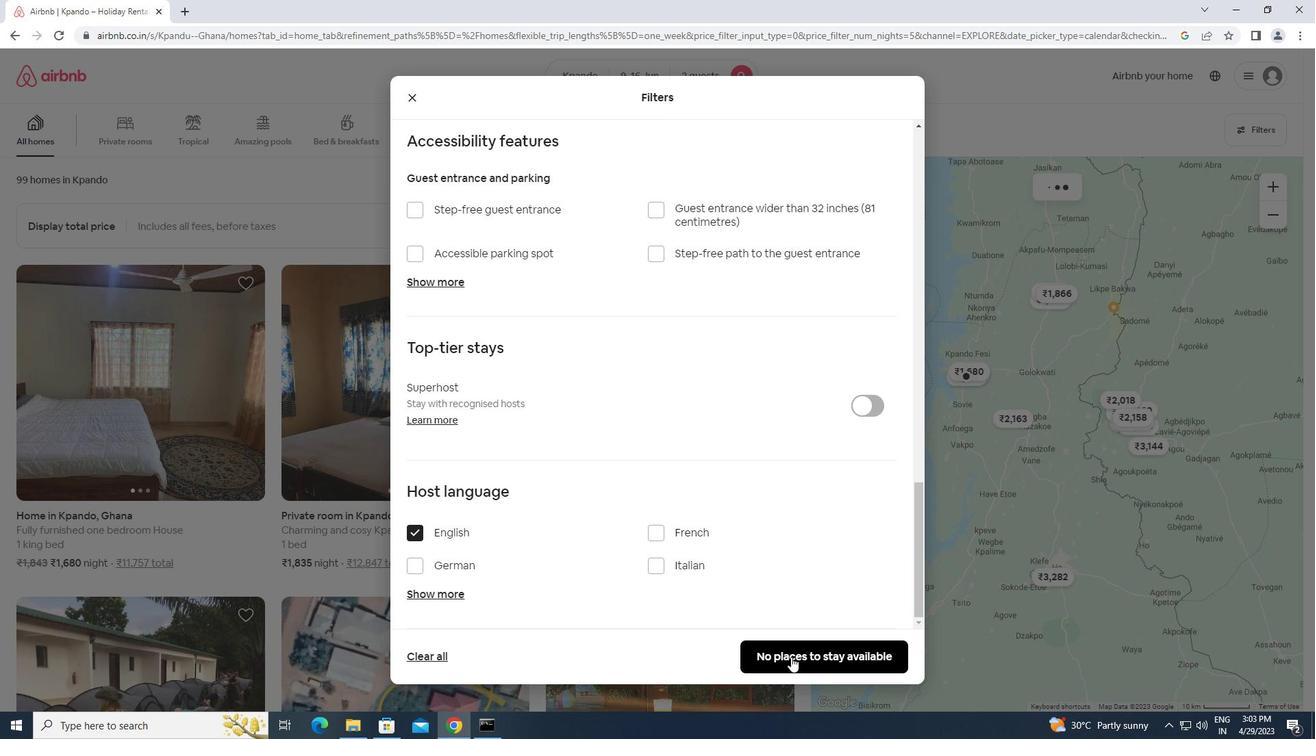 
Action: Mouse moved to (791, 657)
Screenshot: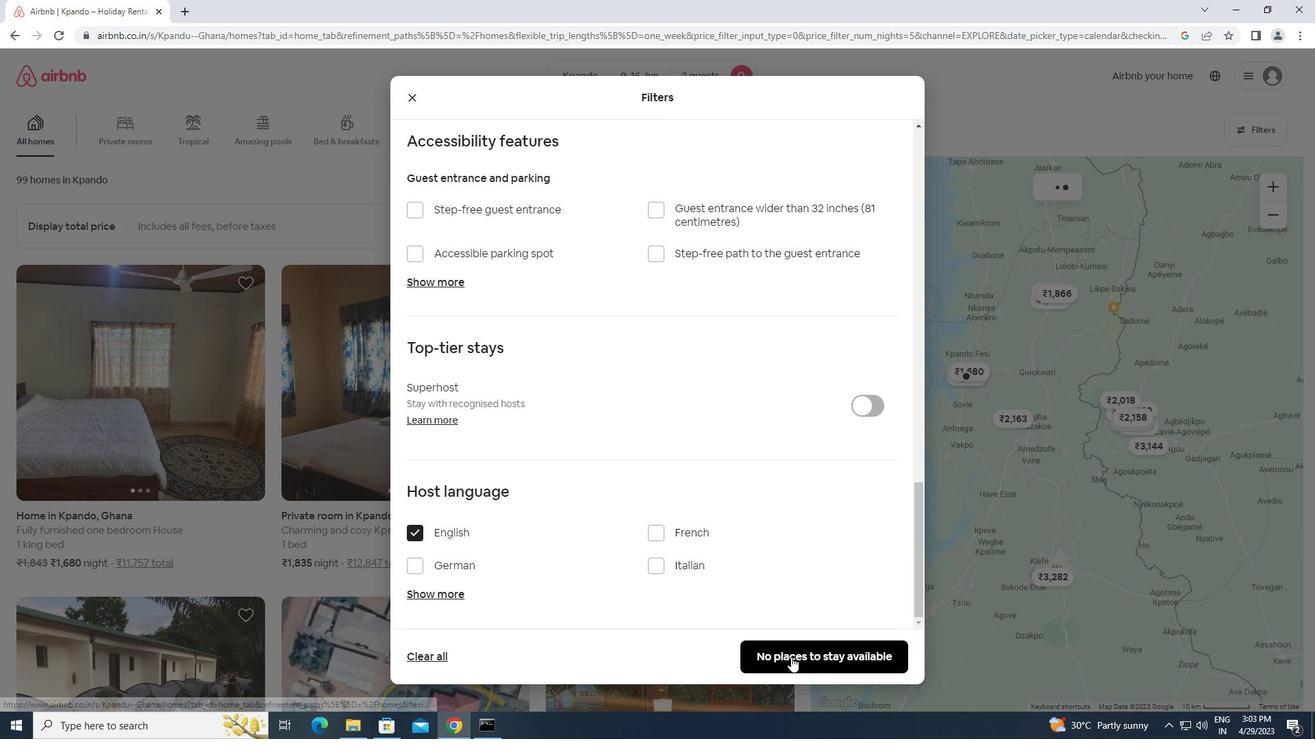 
